 Task: Make in the project ArrowTech an epic 'Digital asset management (DAM) system implementation'. Create in the project ArrowTech an epic 'Business process automation (BPA)'. Add in the project ArrowTech an epic 'Enterprise content management (ECM) system development'
Action: Mouse moved to (209, 68)
Screenshot: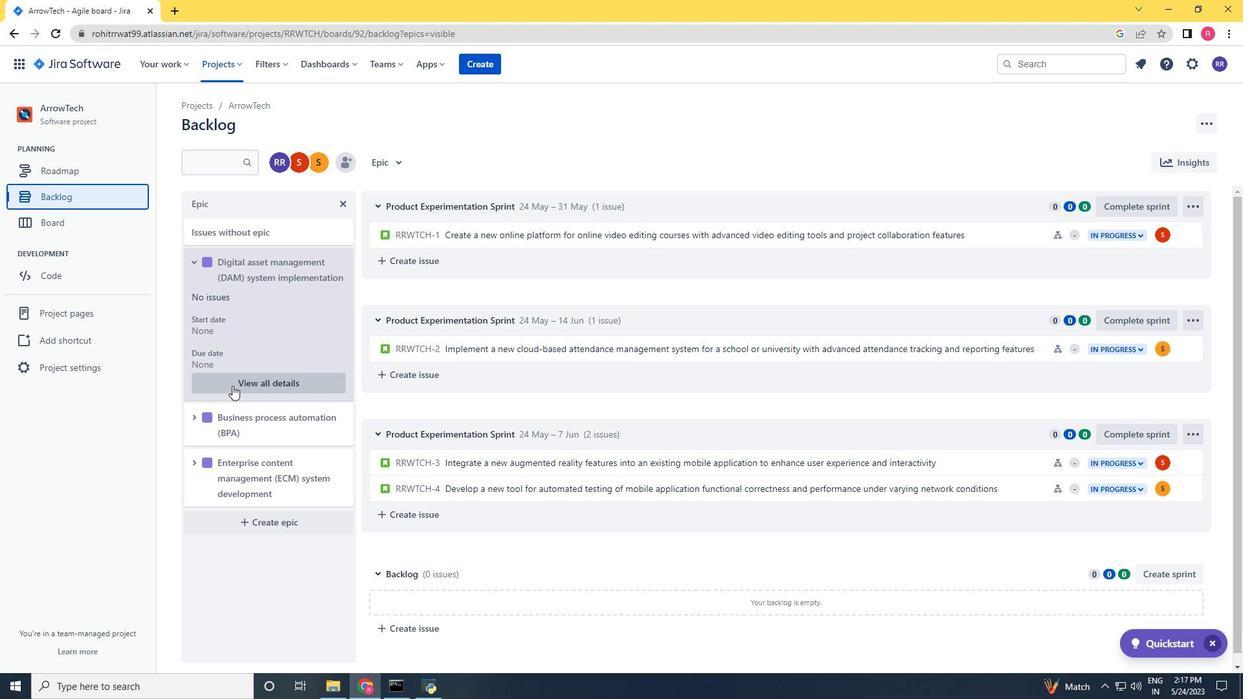 
Action: Mouse pressed left at (209, 68)
Screenshot: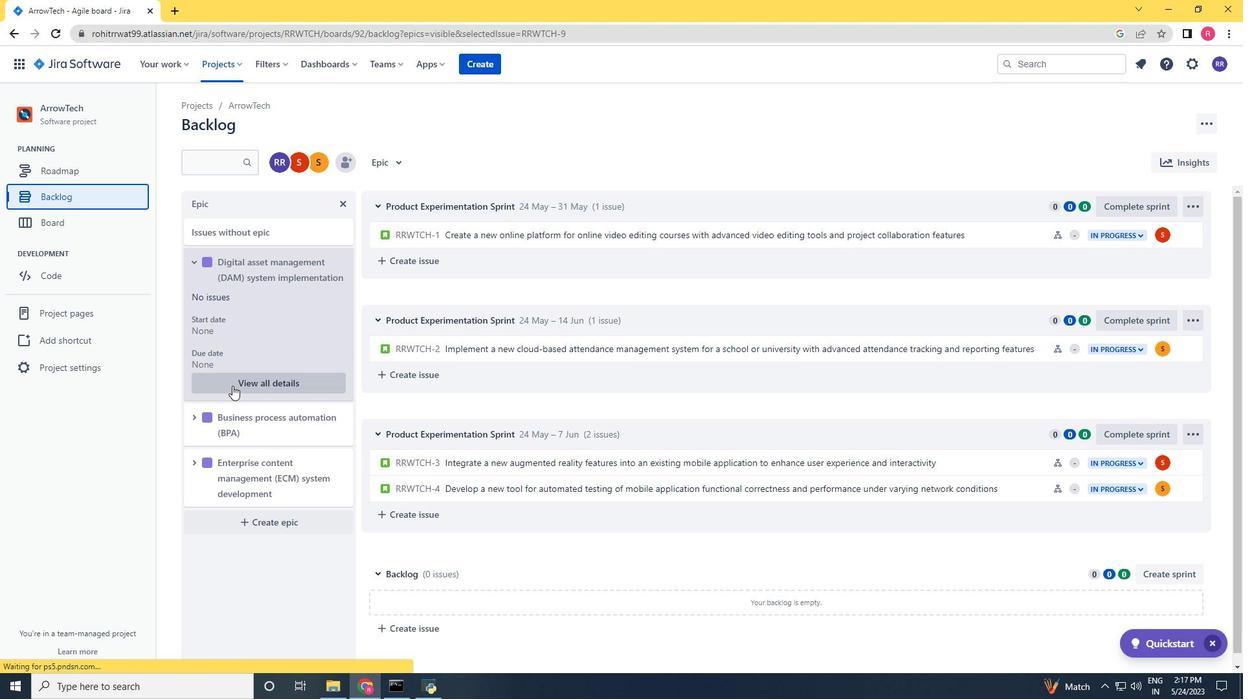 
Action: Mouse moved to (247, 135)
Screenshot: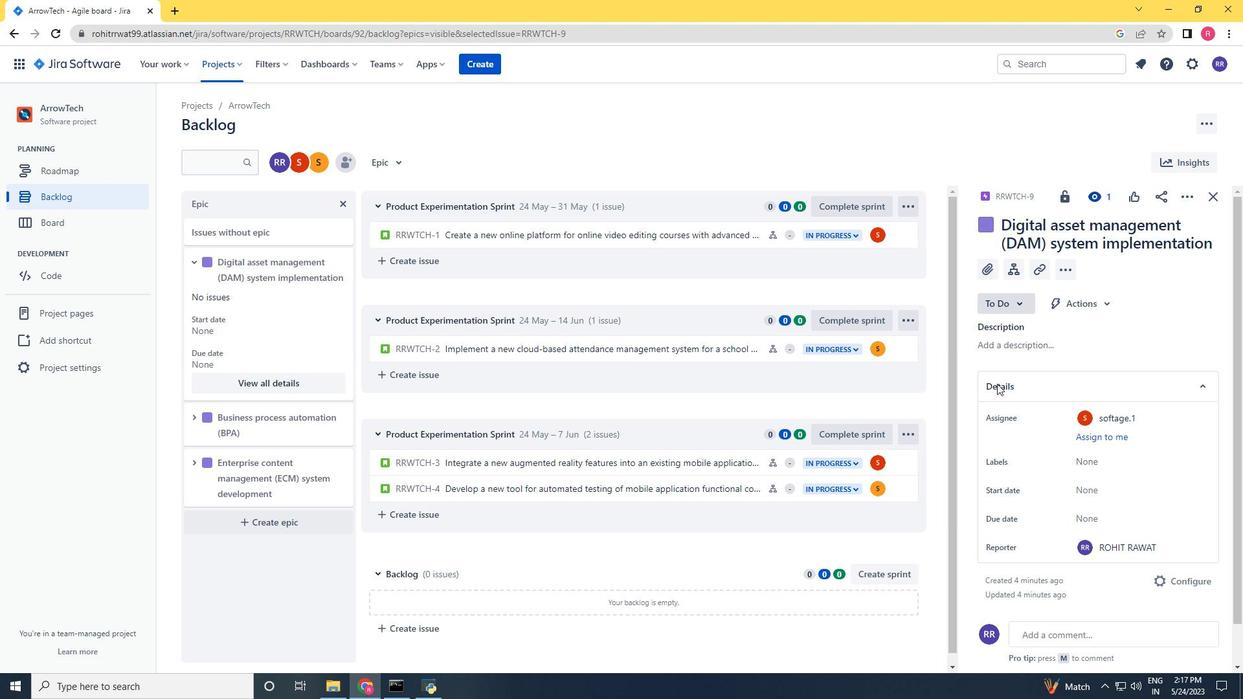 
Action: Mouse pressed left at (247, 135)
Screenshot: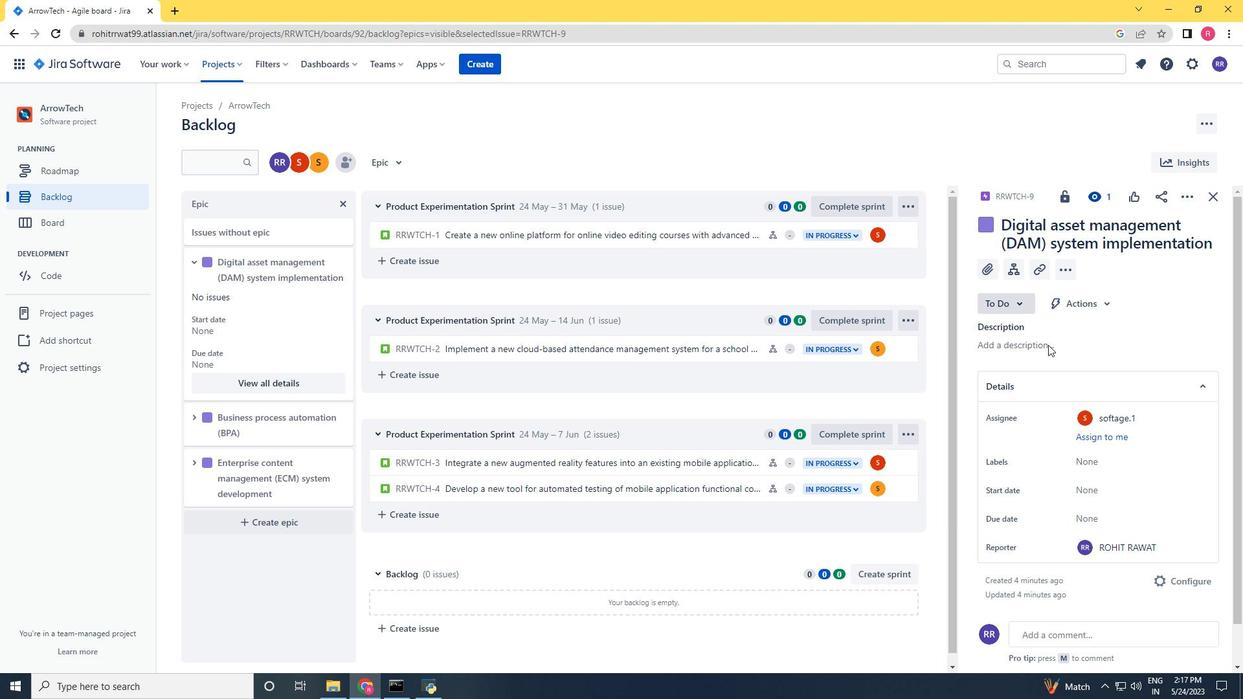 
Action: Mouse moved to (66, 192)
Screenshot: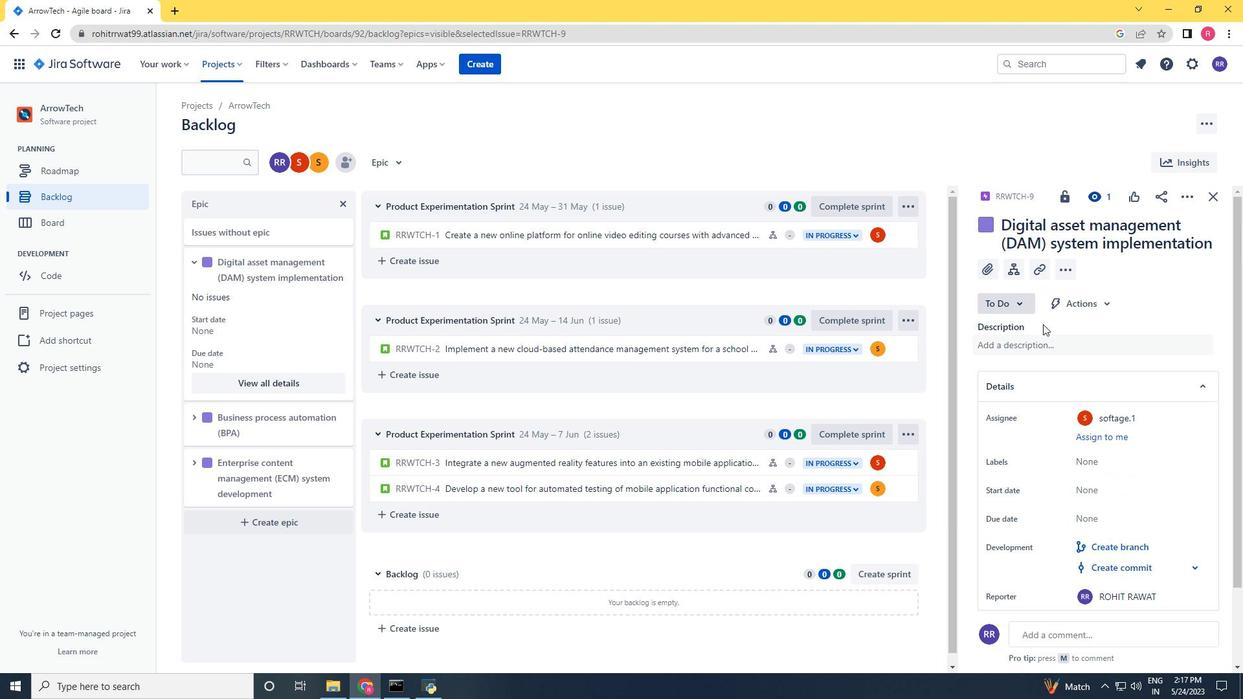 
Action: Mouse pressed left at (66, 192)
Screenshot: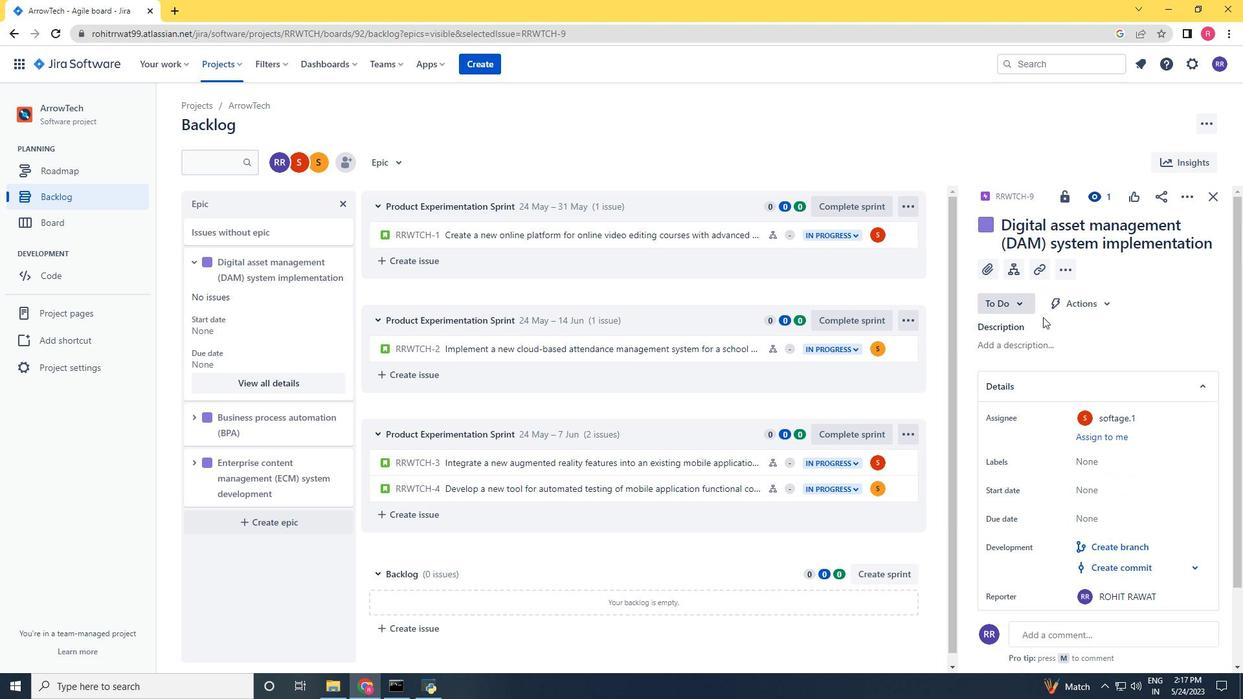 
Action: Mouse moved to (484, 420)
Screenshot: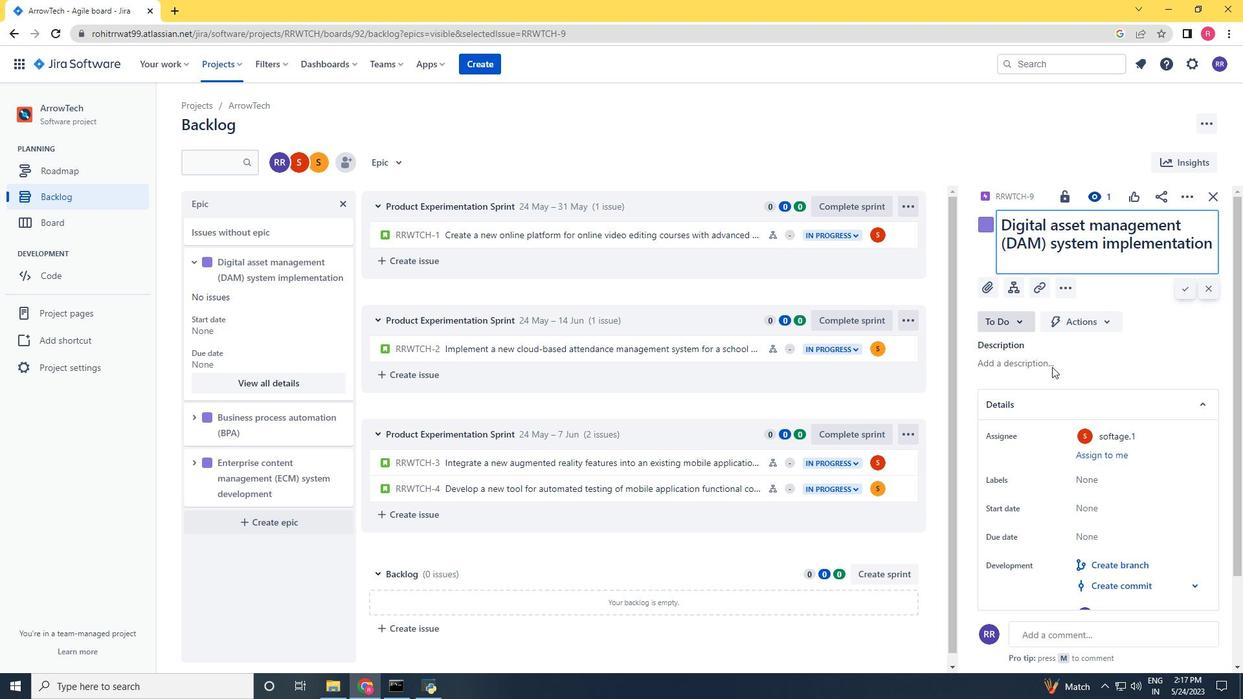 
Action: Mouse scrolled (484, 419) with delta (0, 0)
Screenshot: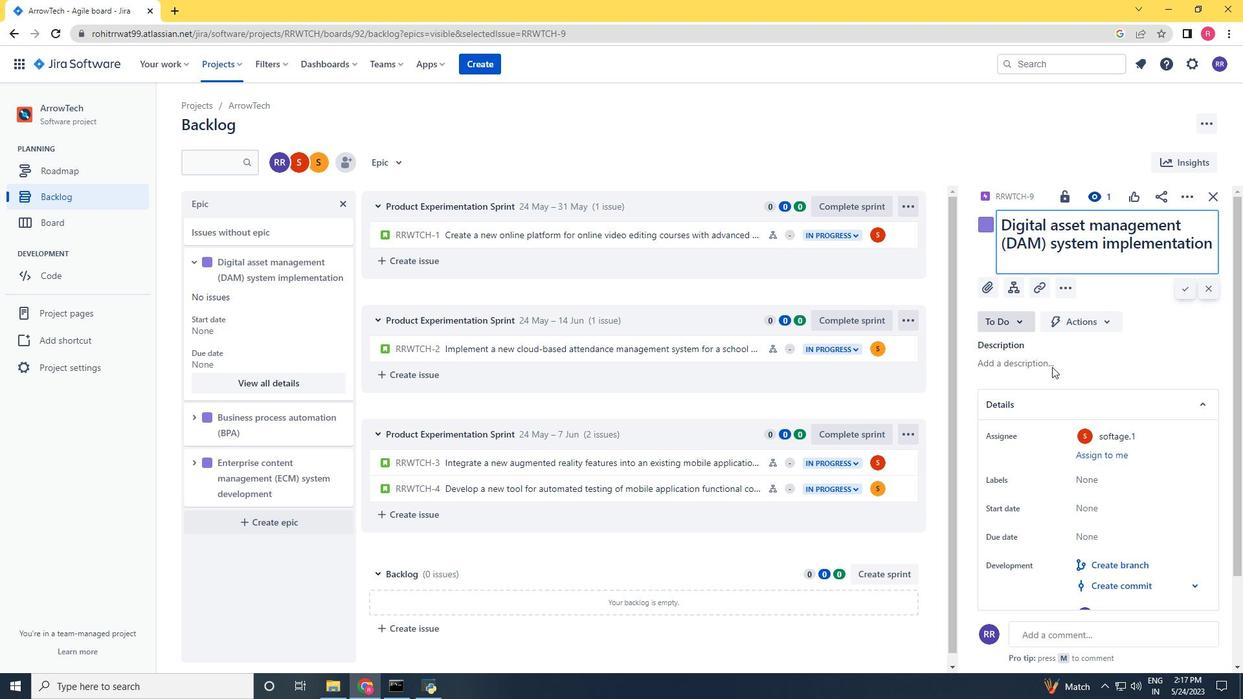 
Action: Mouse moved to (484, 421)
Screenshot: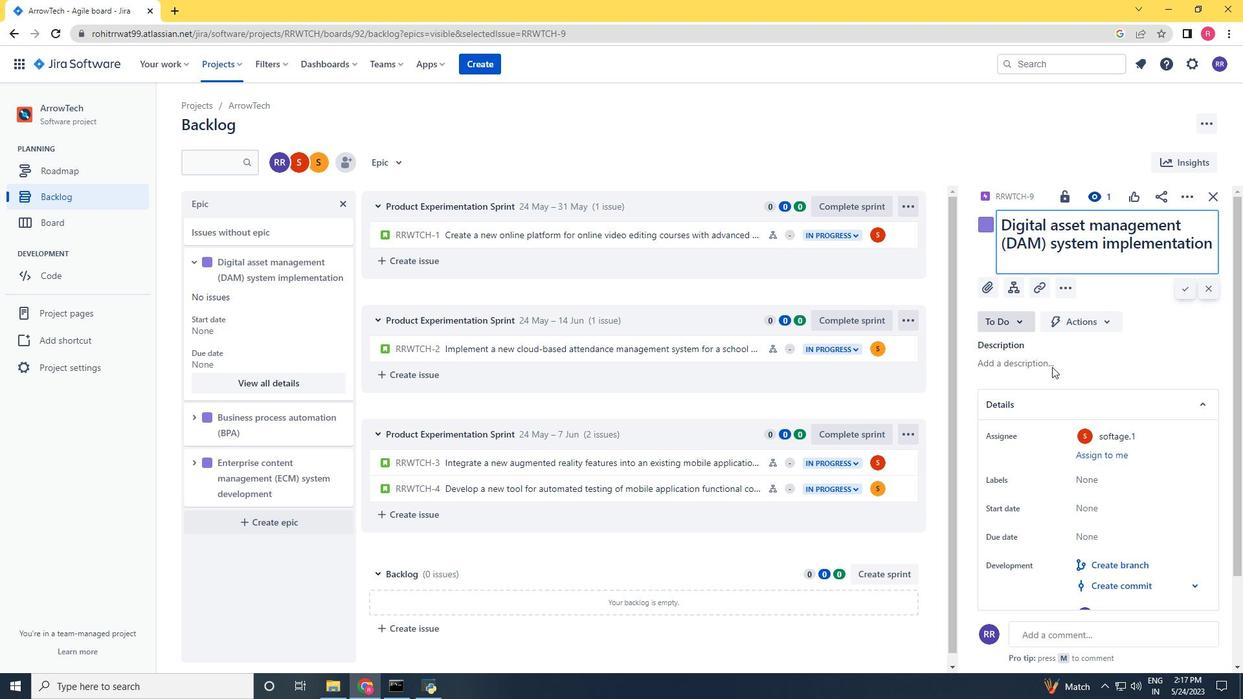 
Action: Mouse scrolled (484, 420) with delta (0, 0)
Screenshot: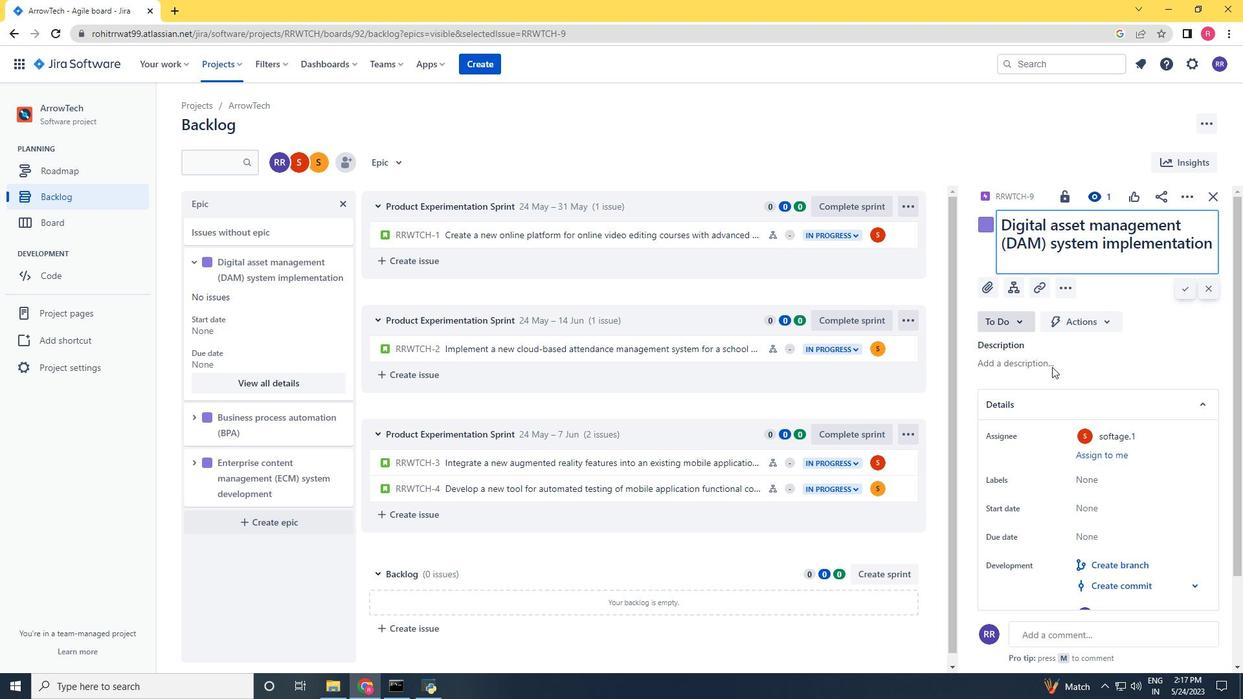 
Action: Mouse scrolled (484, 420) with delta (0, 0)
Screenshot: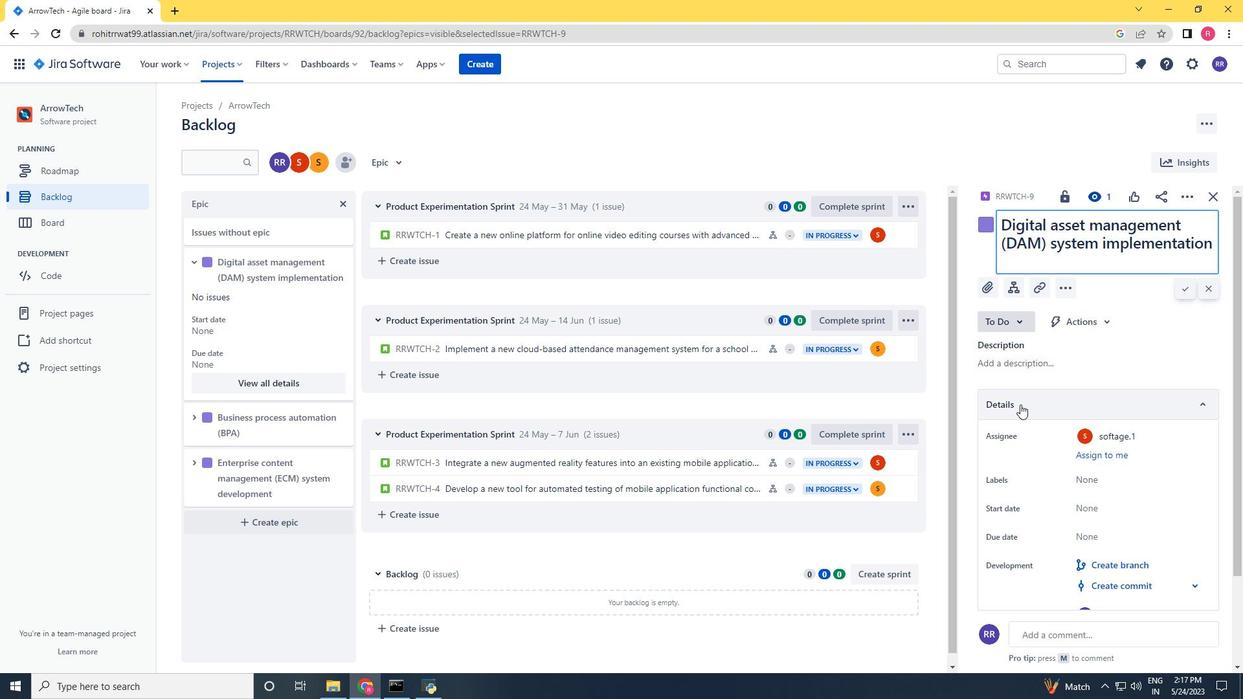 
Action: Mouse moved to (389, 159)
Screenshot: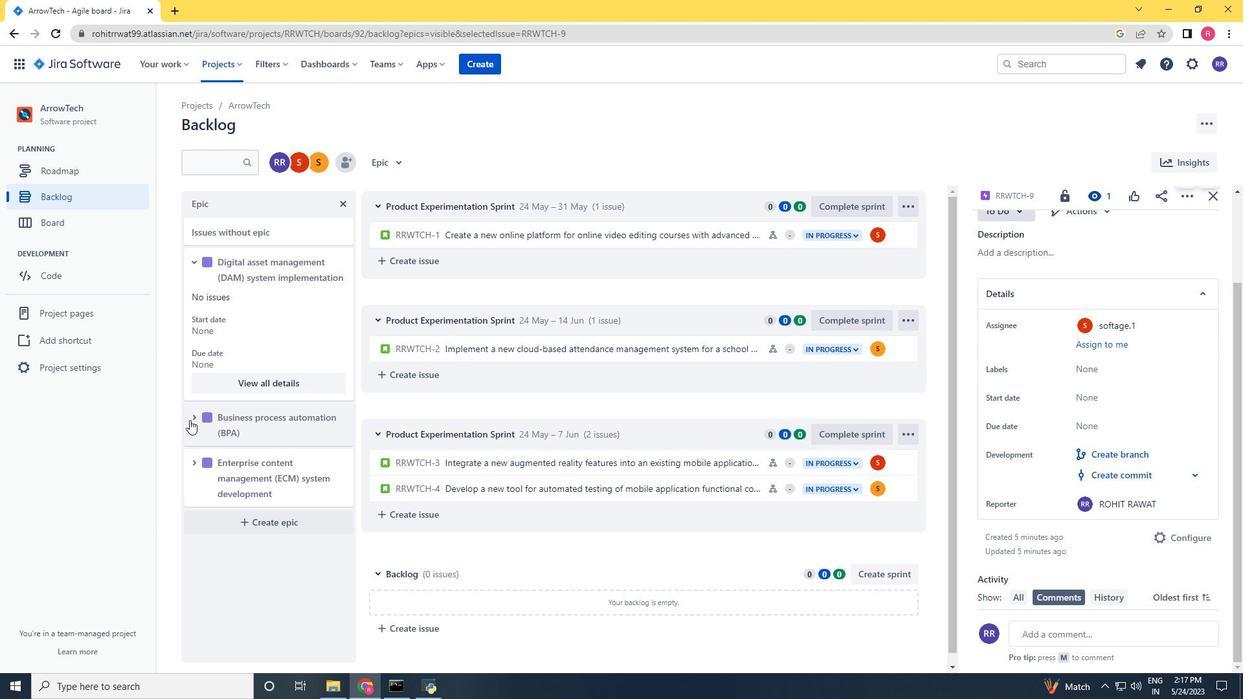 
Action: Mouse pressed left at (389, 159)
Screenshot: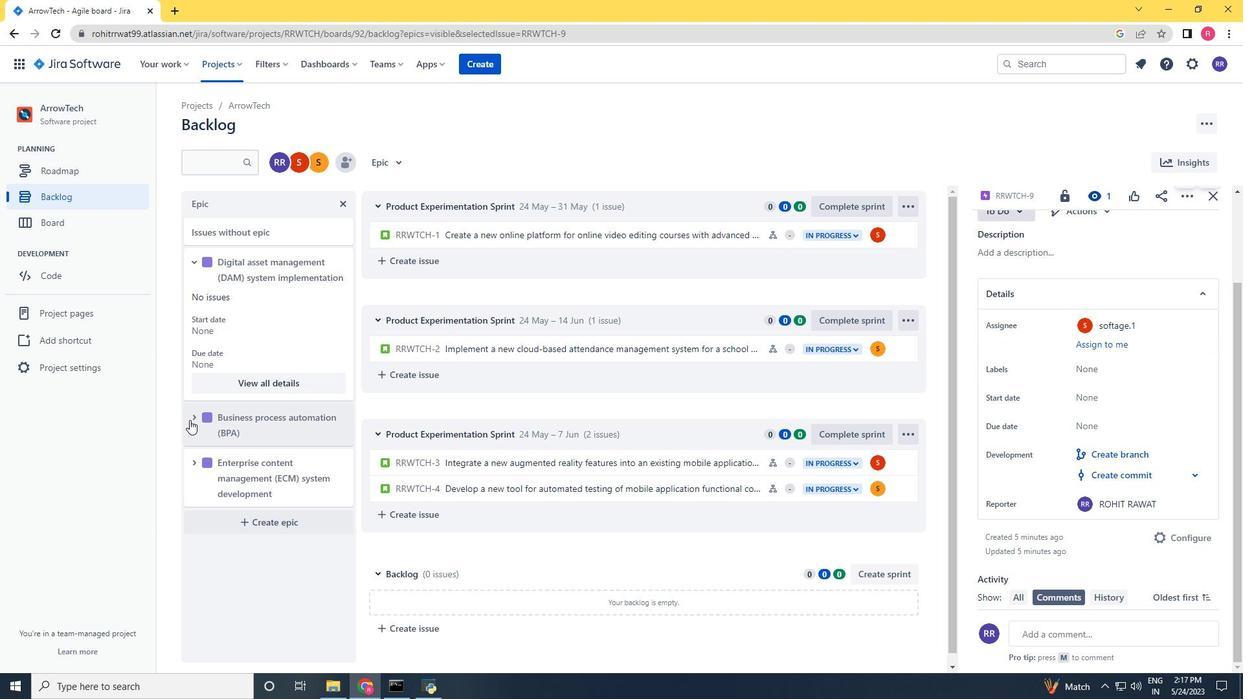 
Action: Mouse moved to (391, 236)
Screenshot: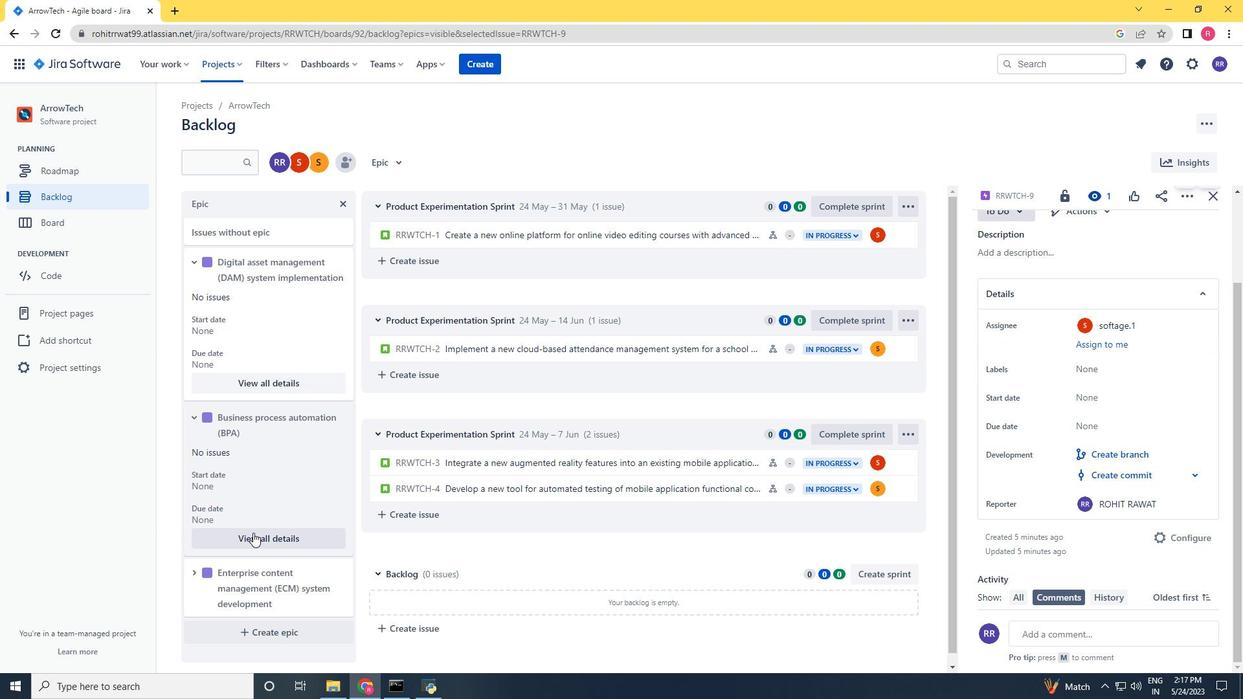 
Action: Mouse pressed left at (391, 236)
Screenshot: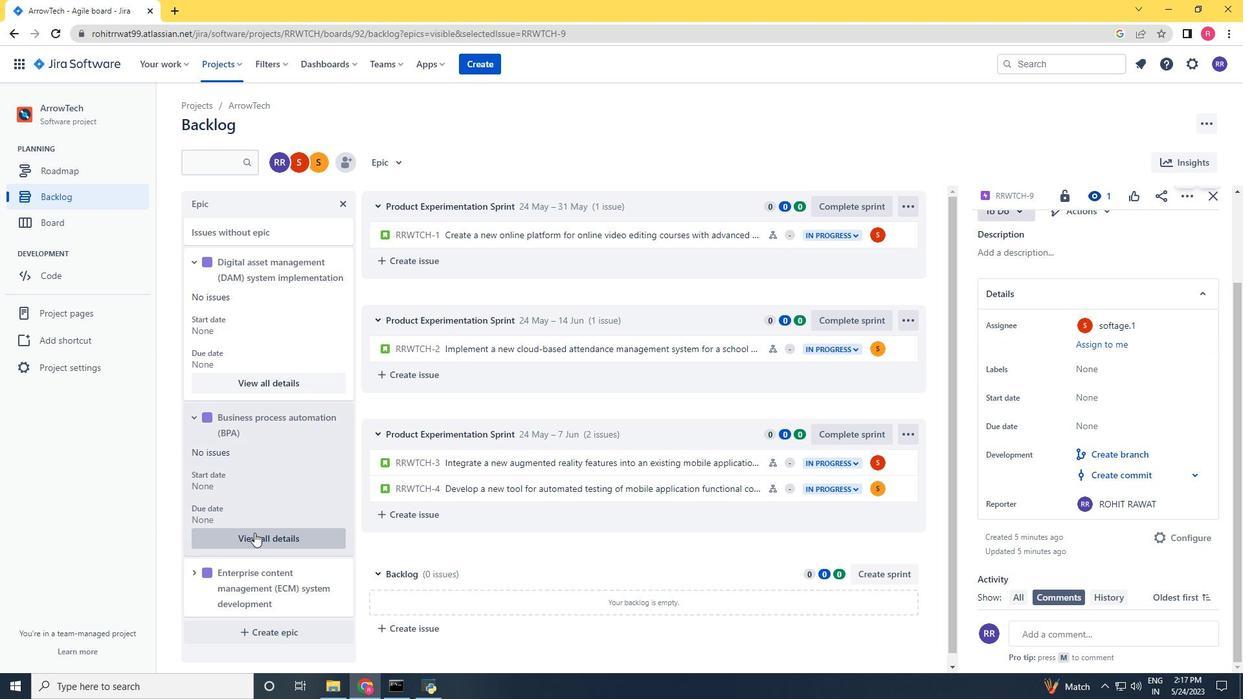
Action: Mouse moved to (274, 453)
Screenshot: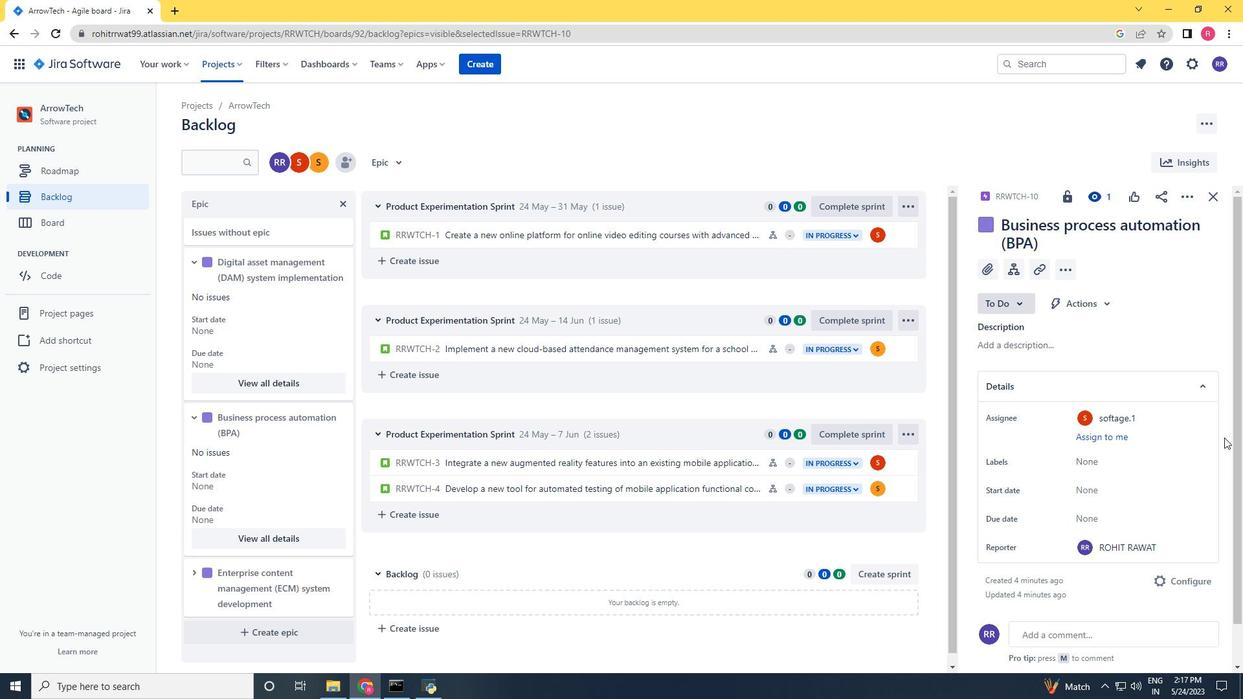
Action: Mouse pressed left at (274, 453)
Screenshot: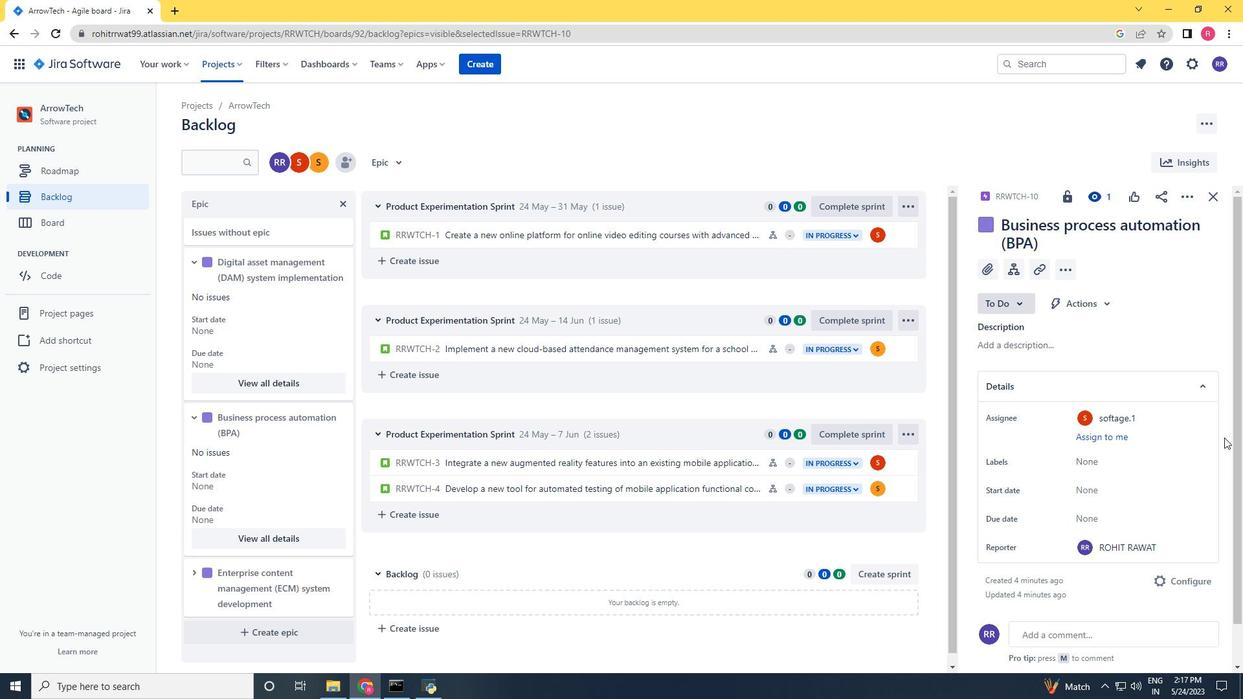 
Action: Key pressed <Key.shift>Digital<Key.space>asset<Key.space>n<Key.backspace>management<Key.space><Key.shift_r>(<Key.shift_r>DAM<Key.shift_r>)<Key.space><Key.space>system<Key.space>implementation<Key.space><Key.enter><Key.shift>Business<Key.space>procee<Key.backspace>ss<Key.space>automation<Key.space><Key.shift_r>(<Key.shift_r>BPA<Key.shift_r>)<Key.space><Key.enter><Key.shift><Key.shift><Key.shift><Key.shift><Key.shift><Key.shift><Key.shift>Enterprise<Key.space>content<Key.space>management<Key.space><Key.shift_r>(<Key.shift_r>ECM)<Key.space>system<Key.space>development<Key.enter>
Screenshot: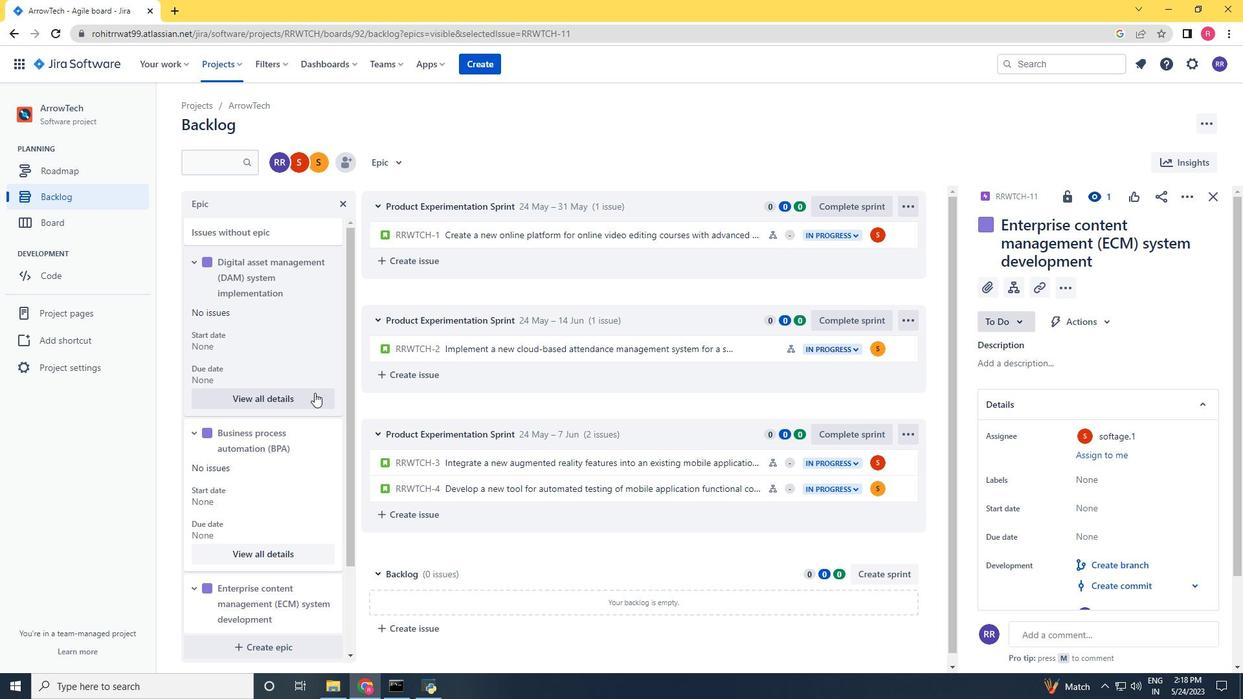 
Action: Mouse moved to (192, 262)
Screenshot: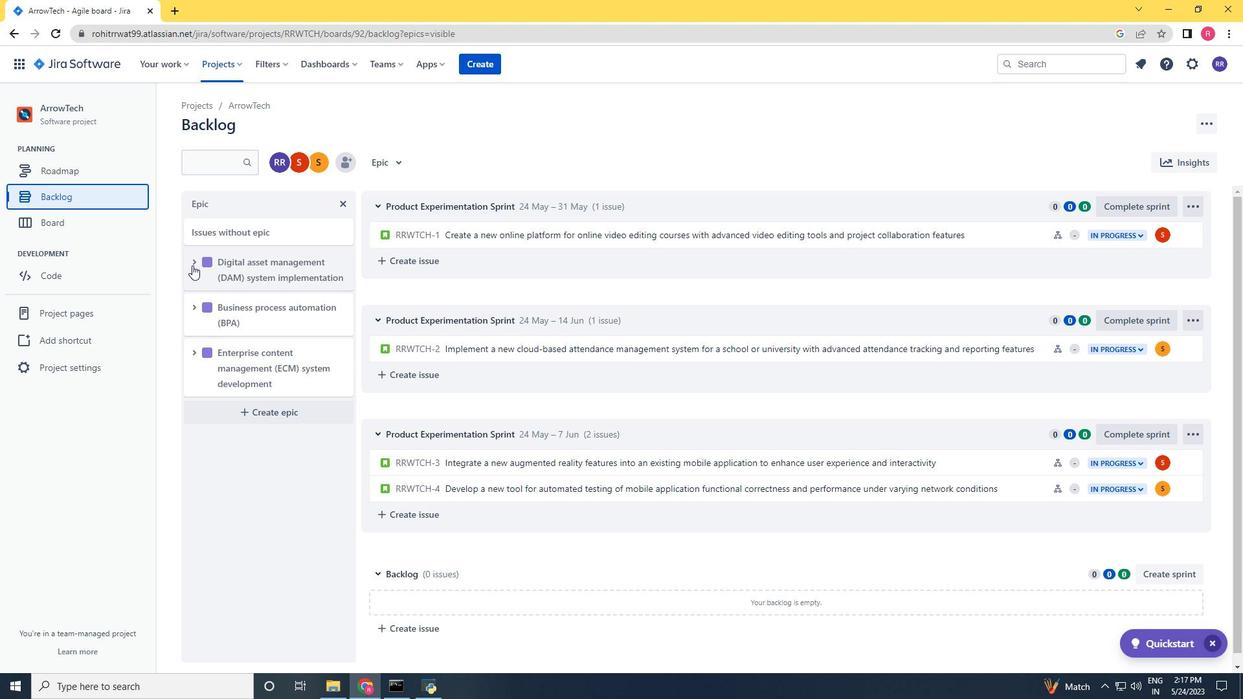 
Action: Mouse pressed left at (192, 262)
Screenshot: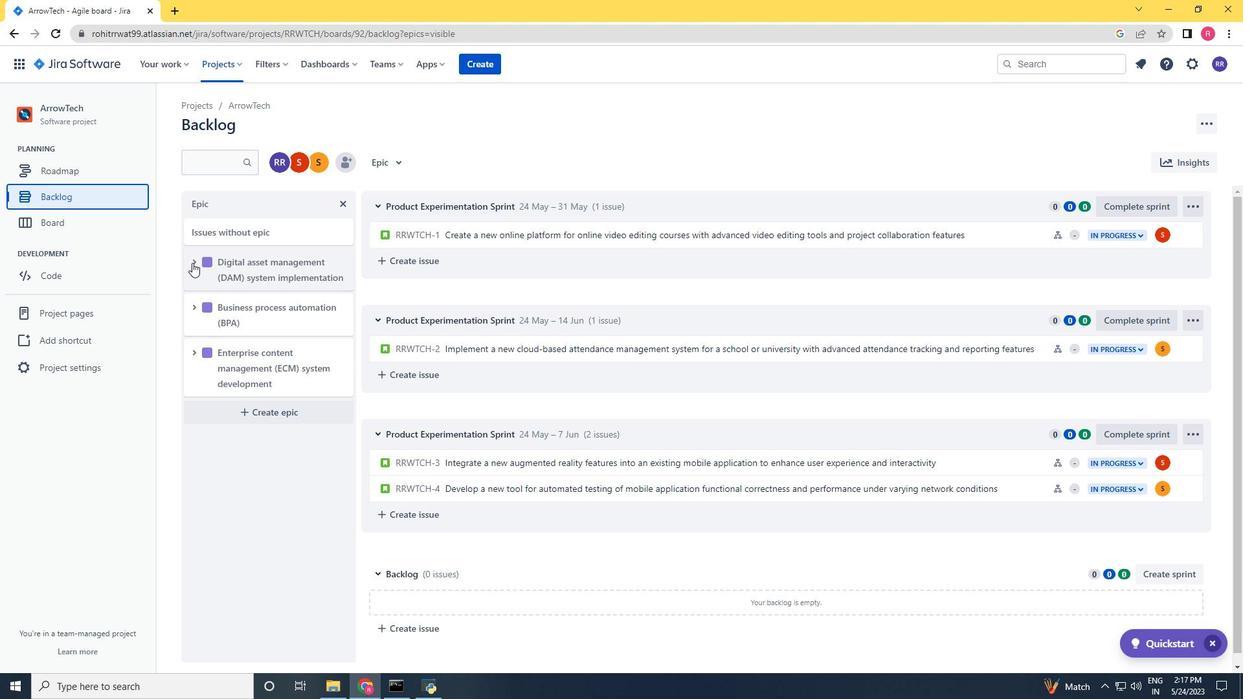 
Action: Mouse moved to (231, 386)
Screenshot: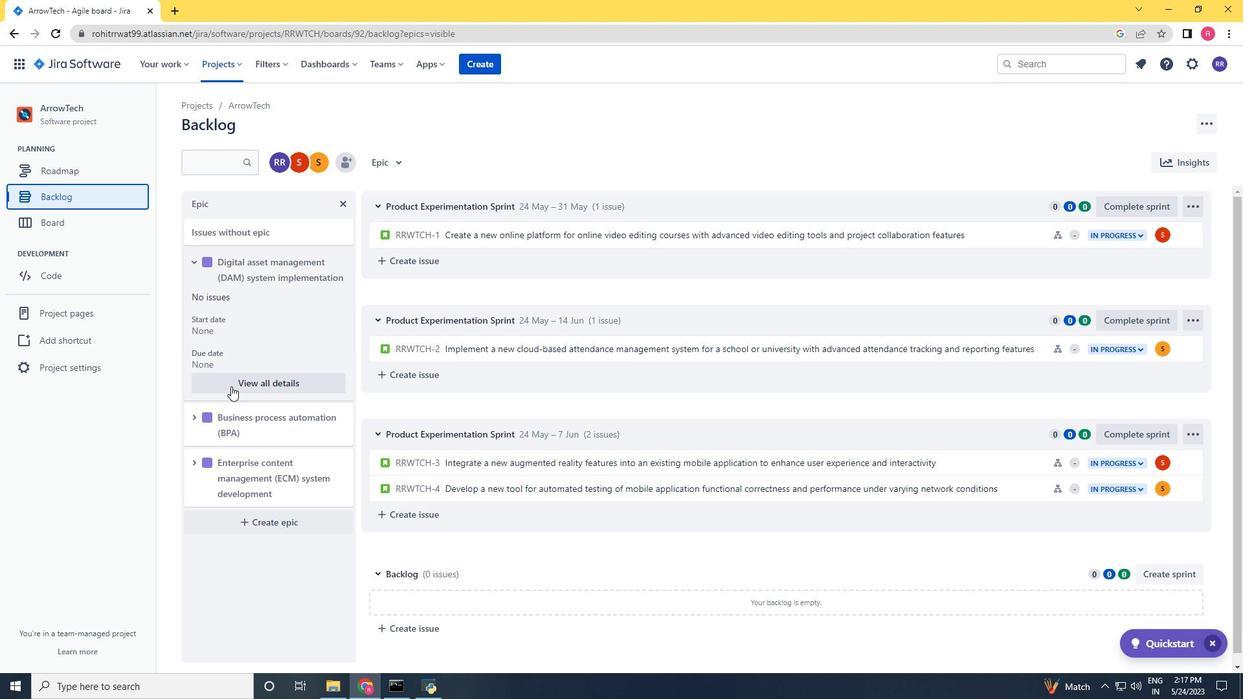 
Action: Mouse pressed left at (231, 386)
Screenshot: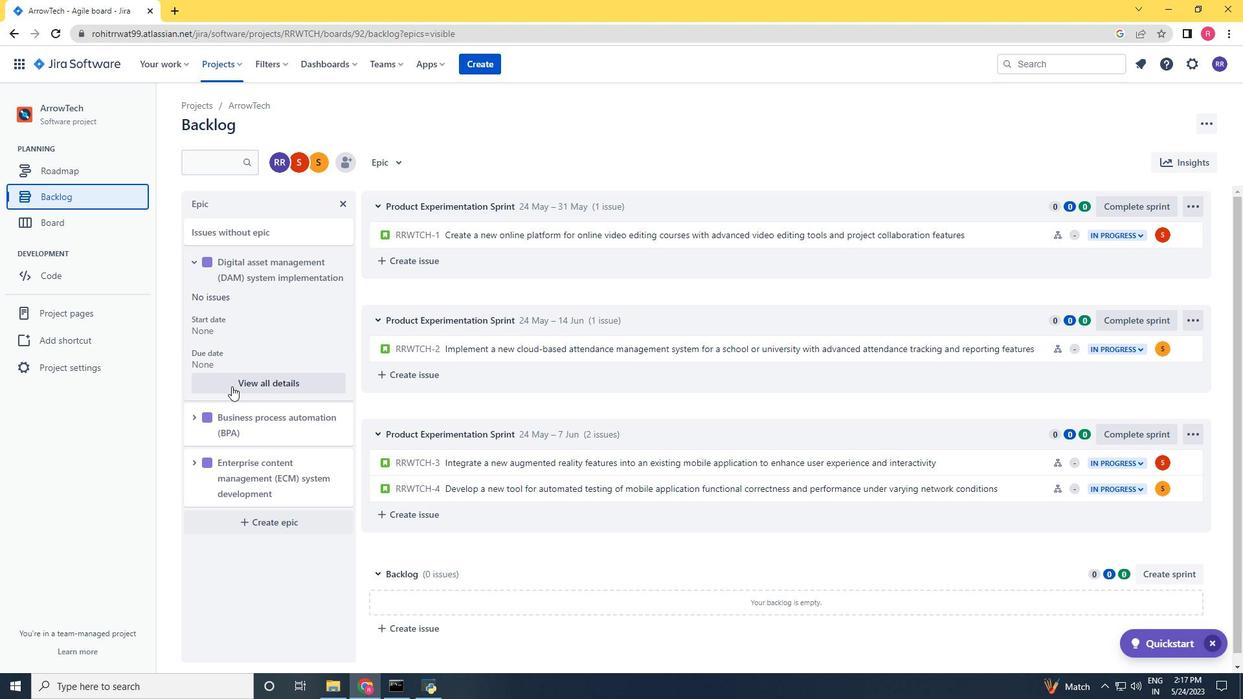 
Action: Mouse moved to (1047, 341)
Screenshot: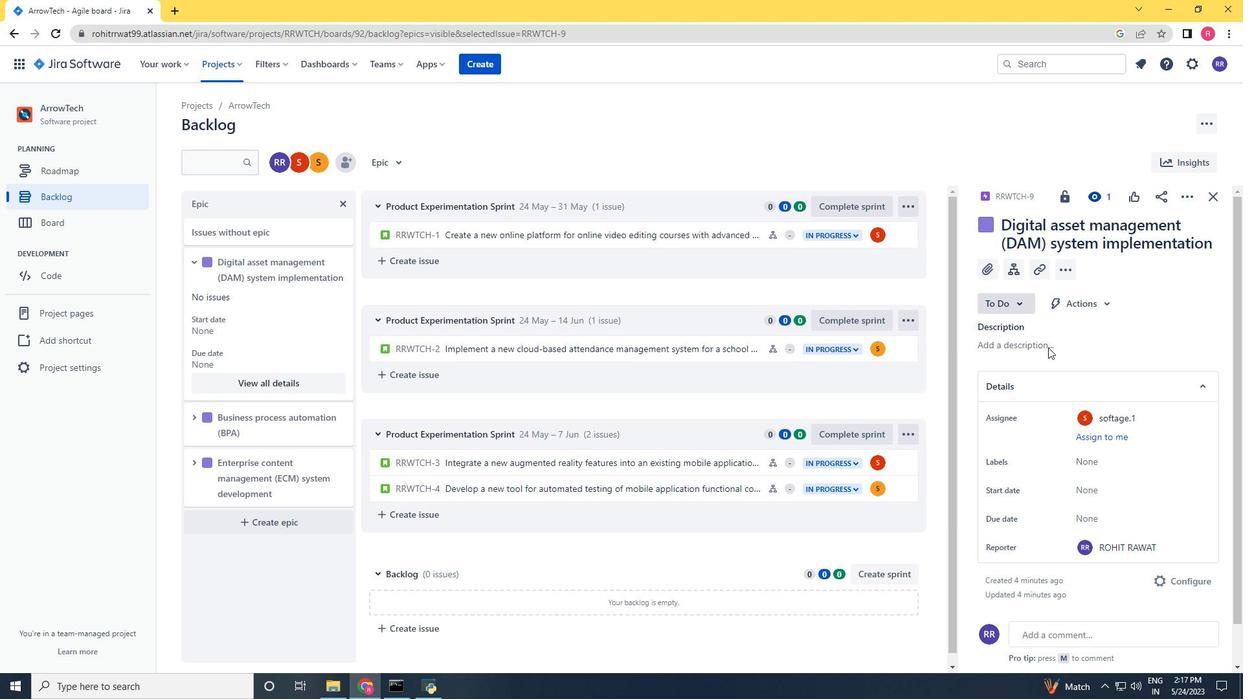 
Action: Mouse scrolled (1047, 341) with delta (0, 0)
Screenshot: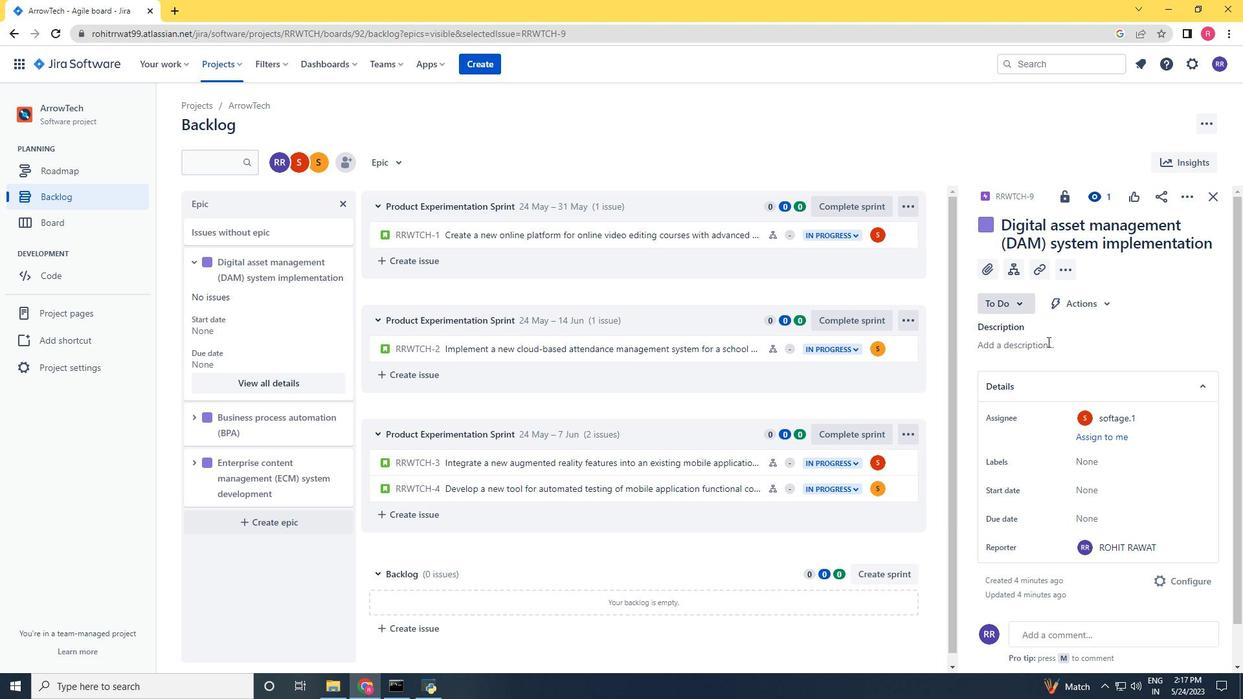 
Action: Mouse scrolled (1047, 341) with delta (0, 0)
Screenshot: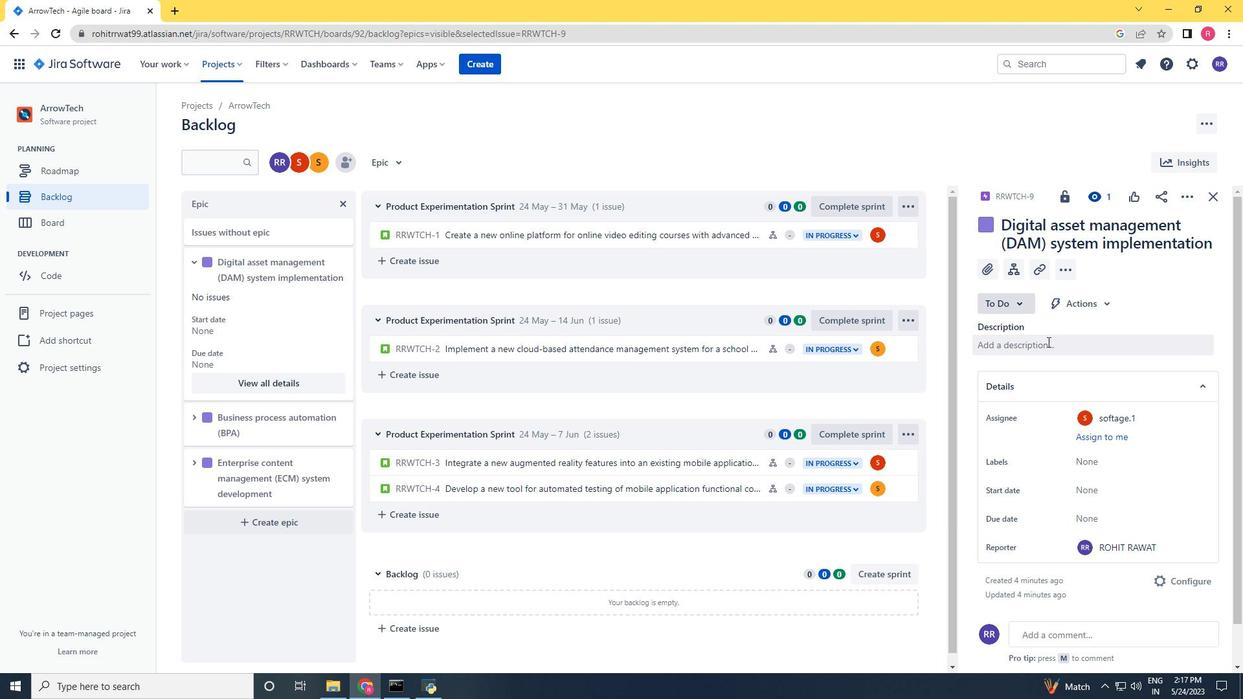 
Action: Mouse scrolled (1047, 341) with delta (0, 0)
Screenshot: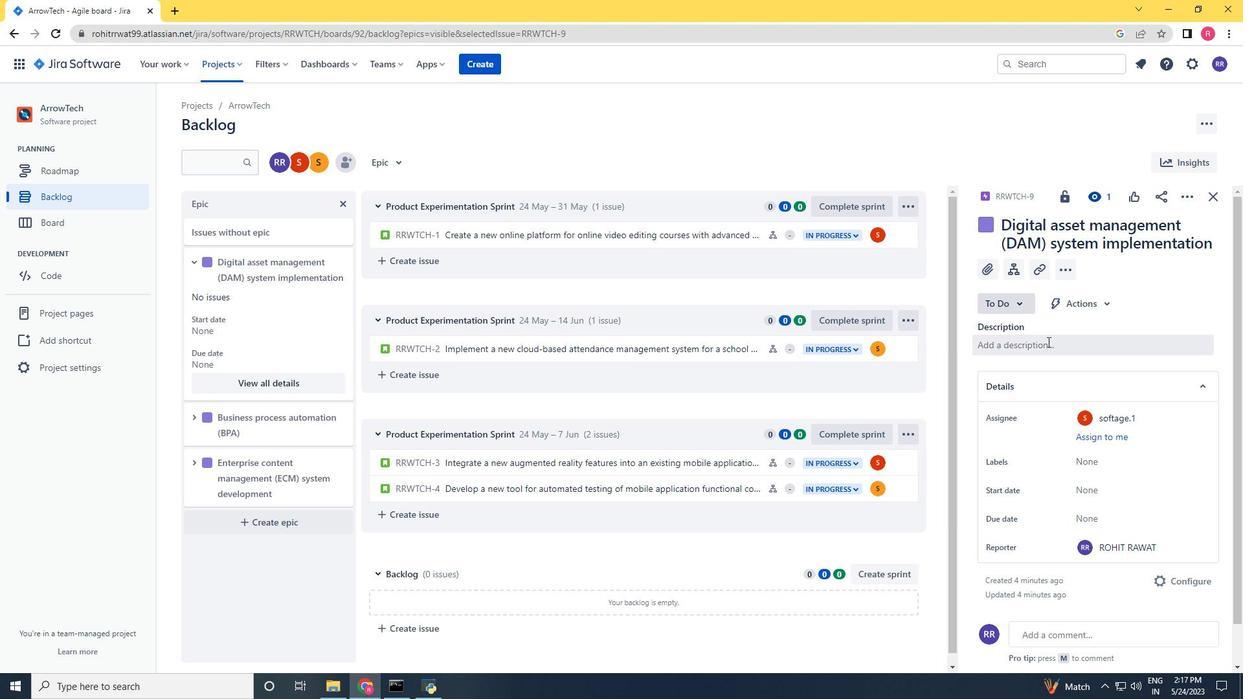 
Action: Mouse scrolled (1047, 341) with delta (0, 0)
Screenshot: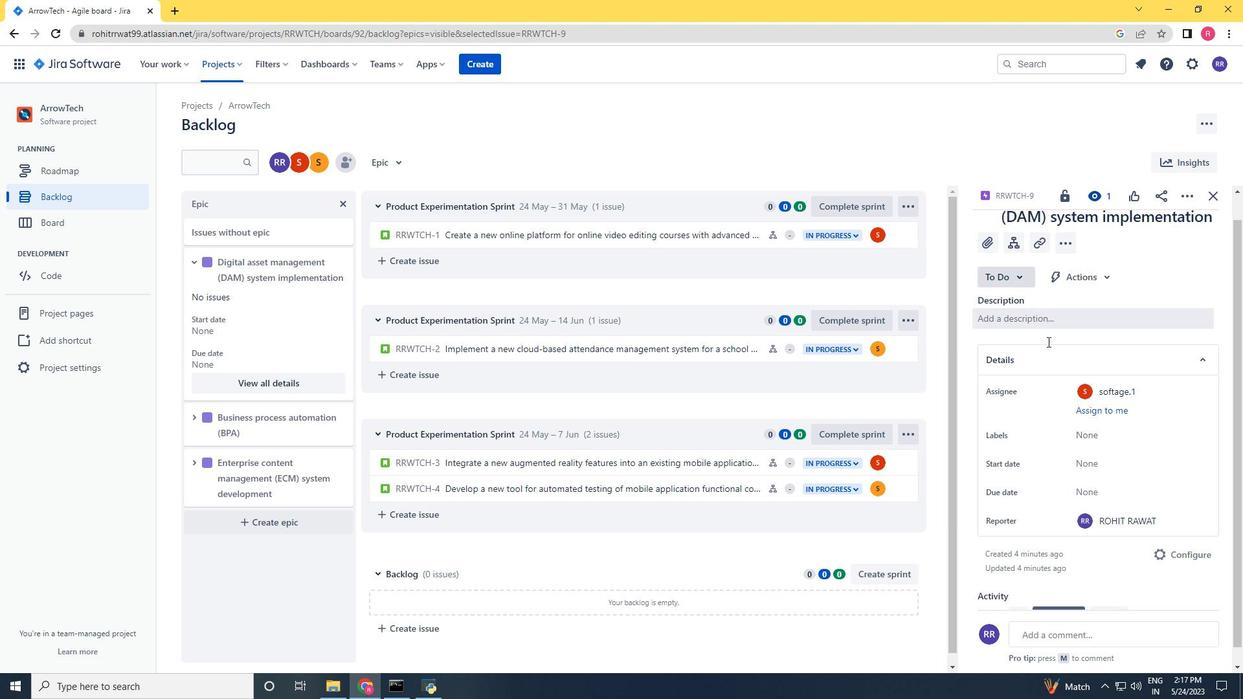 
Action: Mouse scrolled (1047, 341) with delta (0, 0)
Screenshot: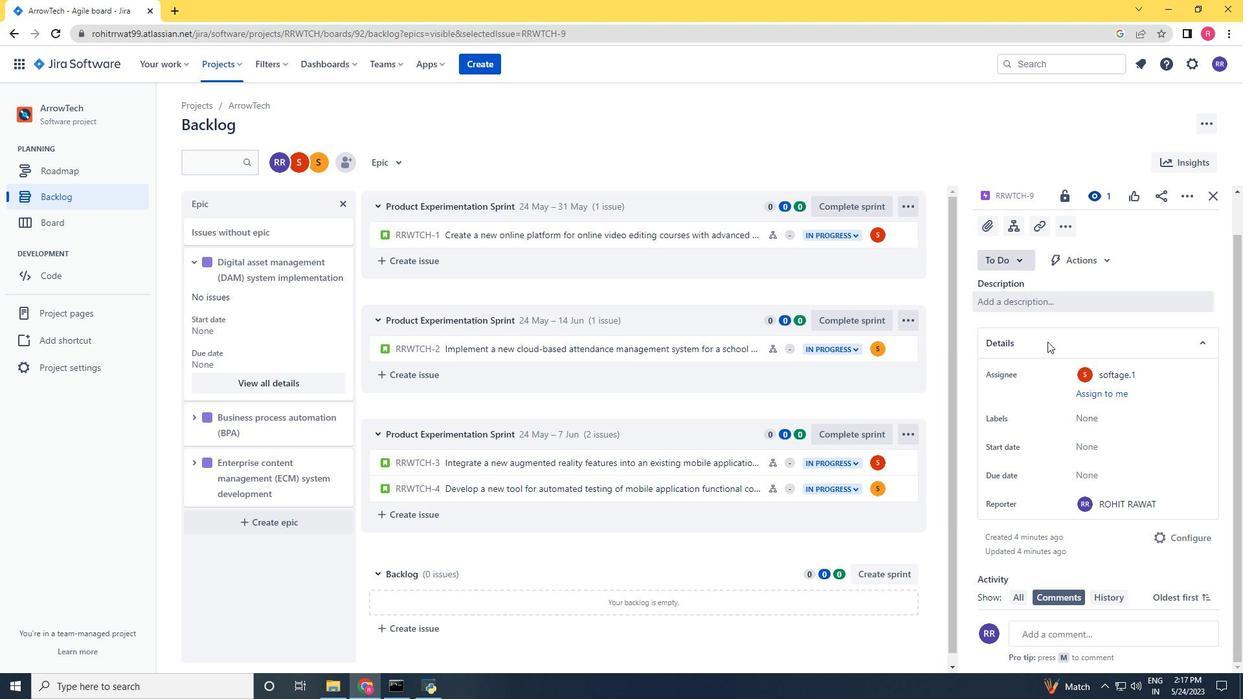
Action: Mouse scrolled (1047, 342) with delta (0, 0)
Screenshot: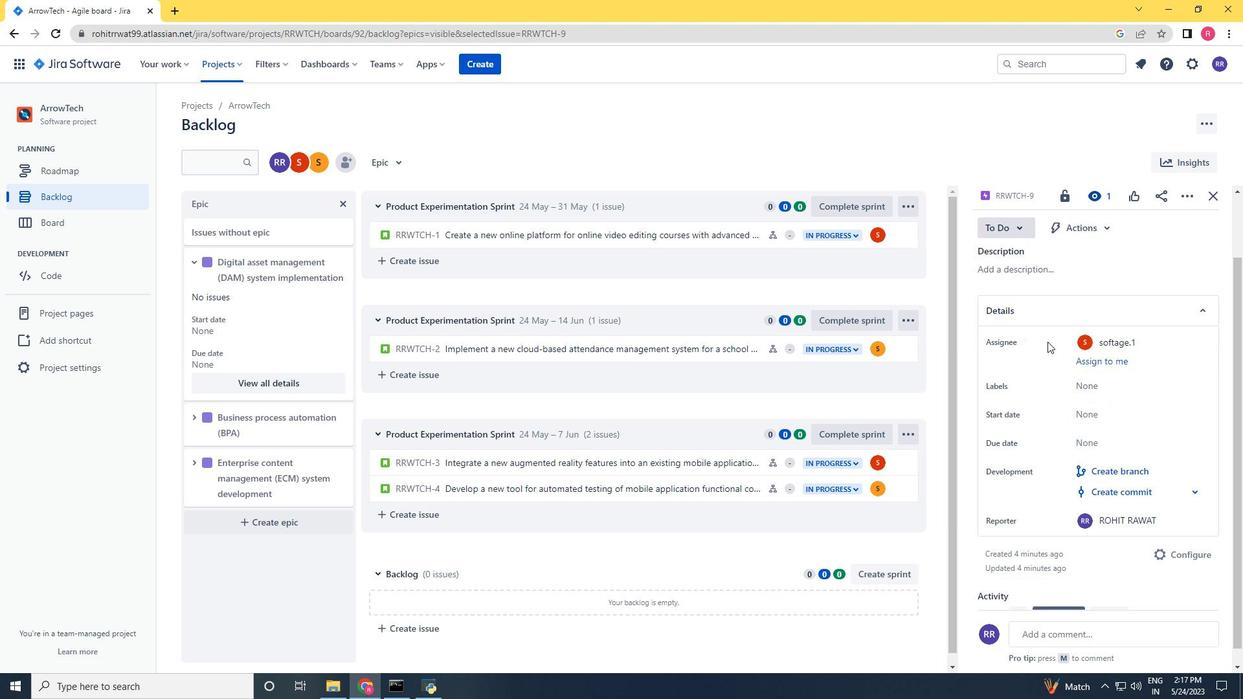 
Action: Mouse scrolled (1047, 342) with delta (0, 0)
Screenshot: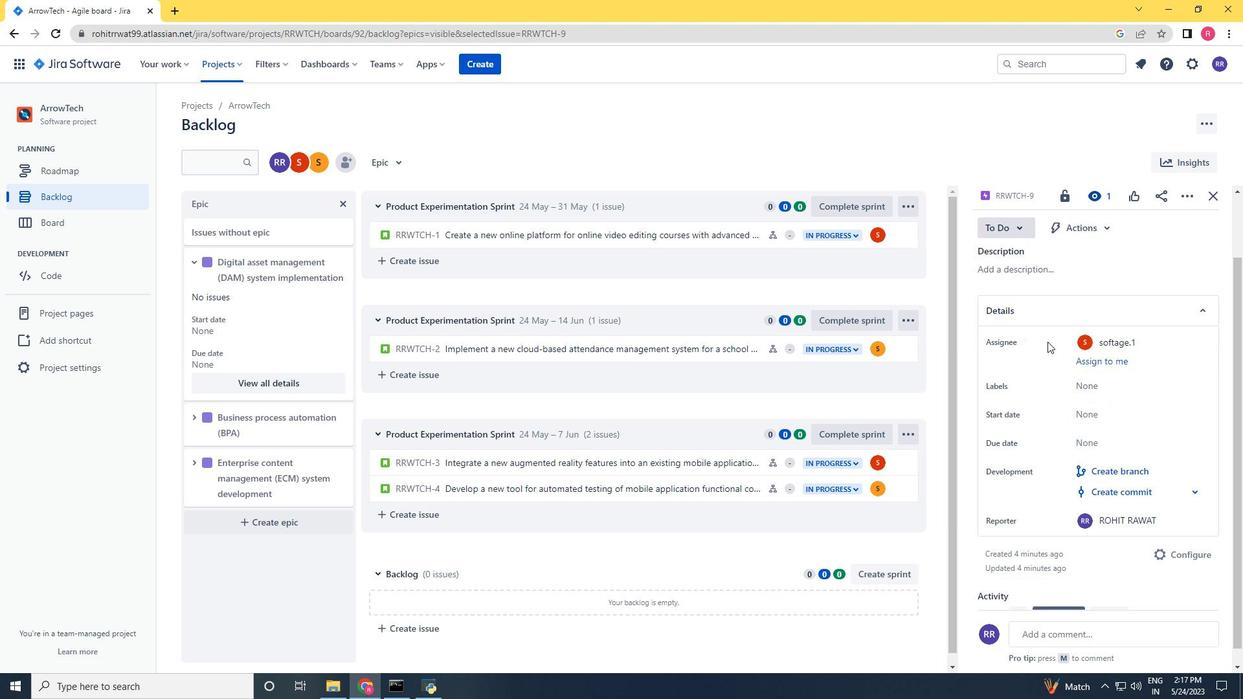 
Action: Mouse scrolled (1047, 342) with delta (0, 0)
Screenshot: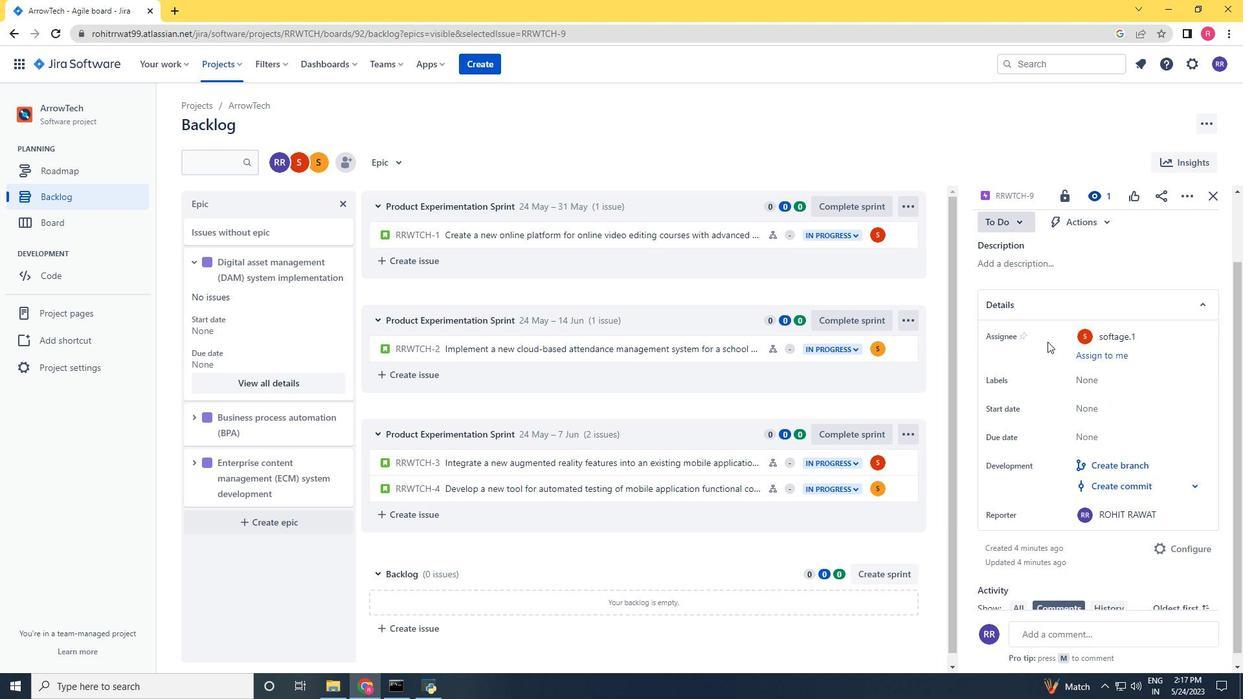 
Action: Mouse scrolled (1047, 342) with delta (0, 0)
Screenshot: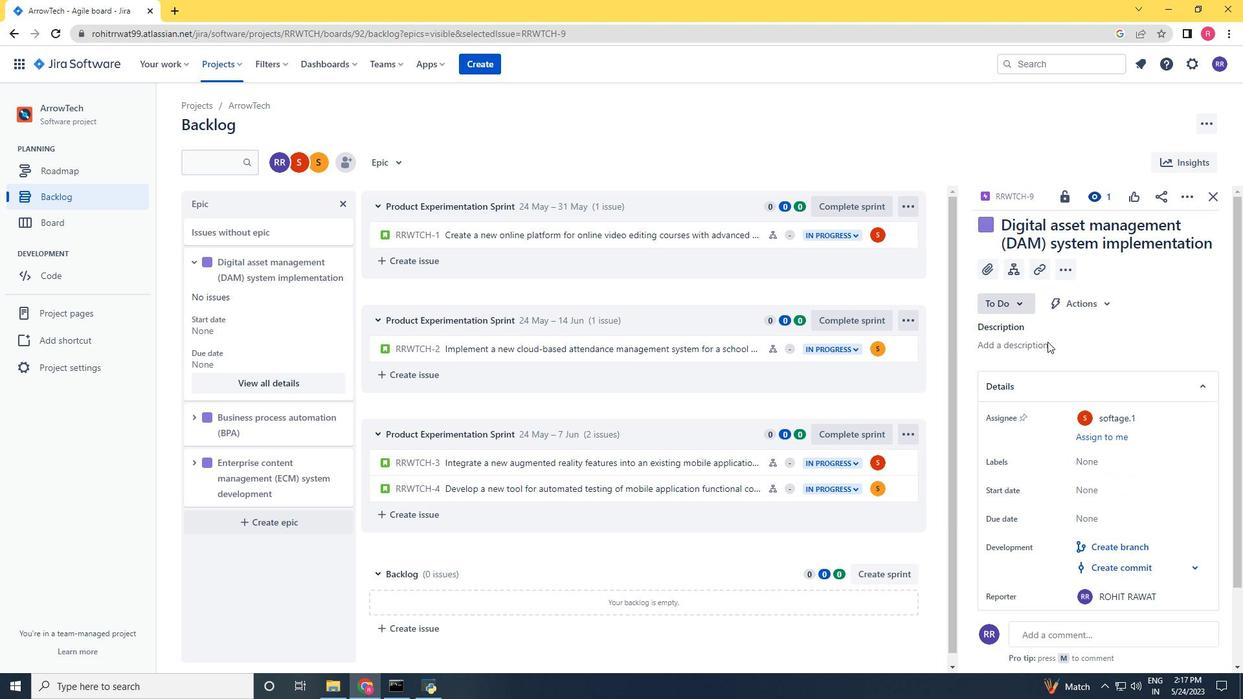 
Action: Mouse scrolled (1047, 342) with delta (0, 0)
Screenshot: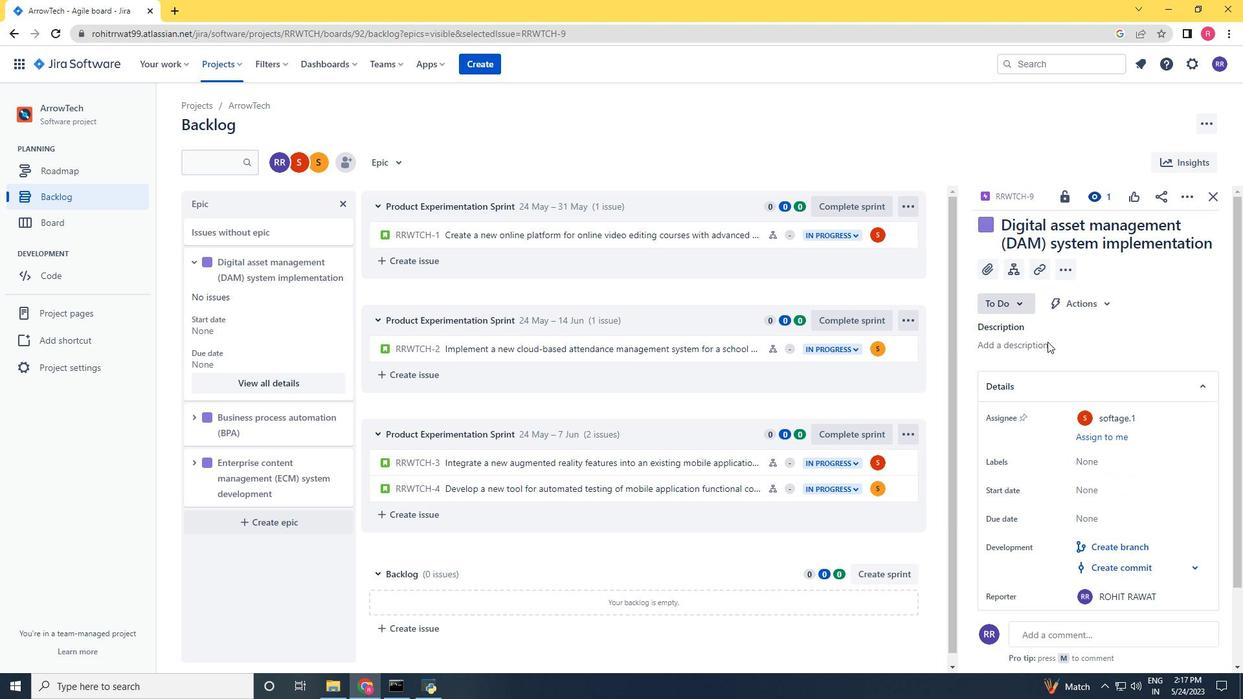 
Action: Mouse moved to (1111, 222)
Screenshot: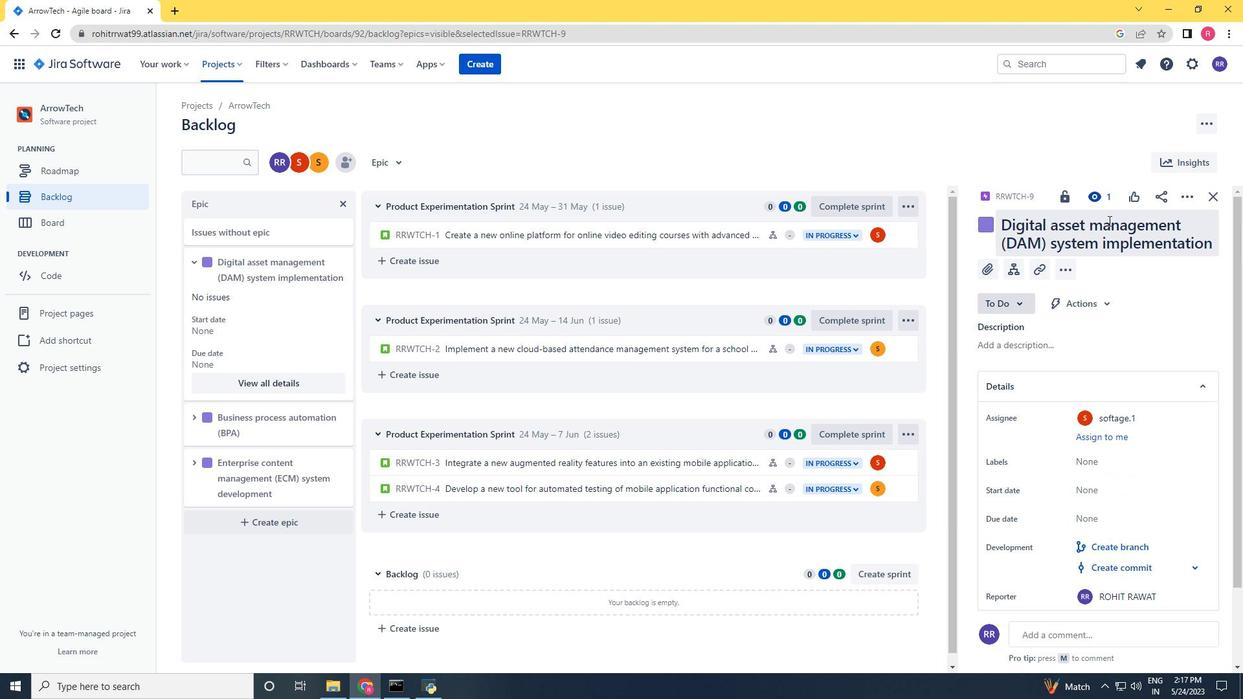 
Action: Mouse pressed left at (1111, 222)
Screenshot: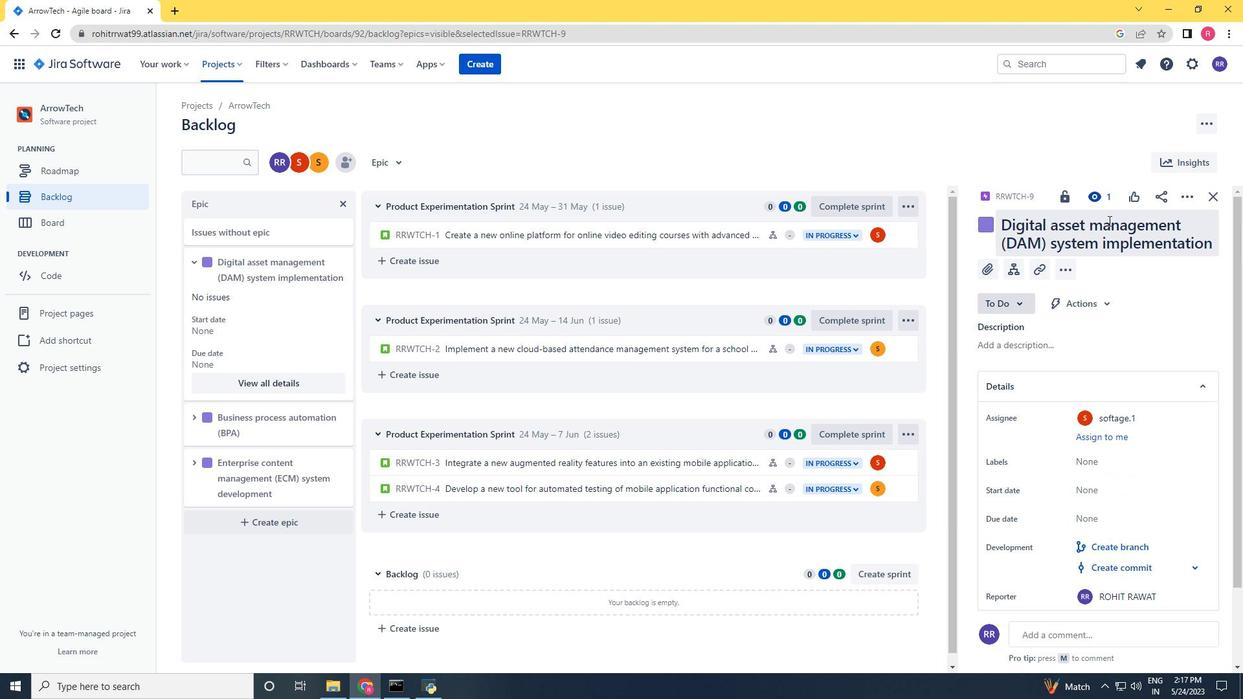 
Action: Mouse moved to (1214, 240)
Screenshot: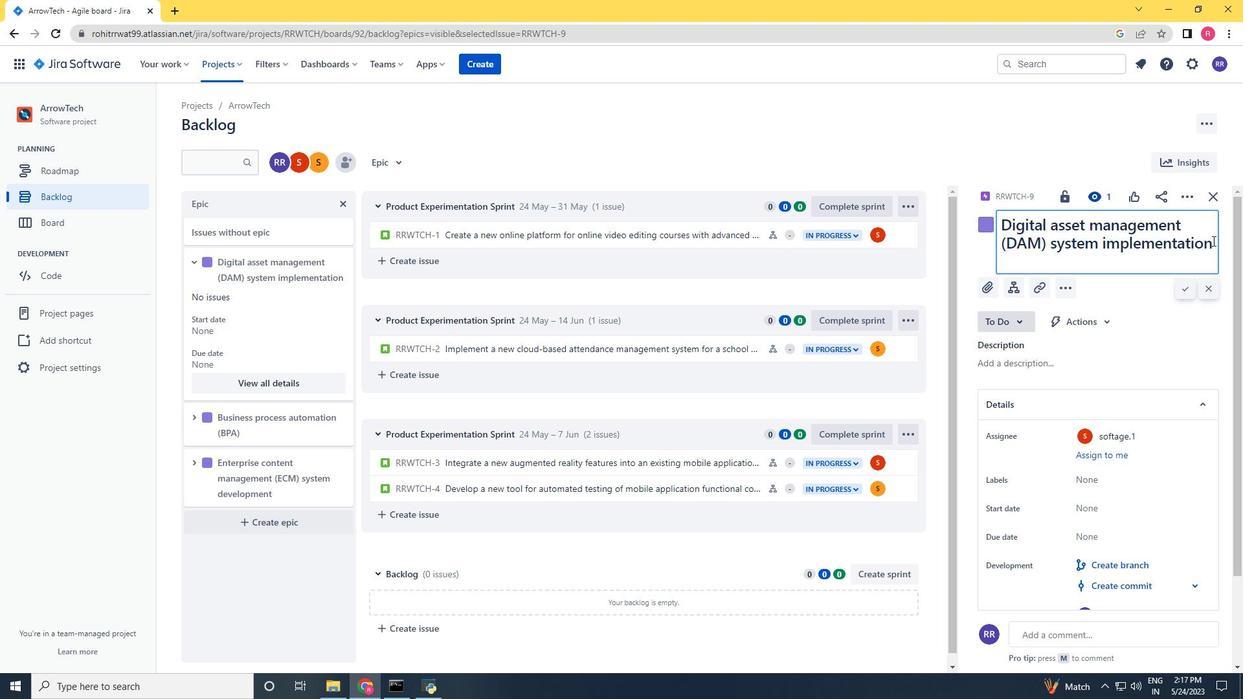 
Action: Mouse pressed left at (1214, 240)
Screenshot: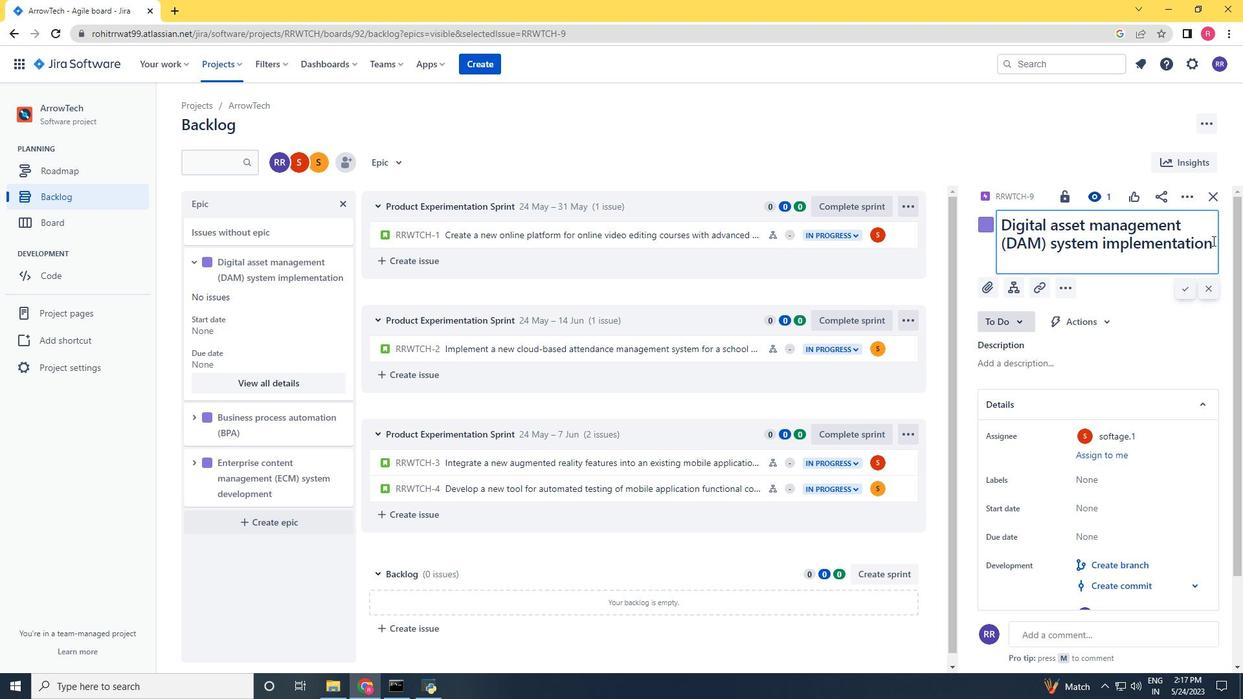 
Action: Mouse moved to (1008, 419)
Screenshot: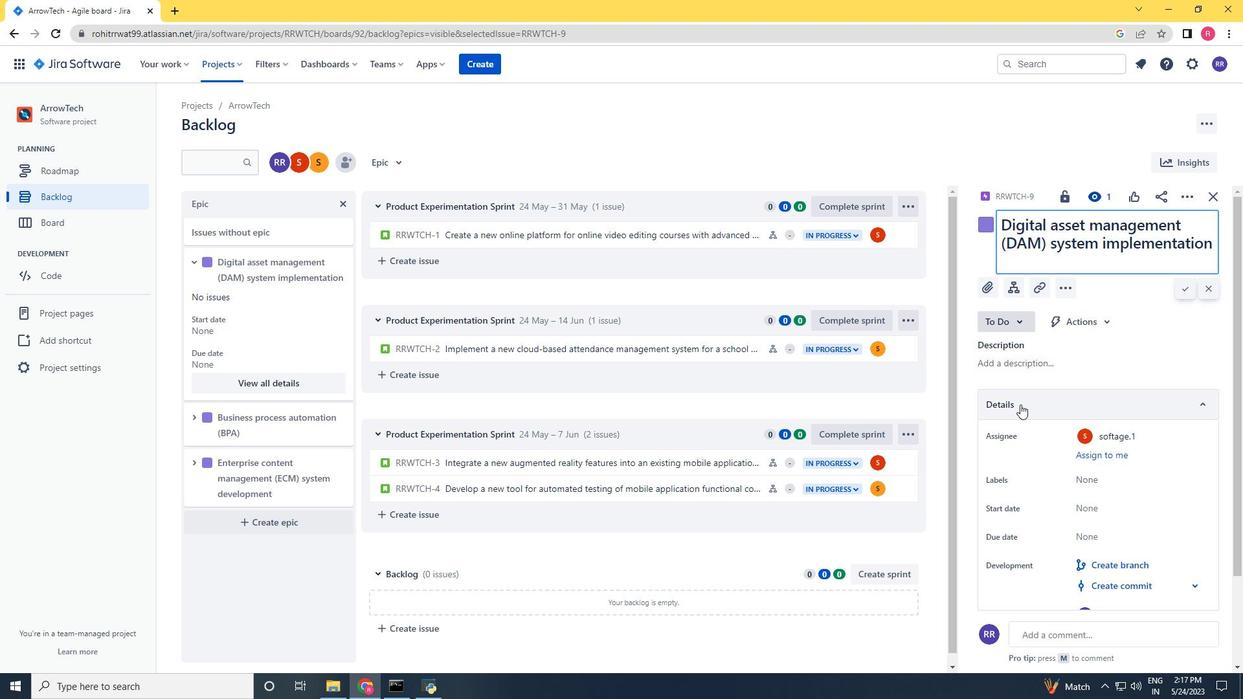 
Action: Mouse scrolled (1008, 418) with delta (0, 0)
Screenshot: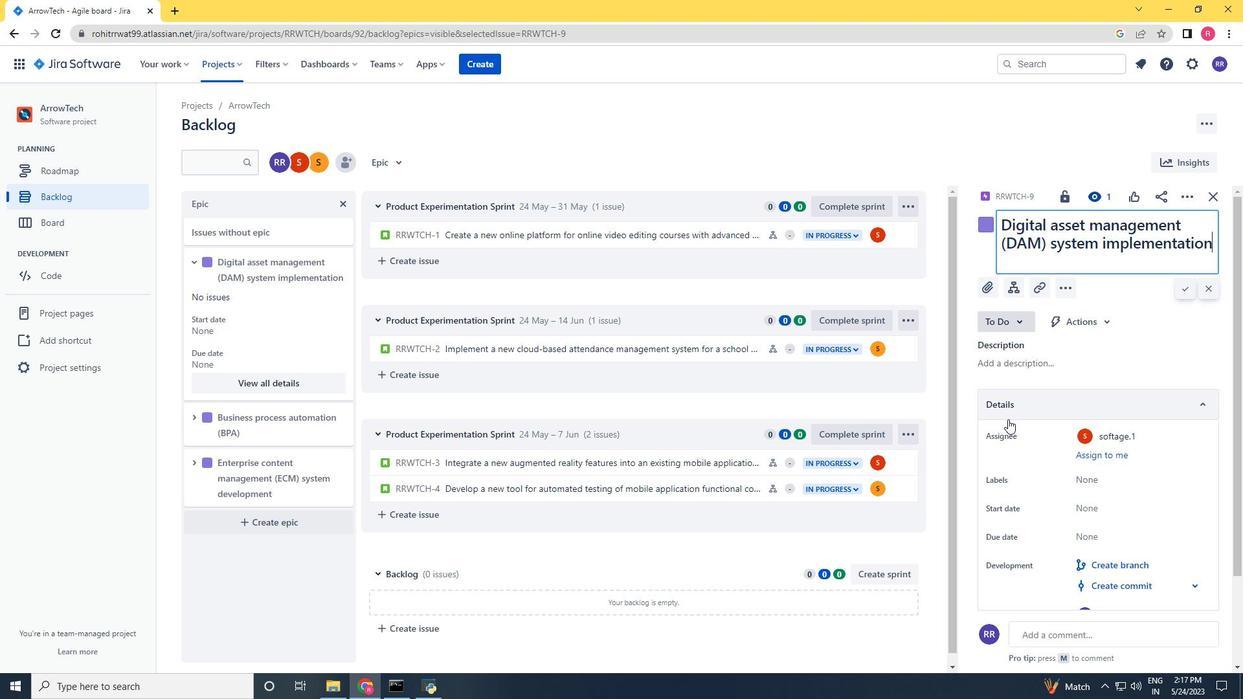 
Action: Mouse scrolled (1008, 418) with delta (0, 0)
Screenshot: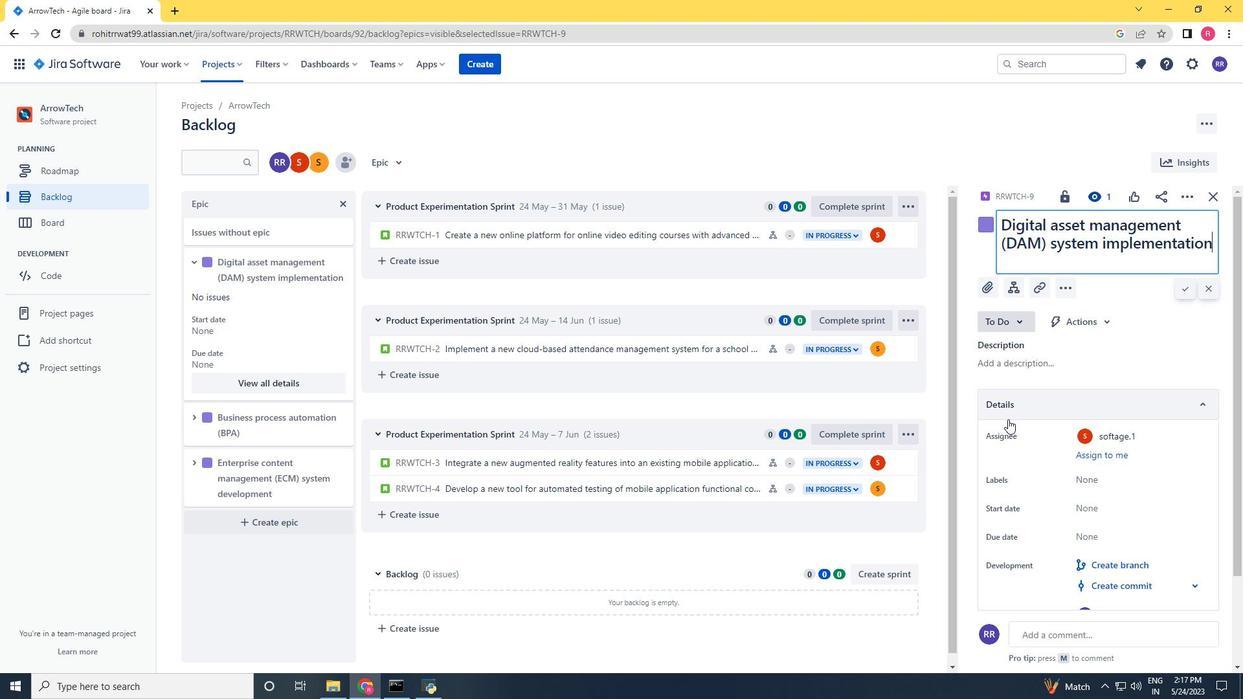 
Action: Mouse scrolled (1008, 418) with delta (0, 0)
Screenshot: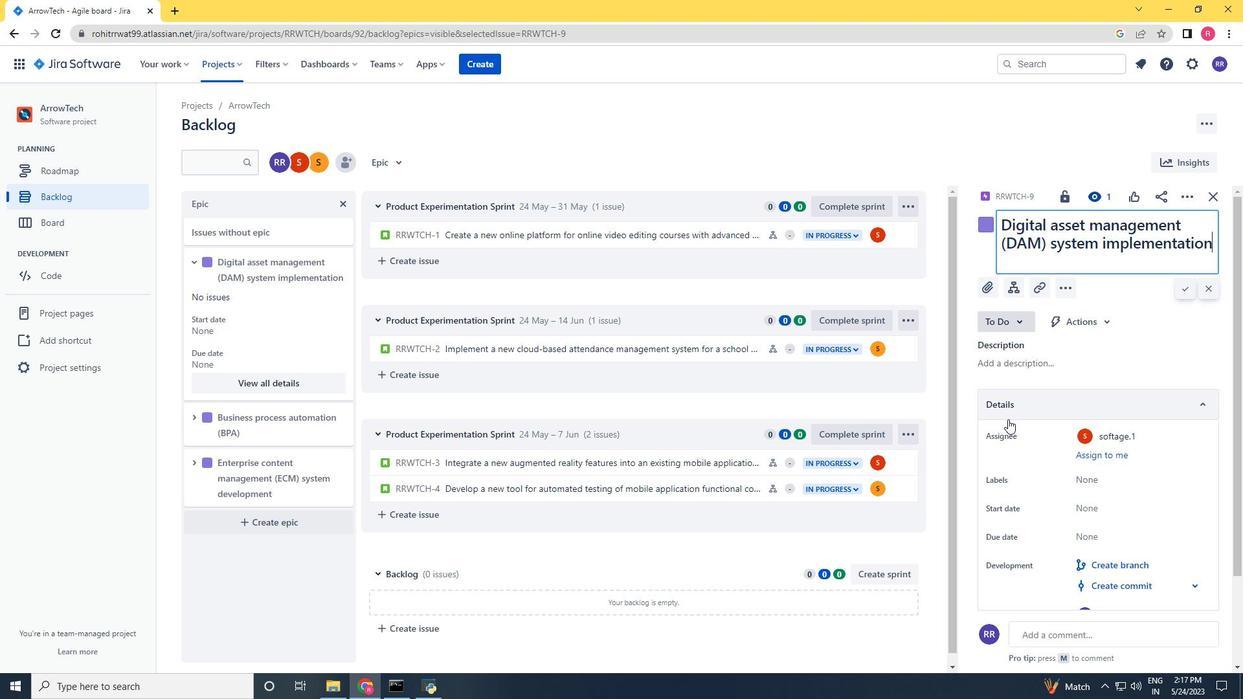 
Action: Mouse moved to (189, 420)
Screenshot: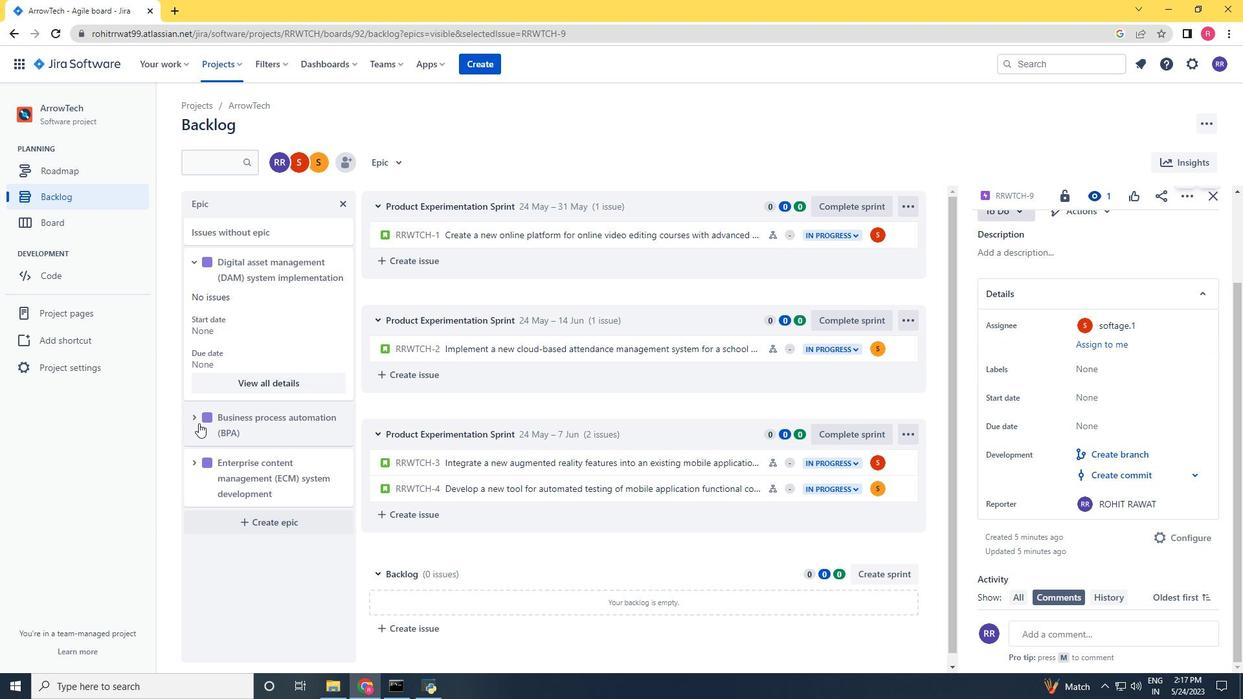 
Action: Mouse pressed left at (189, 420)
Screenshot: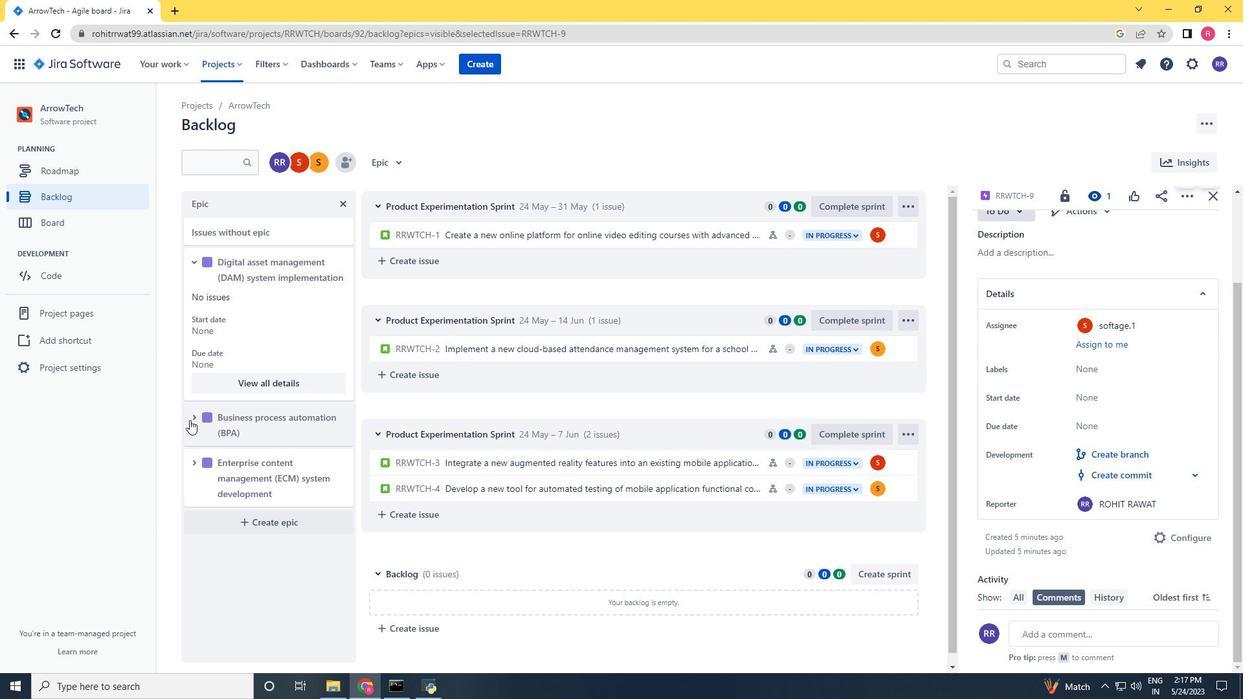 
Action: Mouse moved to (200, 426)
Screenshot: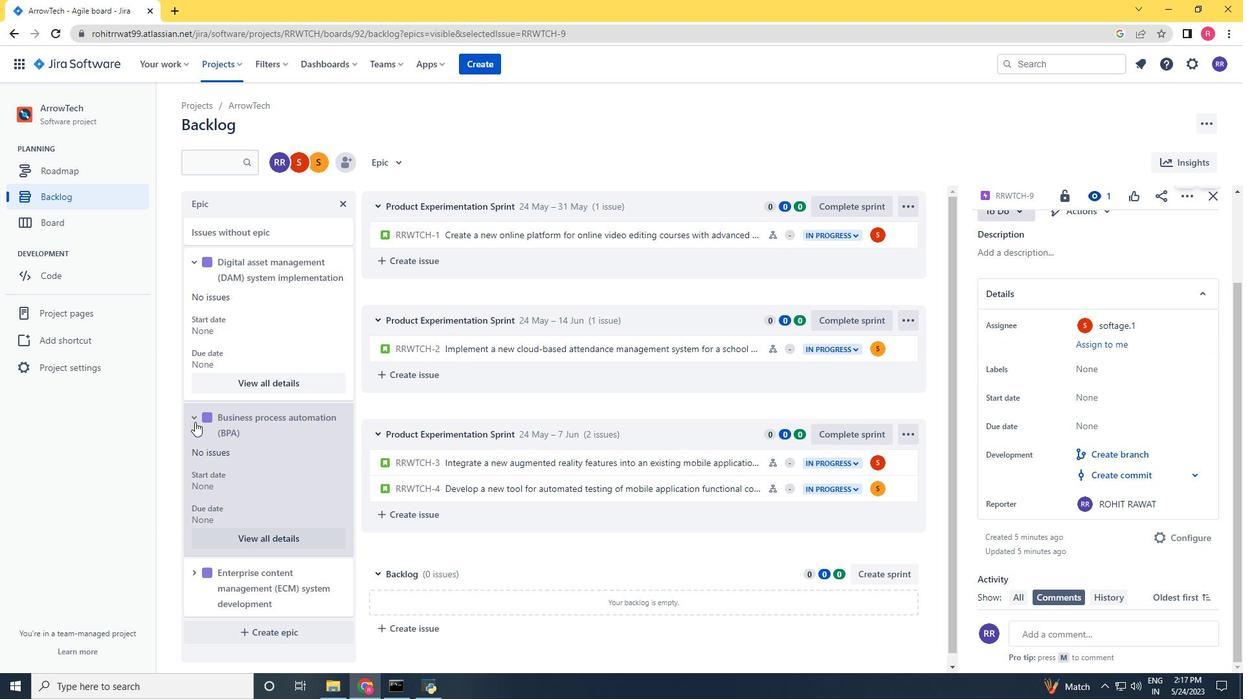 
Action: Mouse scrolled (200, 425) with delta (0, 0)
Screenshot: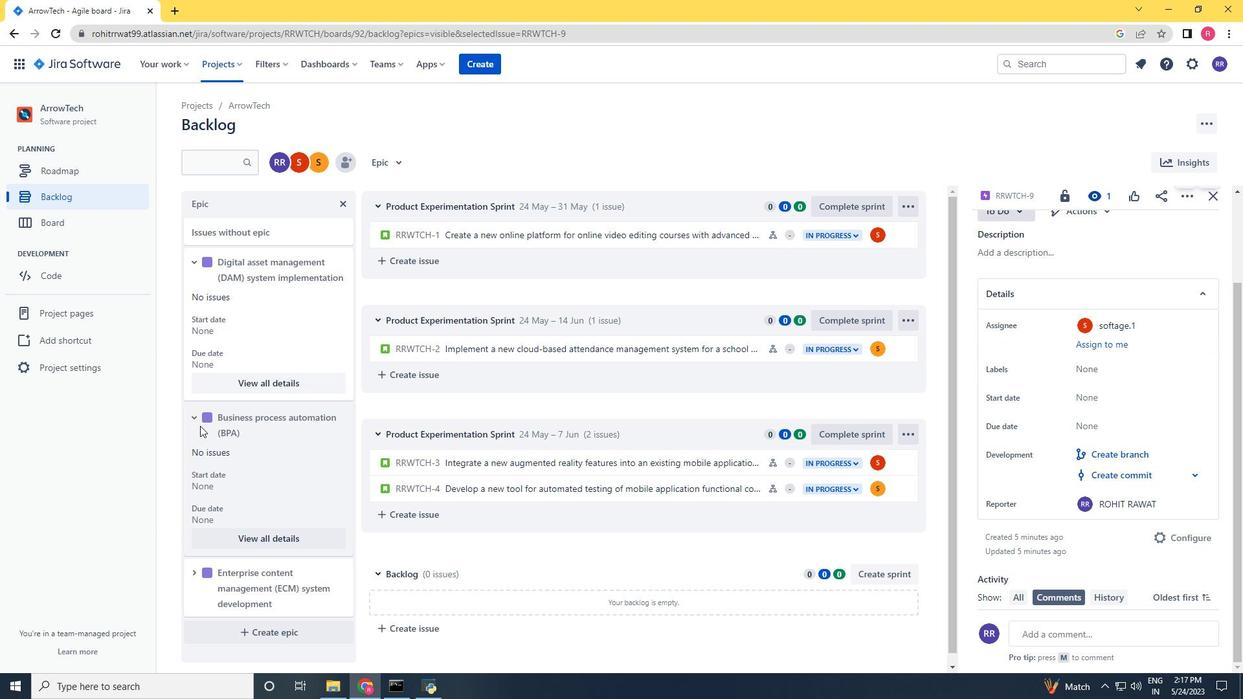 
Action: Mouse scrolled (200, 425) with delta (0, 0)
Screenshot: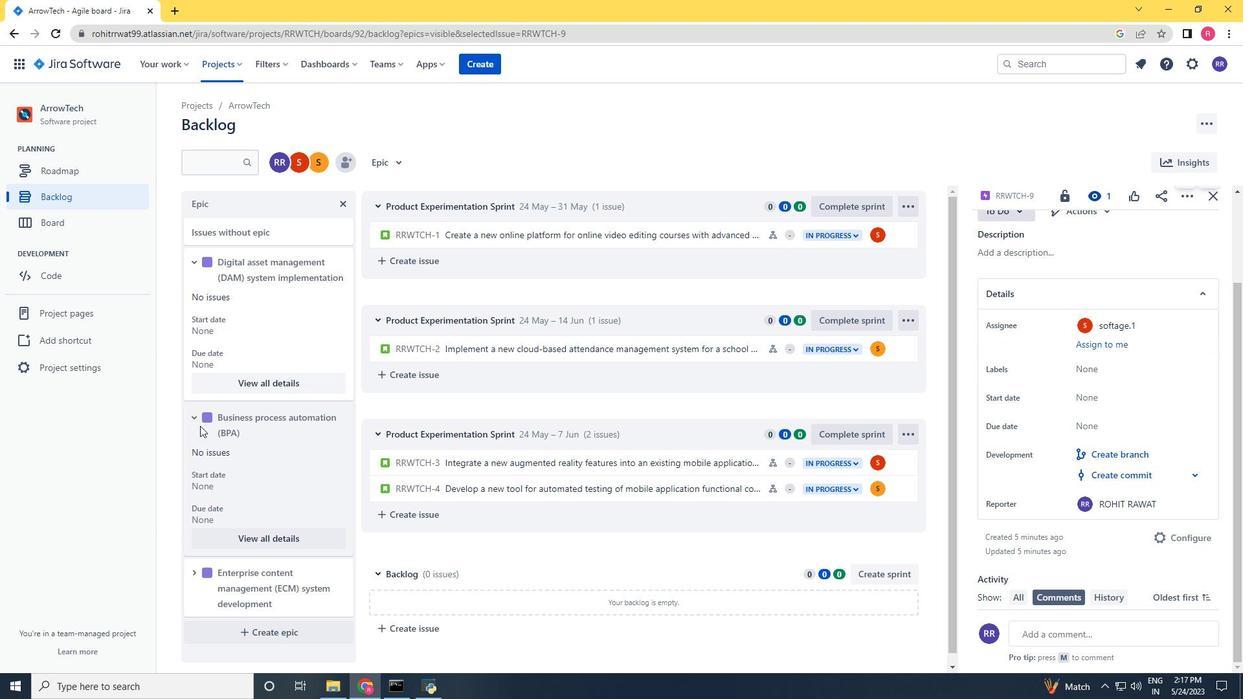 
Action: Mouse scrolled (200, 425) with delta (0, 0)
Screenshot: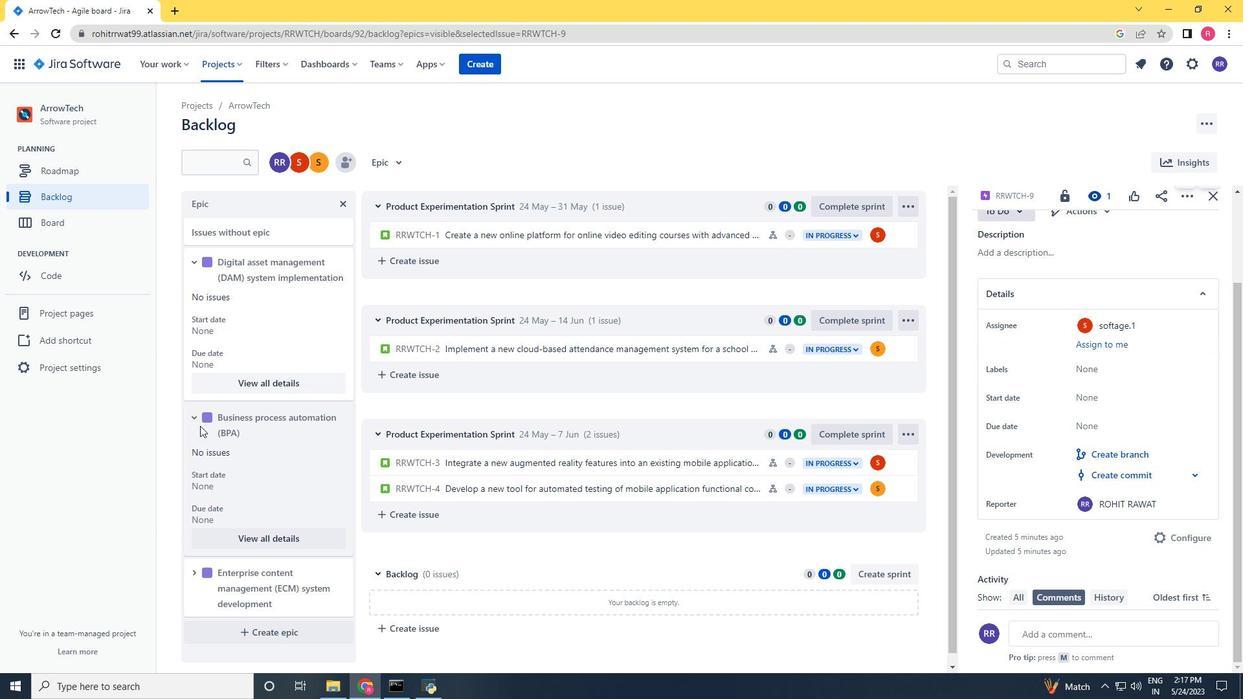 
Action: Mouse scrolled (200, 425) with delta (0, 0)
Screenshot: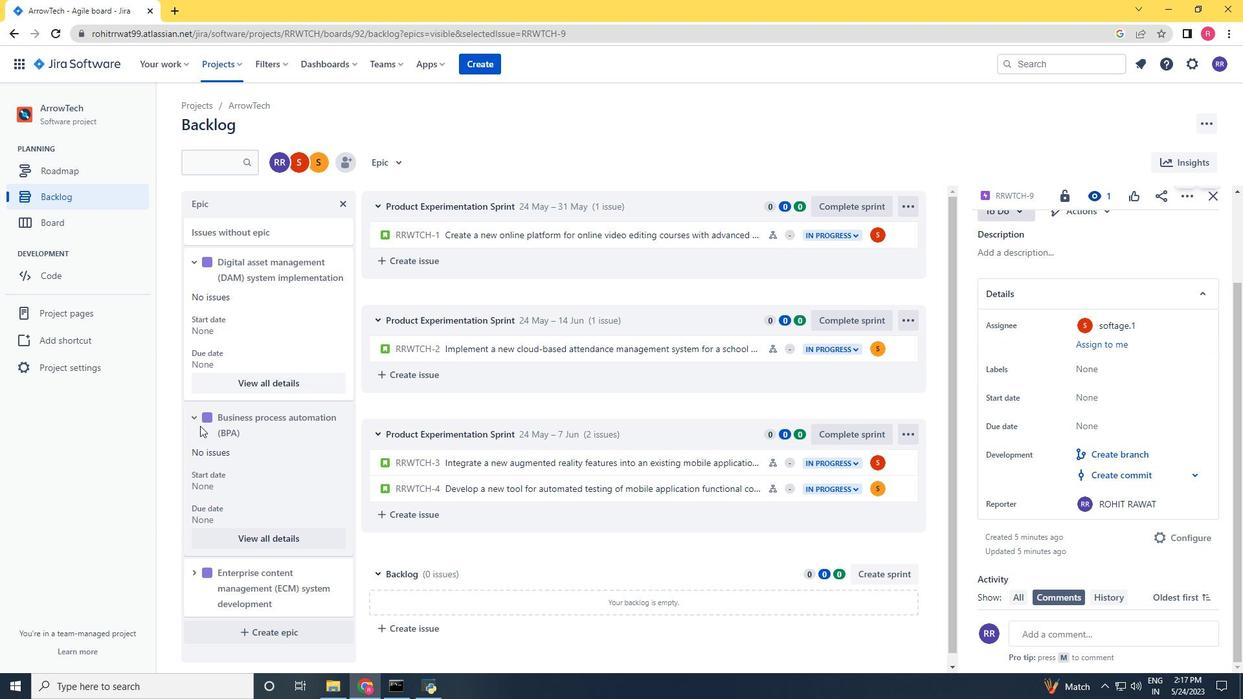 
Action: Mouse scrolled (200, 425) with delta (0, 0)
Screenshot: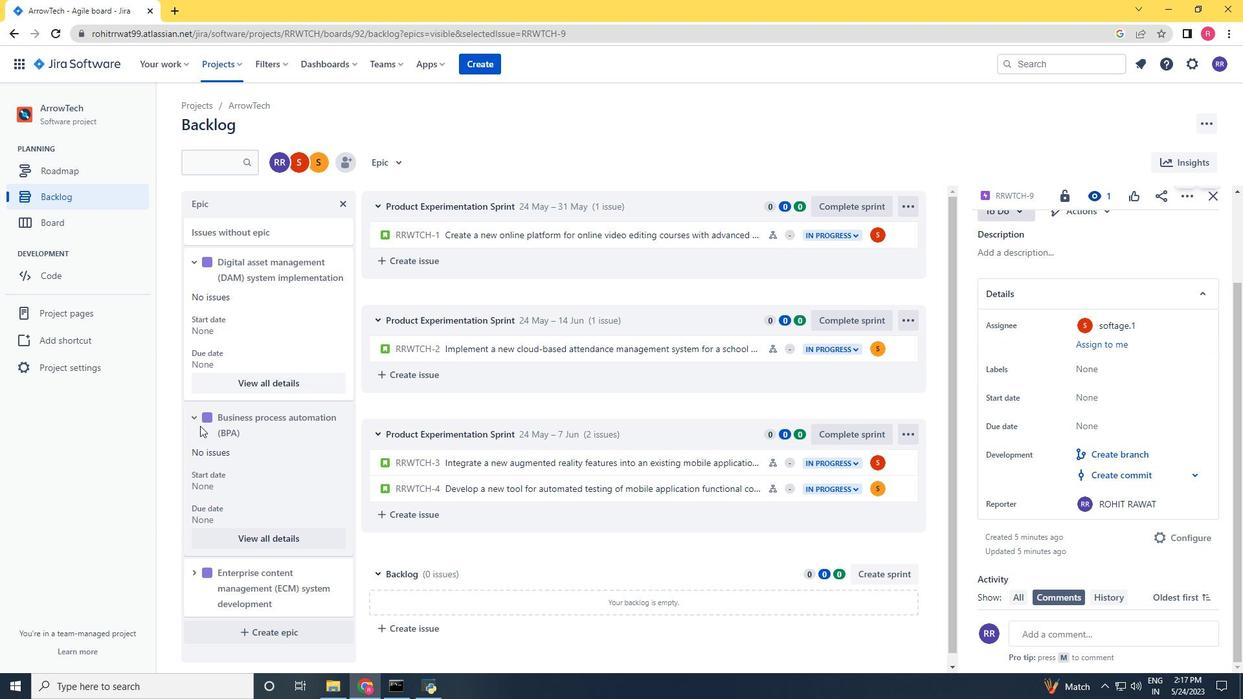 
Action: Mouse moved to (254, 532)
Screenshot: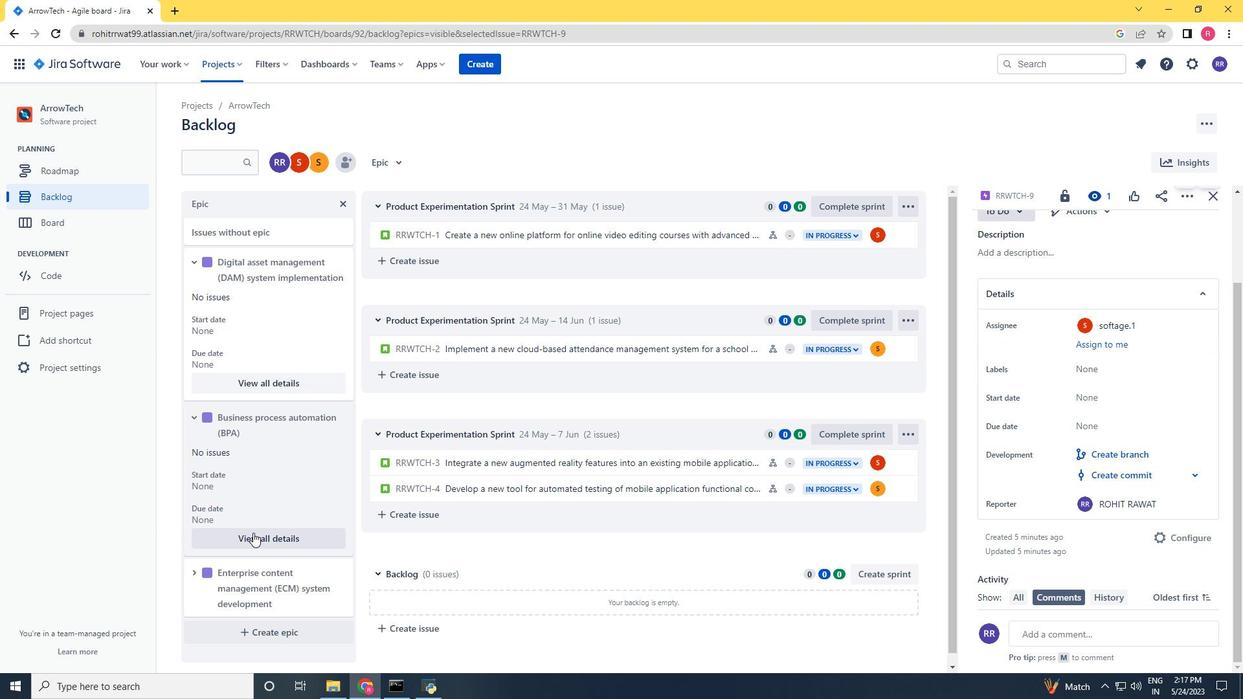 
Action: Mouse pressed left at (254, 532)
Screenshot: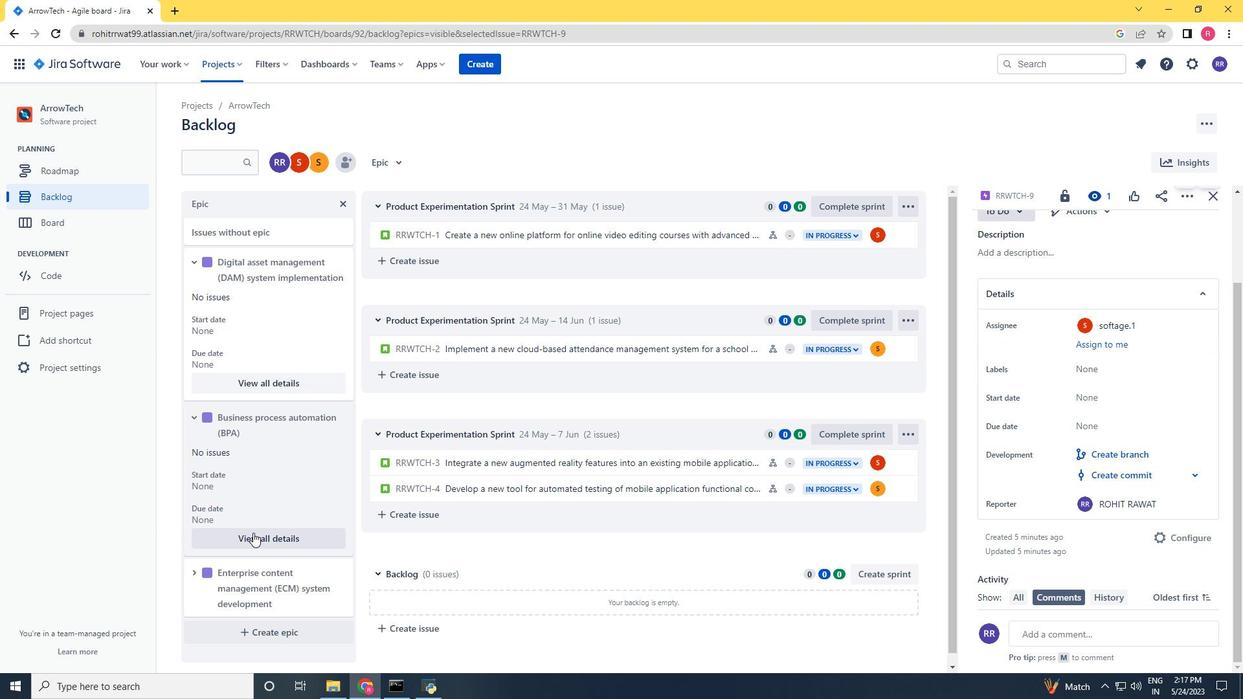 
Action: Mouse moved to (1063, 246)
Screenshot: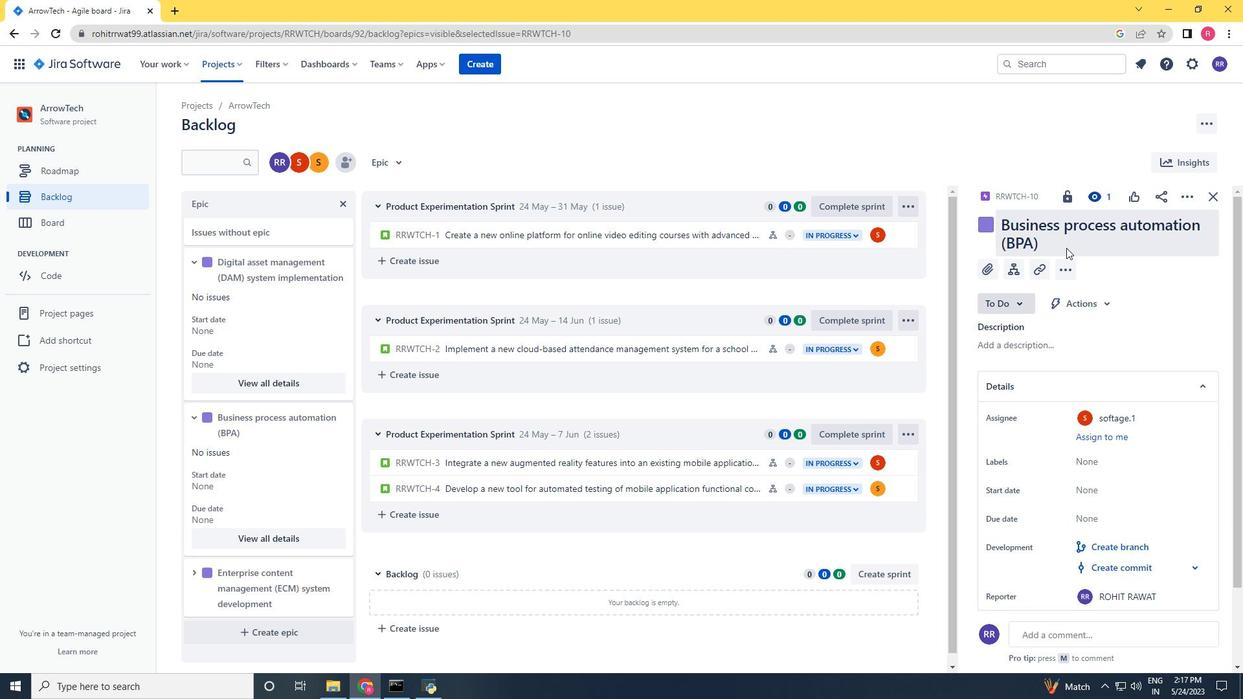 
Action: Mouse pressed left at (1063, 246)
Screenshot: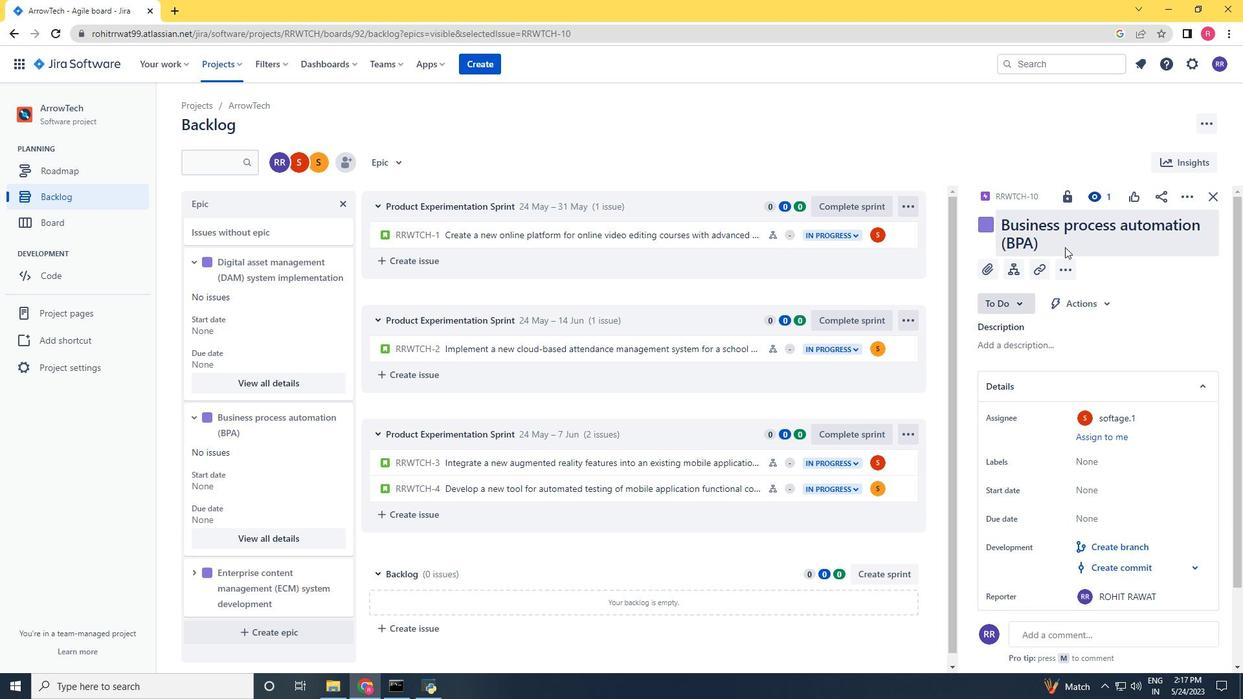 
Action: Mouse moved to (1063, 246)
Screenshot: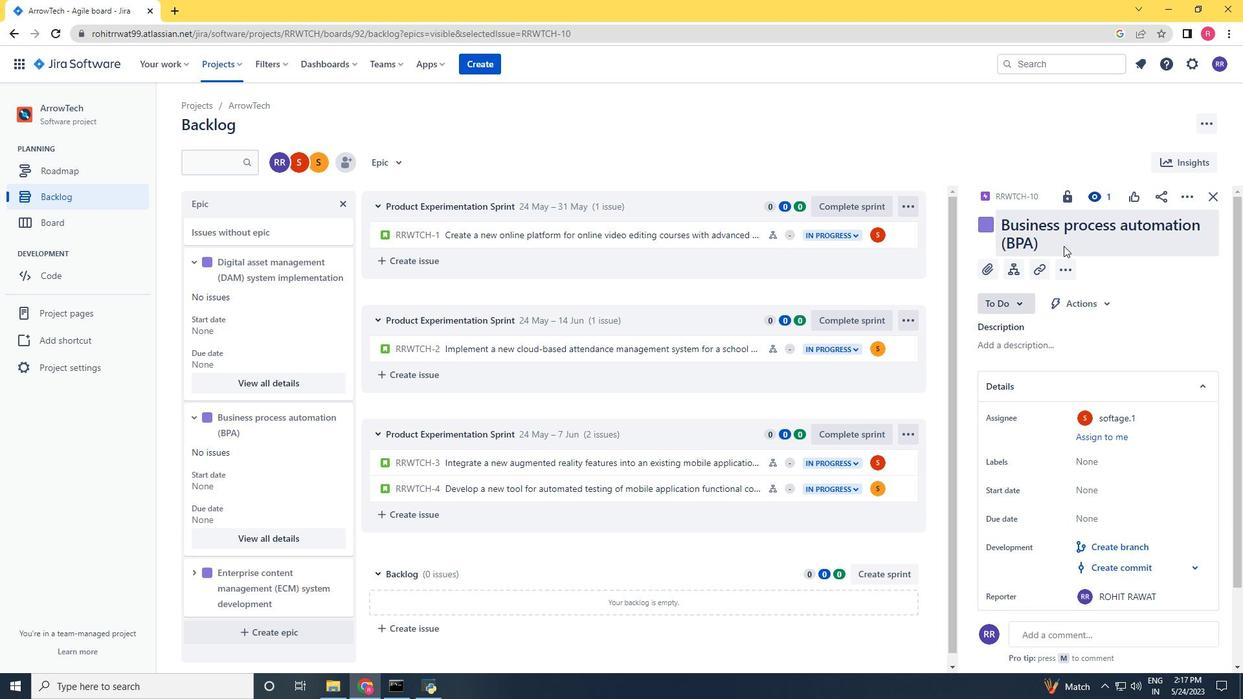 
Action: Mouse pressed left at (1063, 246)
Screenshot: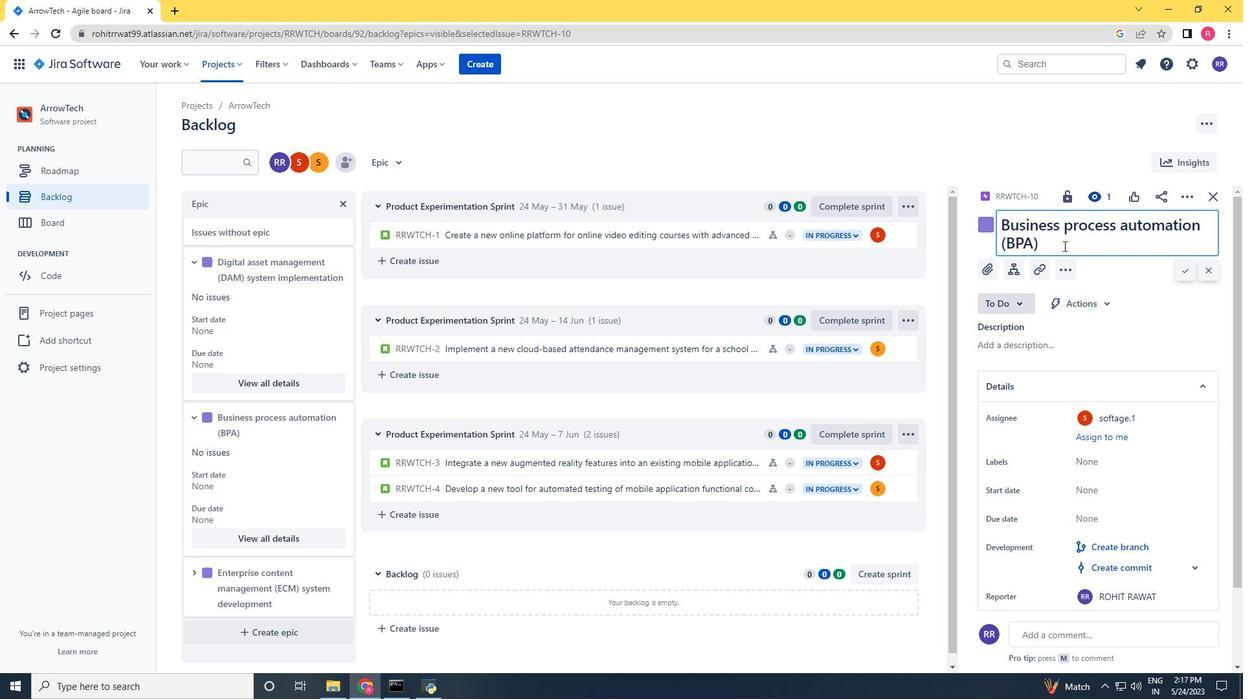 
Action: Mouse moved to (276, 576)
Screenshot: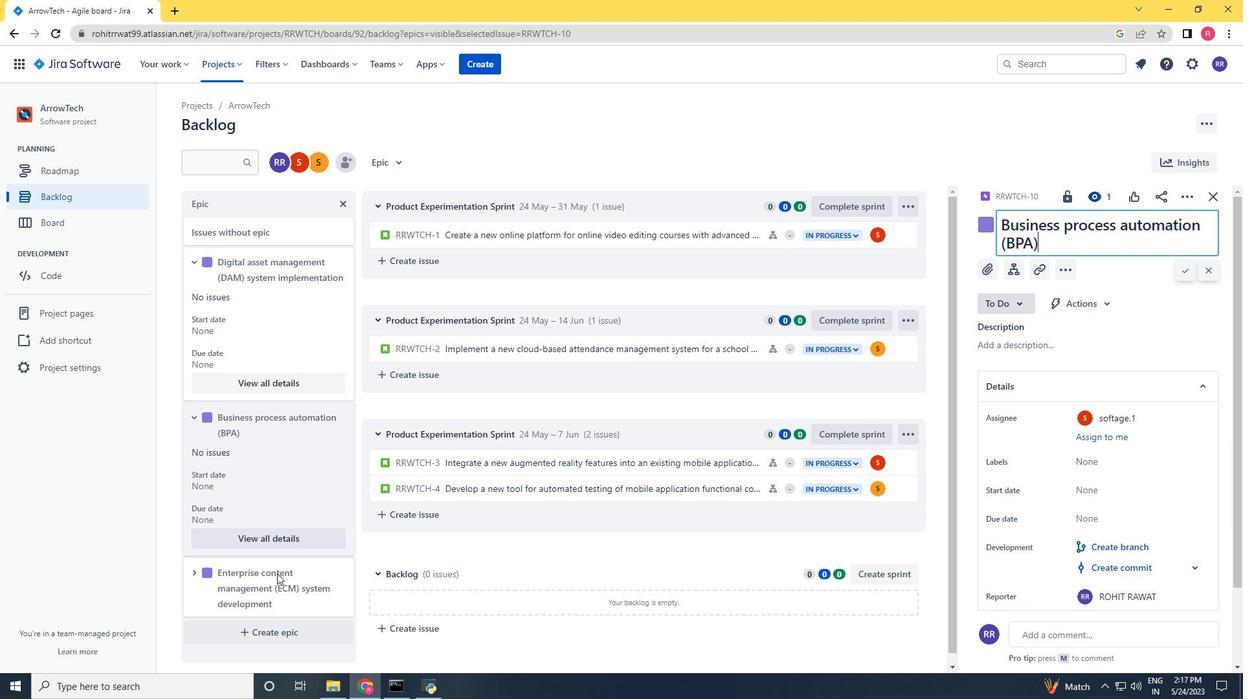 
Action: Mouse scrolled (276, 576) with delta (0, 0)
Screenshot: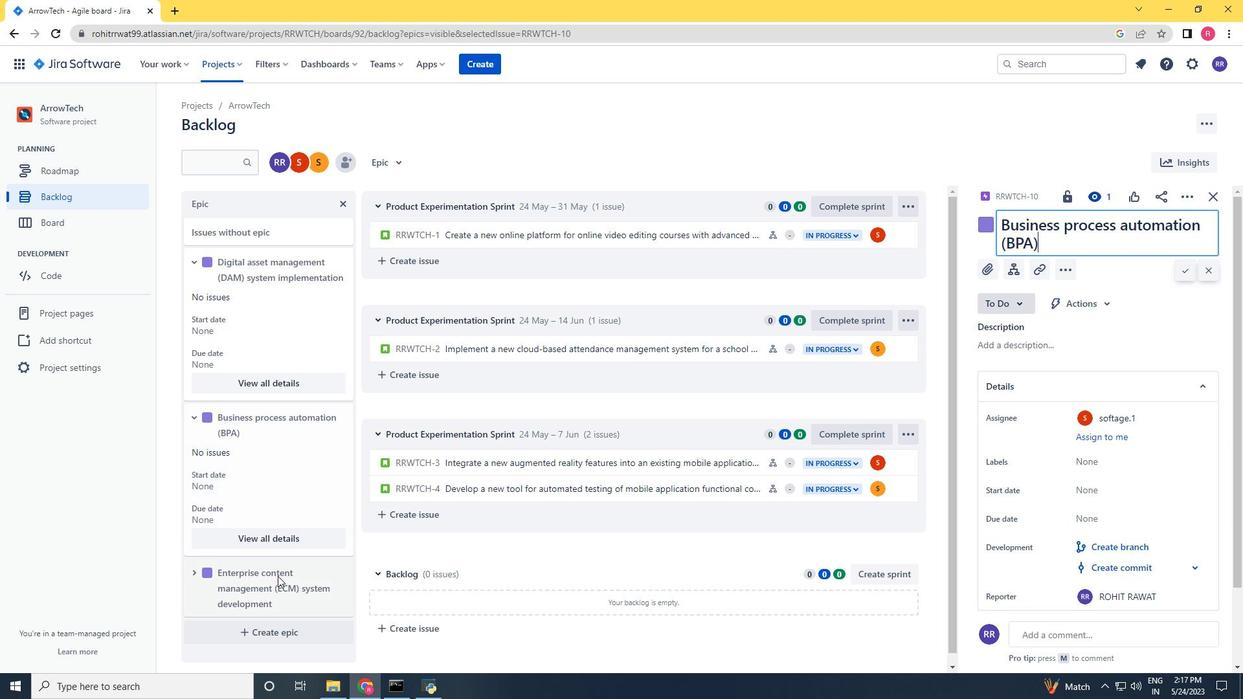 
Action: Mouse moved to (275, 576)
Screenshot: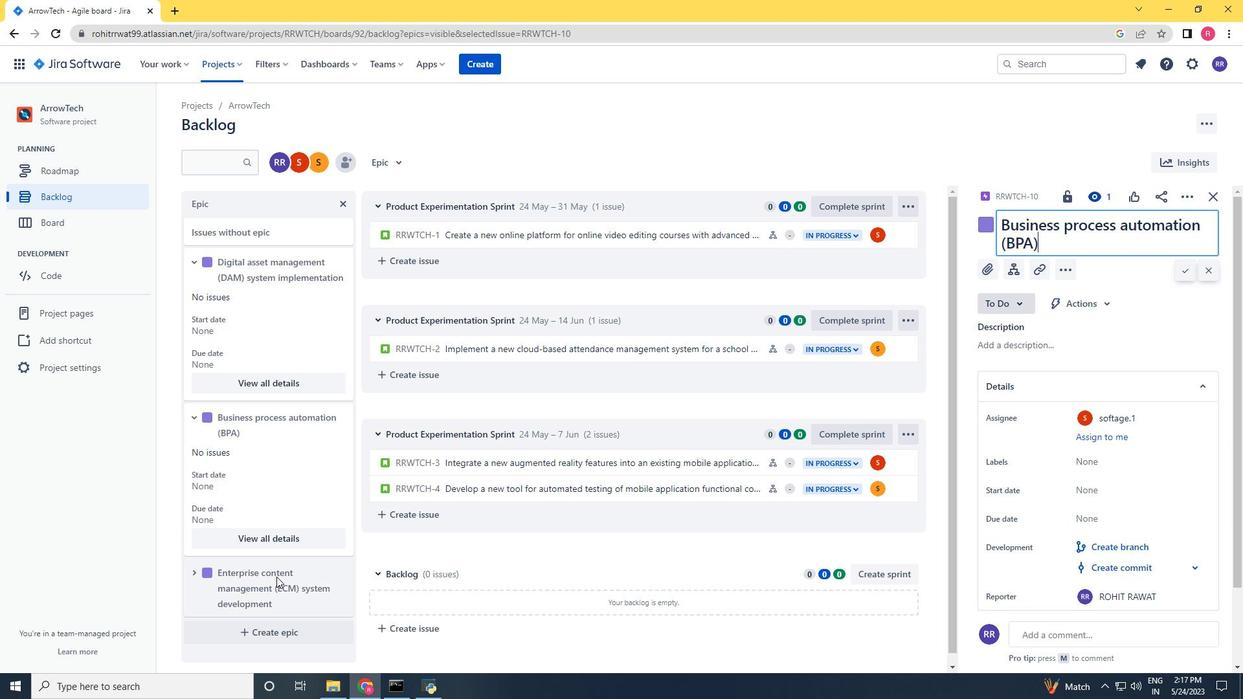 
Action: Mouse scrolled (275, 576) with delta (0, 0)
Screenshot: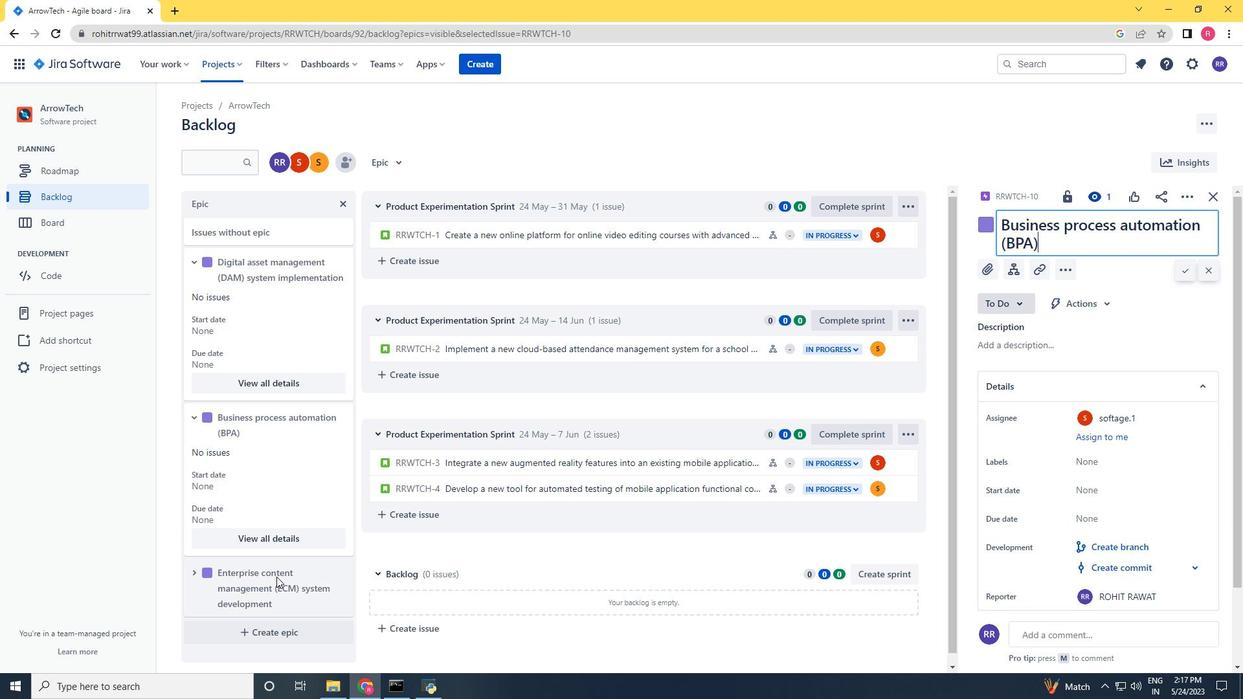 
Action: Mouse scrolled (275, 576) with delta (0, 0)
Screenshot: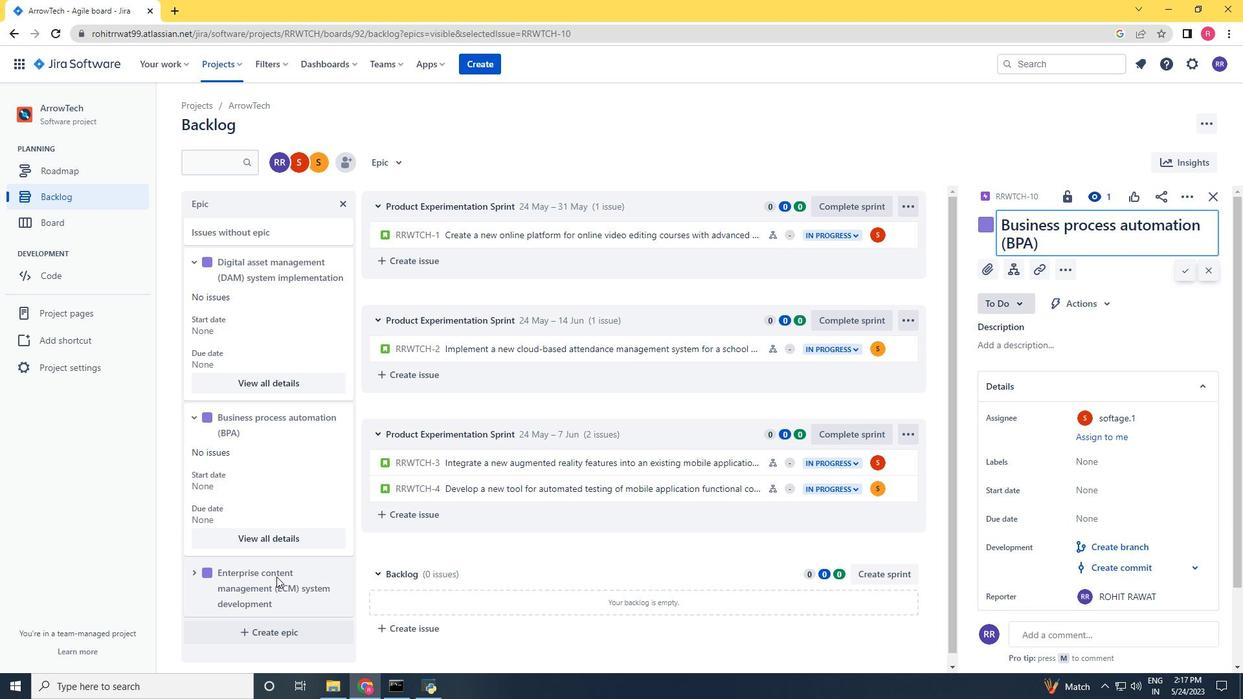 
Action: Mouse moved to (197, 568)
Screenshot: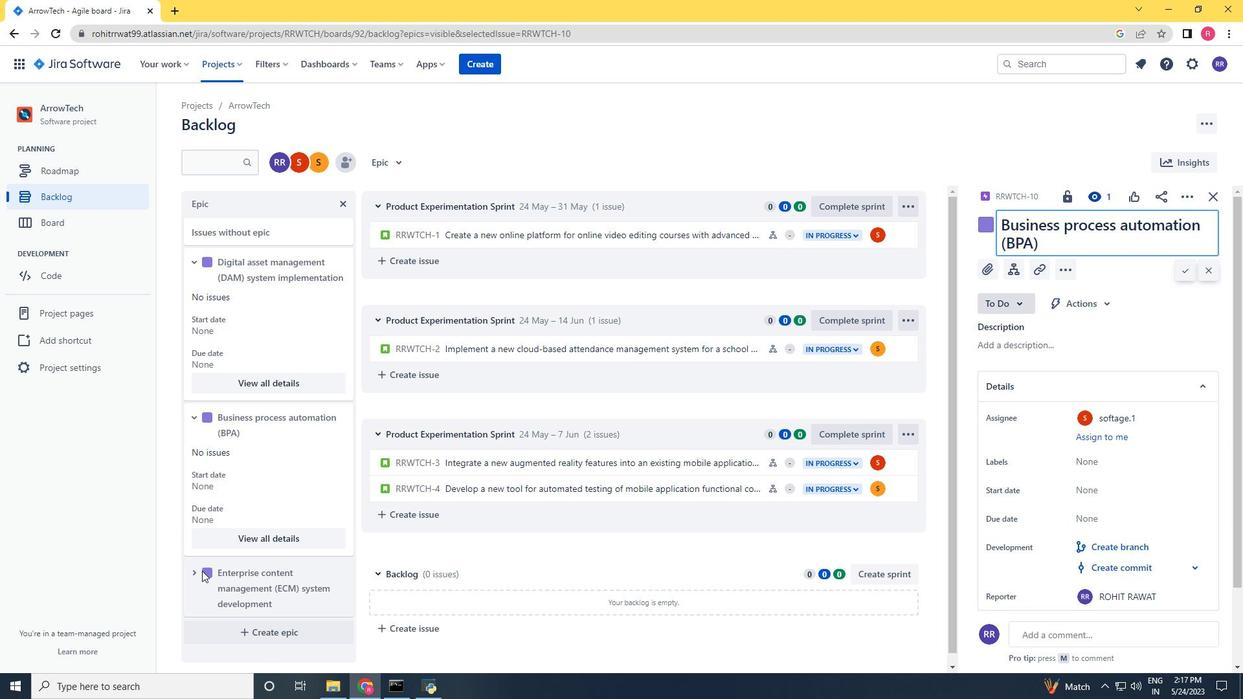 
Action: Mouse pressed left at (197, 568)
Screenshot: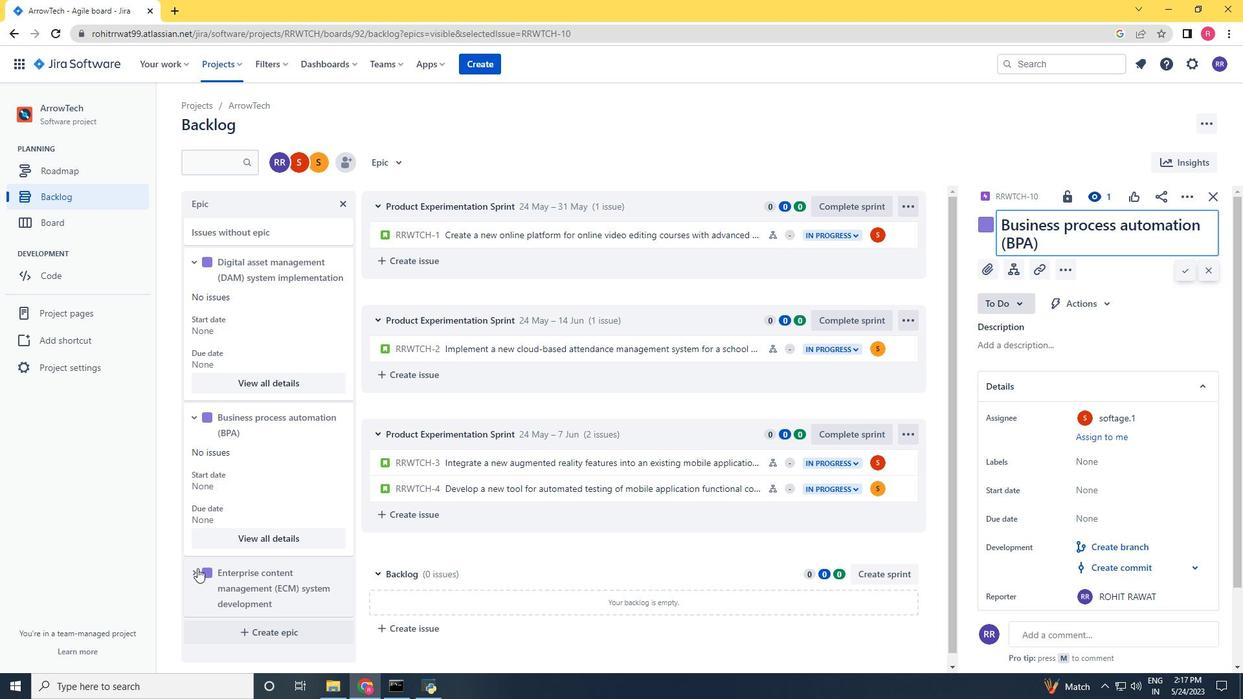 
Action: Mouse moved to (220, 536)
Screenshot: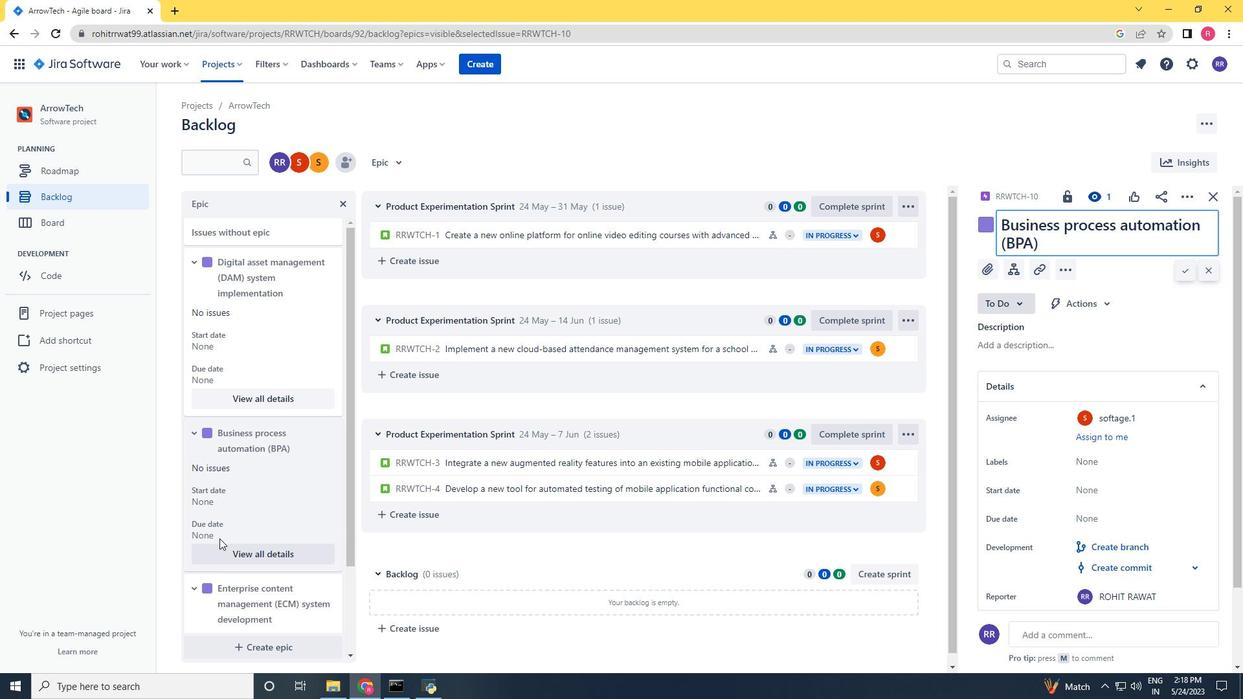 
Action: Mouse scrolled (220, 535) with delta (0, 0)
Screenshot: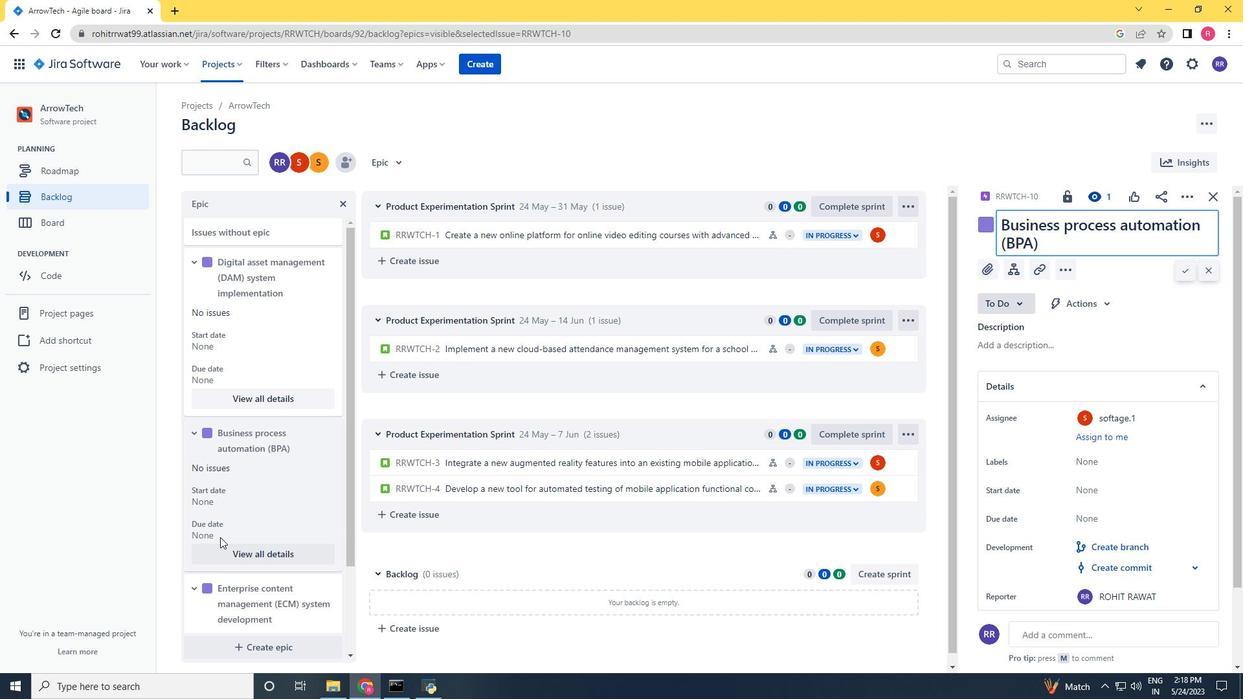 
Action: Mouse scrolled (220, 535) with delta (0, 0)
Screenshot: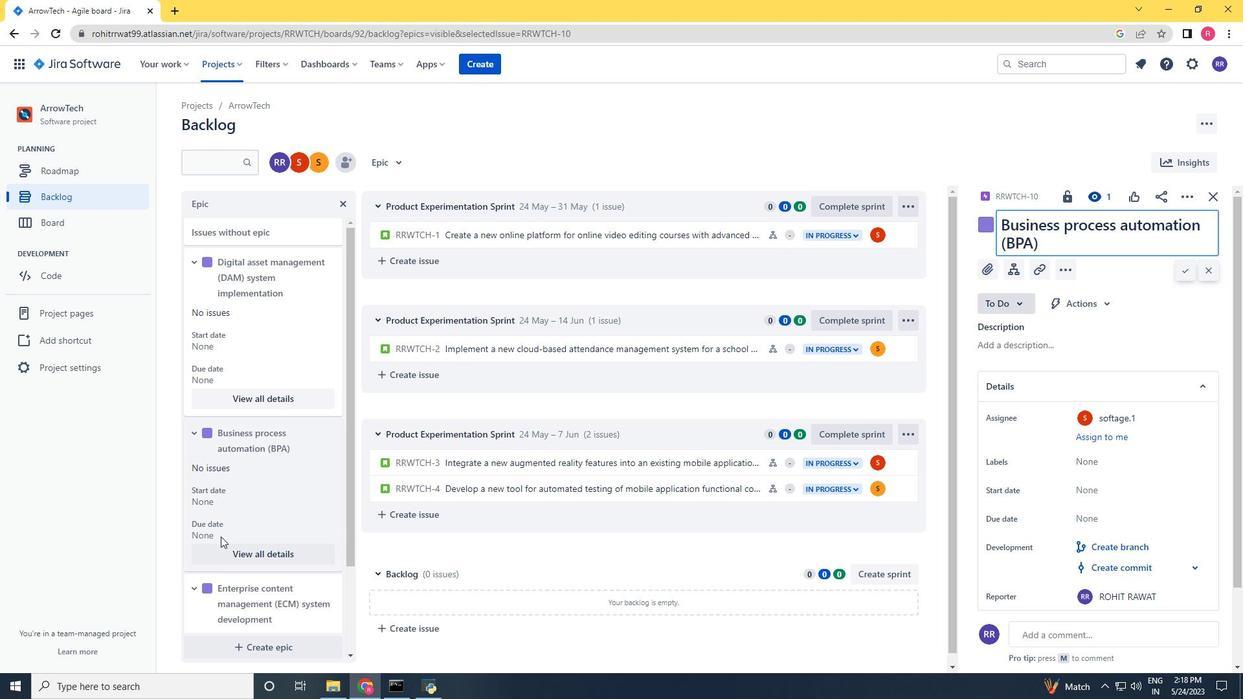 
Action: Mouse scrolled (220, 535) with delta (0, 0)
Screenshot: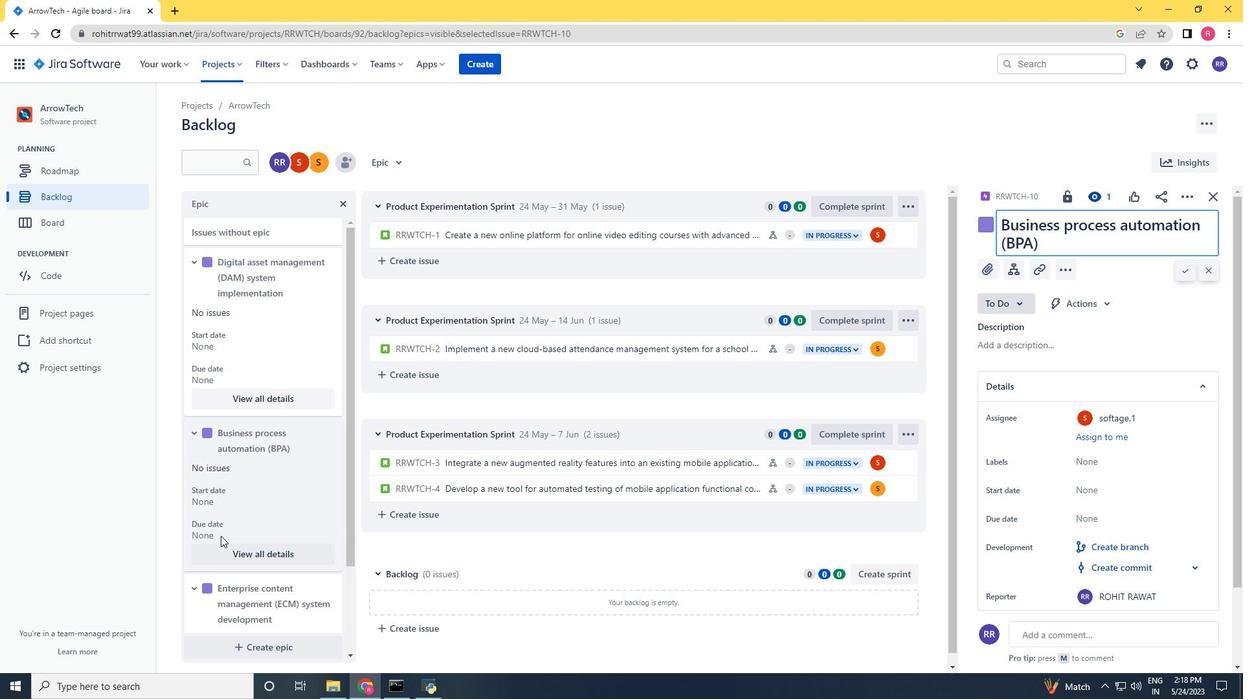 
Action: Mouse scrolled (220, 535) with delta (0, 0)
Screenshot: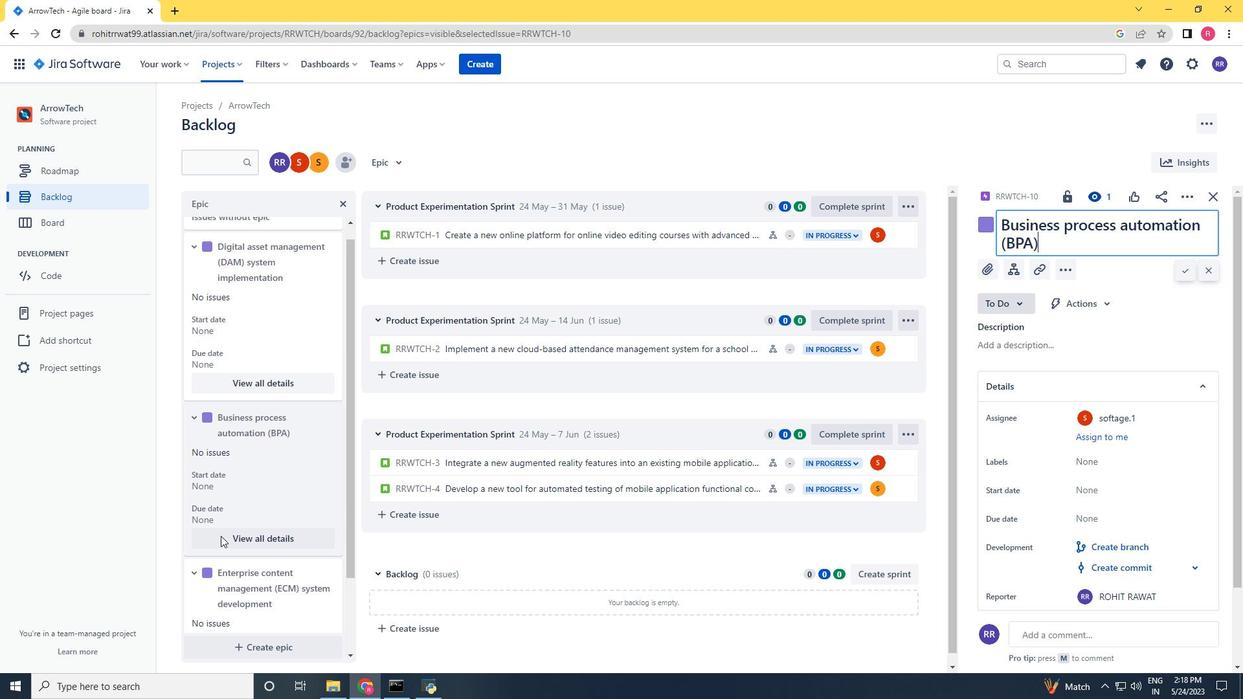 
Action: Mouse moved to (264, 615)
Screenshot: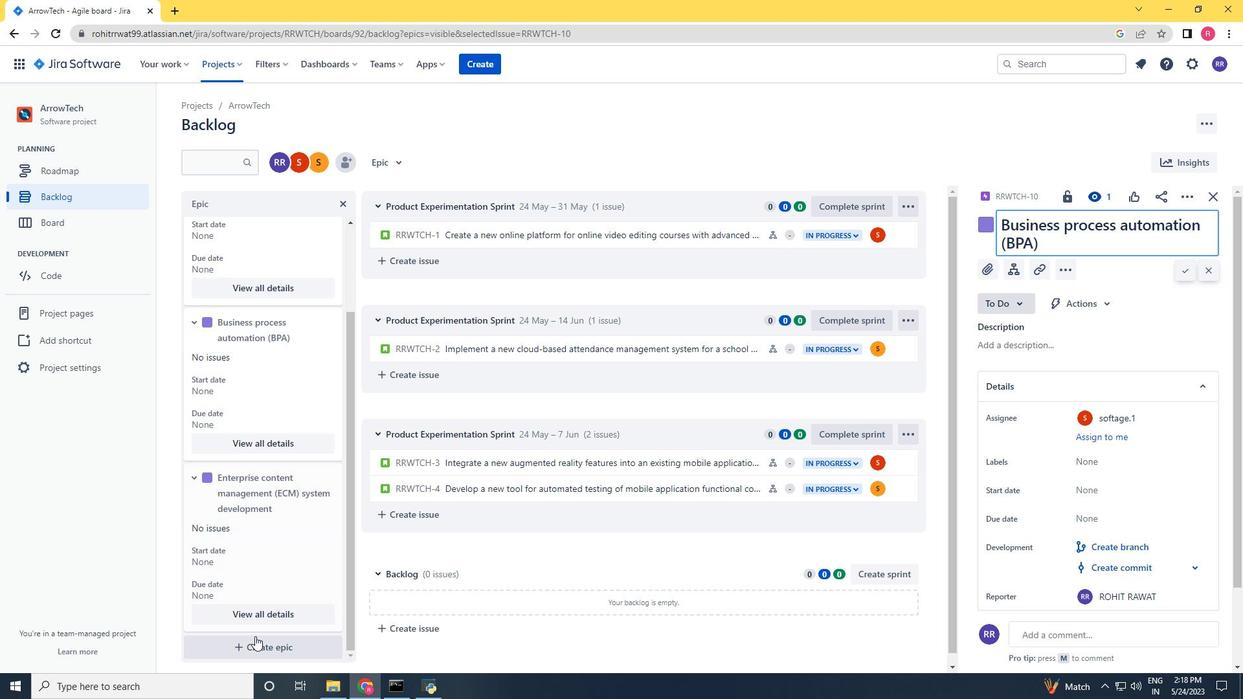 
Action: Mouse pressed left at (264, 615)
Screenshot: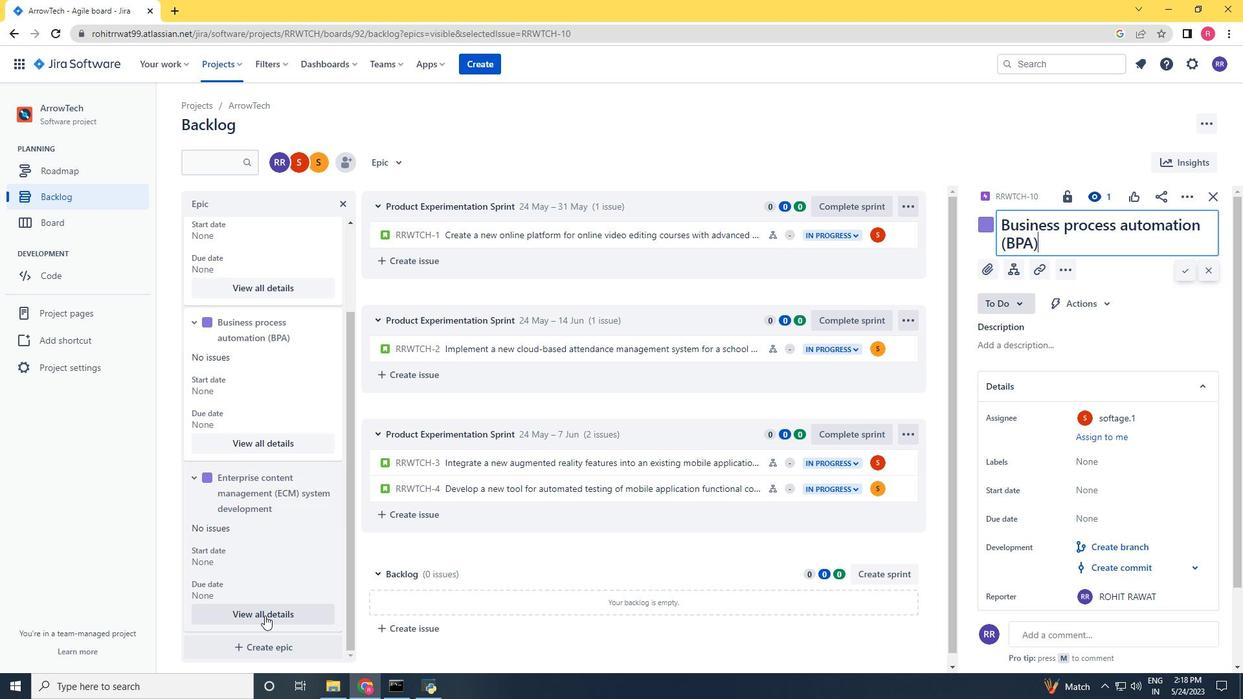 
Action: Mouse moved to (1126, 399)
Screenshot: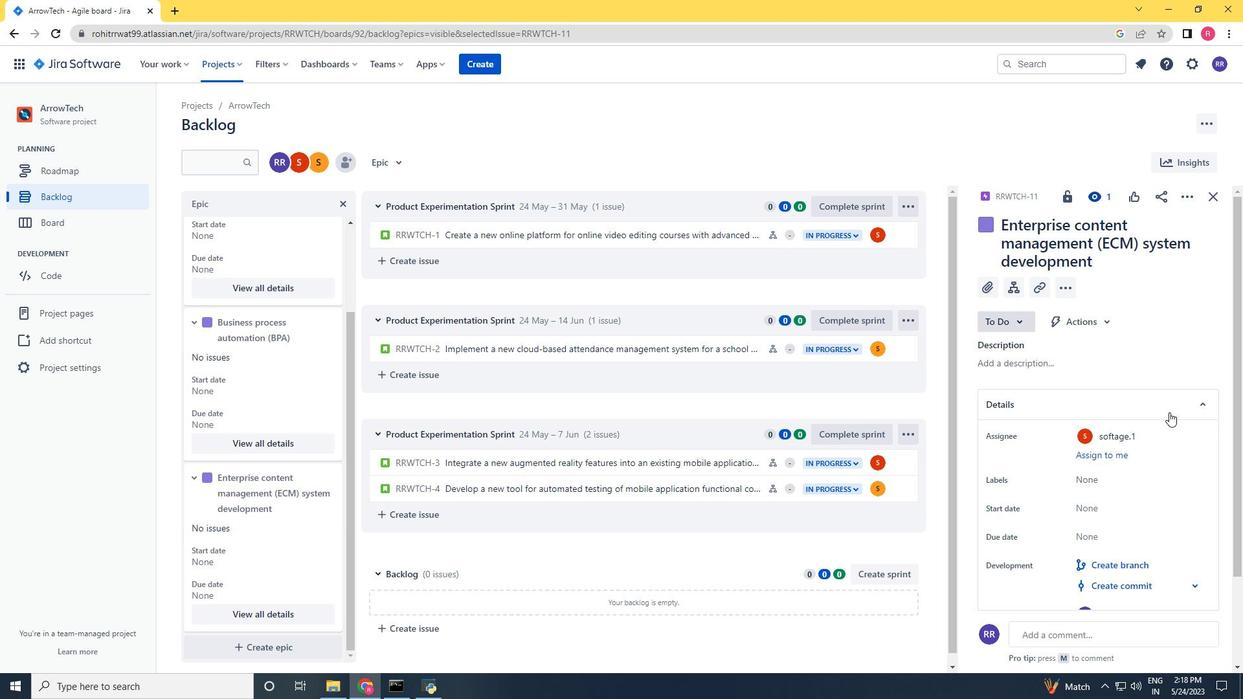 
Action: Mouse scrolled (1126, 398) with delta (0, 0)
Screenshot: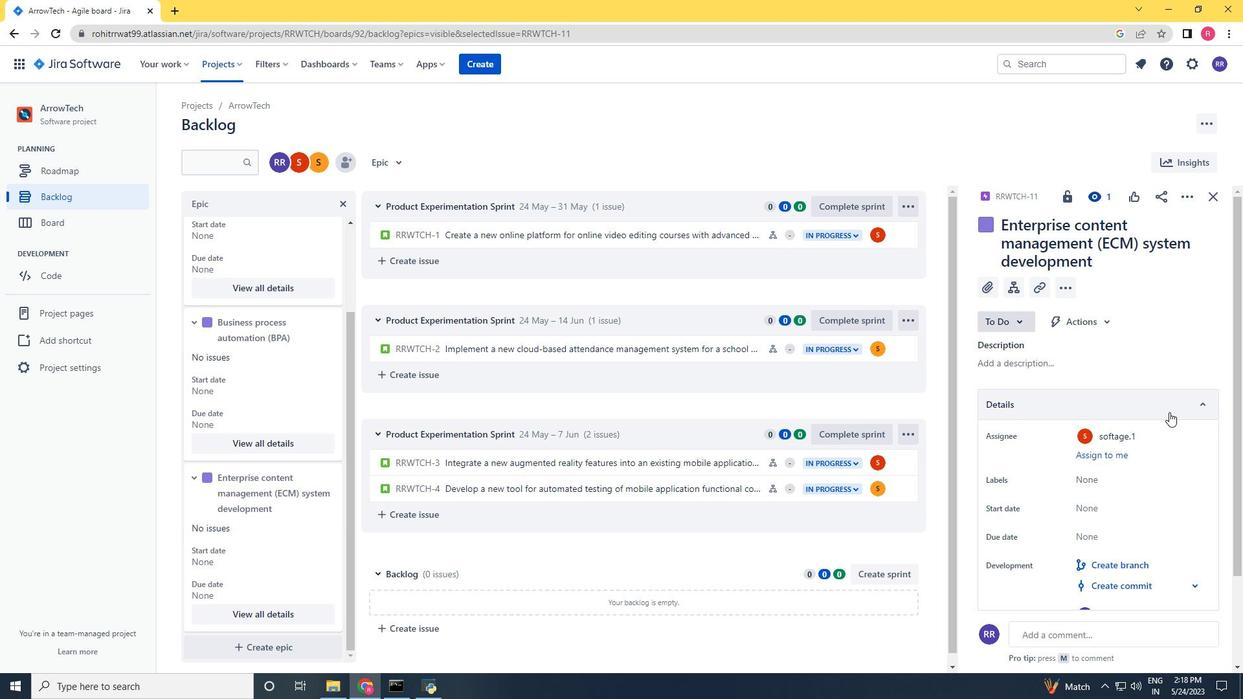 
Action: Mouse scrolled (1126, 398) with delta (0, 0)
Screenshot: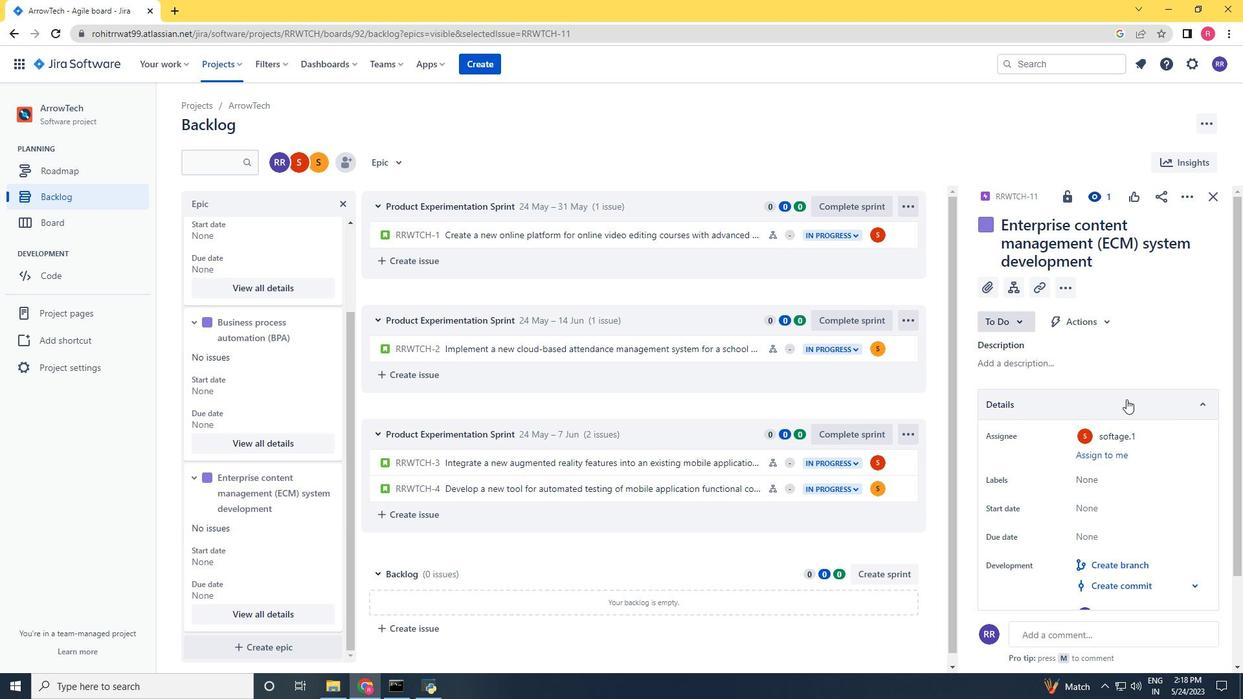 
Action: Mouse scrolled (1126, 398) with delta (0, 0)
Screenshot: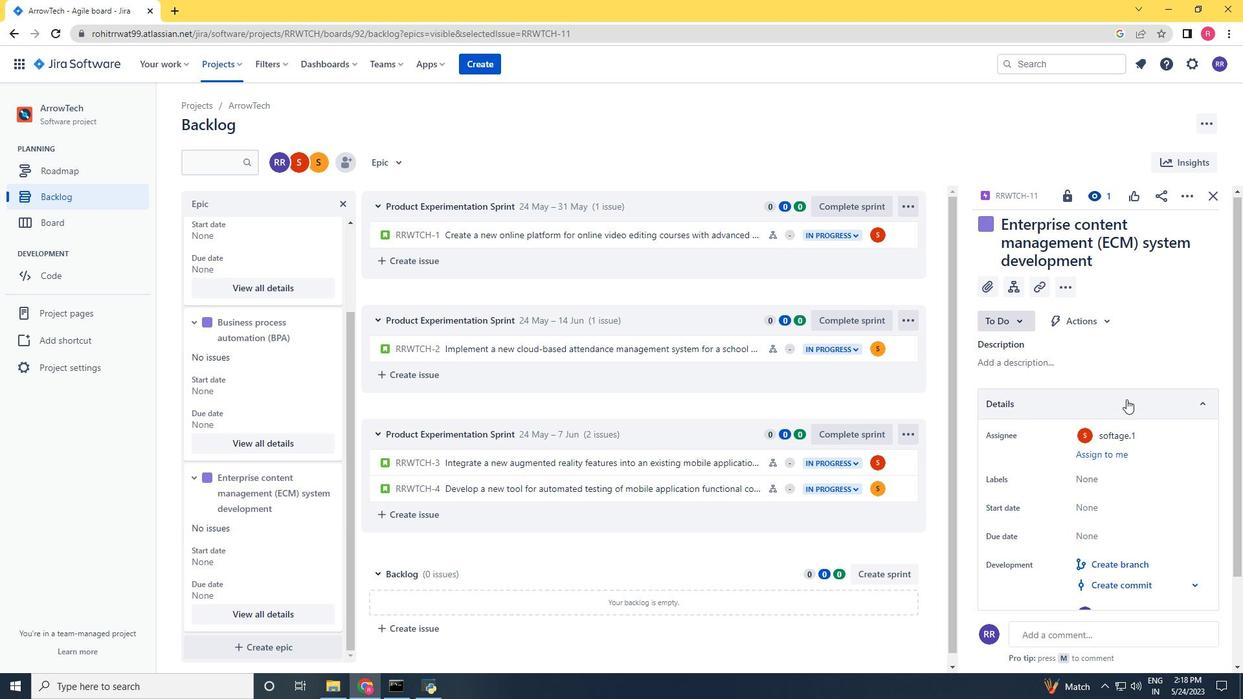
Action: Mouse scrolled (1126, 400) with delta (0, 0)
Screenshot: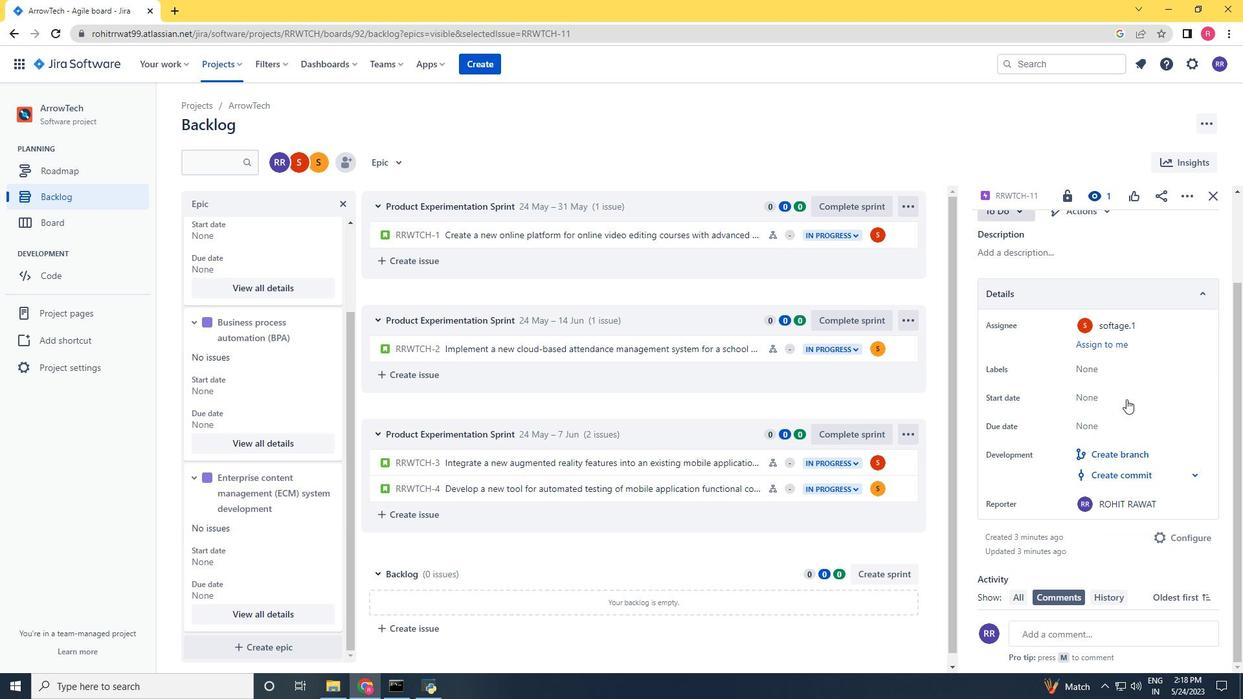 
Action: Mouse scrolled (1126, 400) with delta (0, 0)
Screenshot: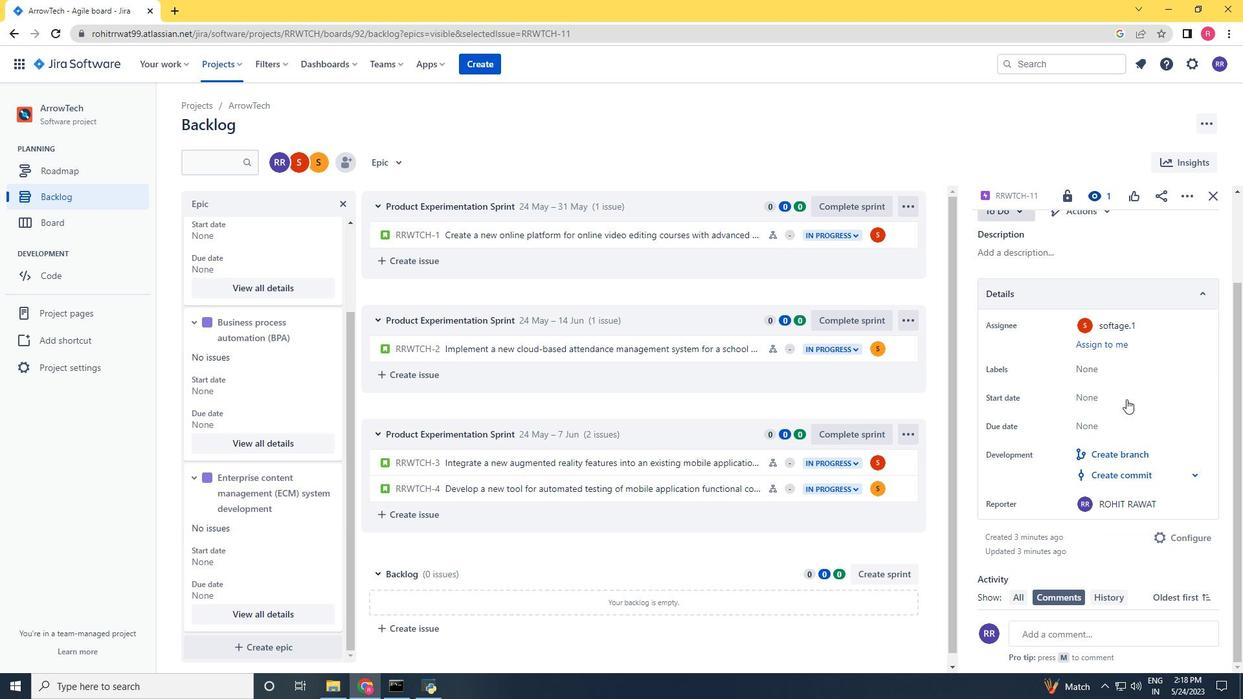 
Action: Mouse scrolled (1126, 400) with delta (0, 0)
Screenshot: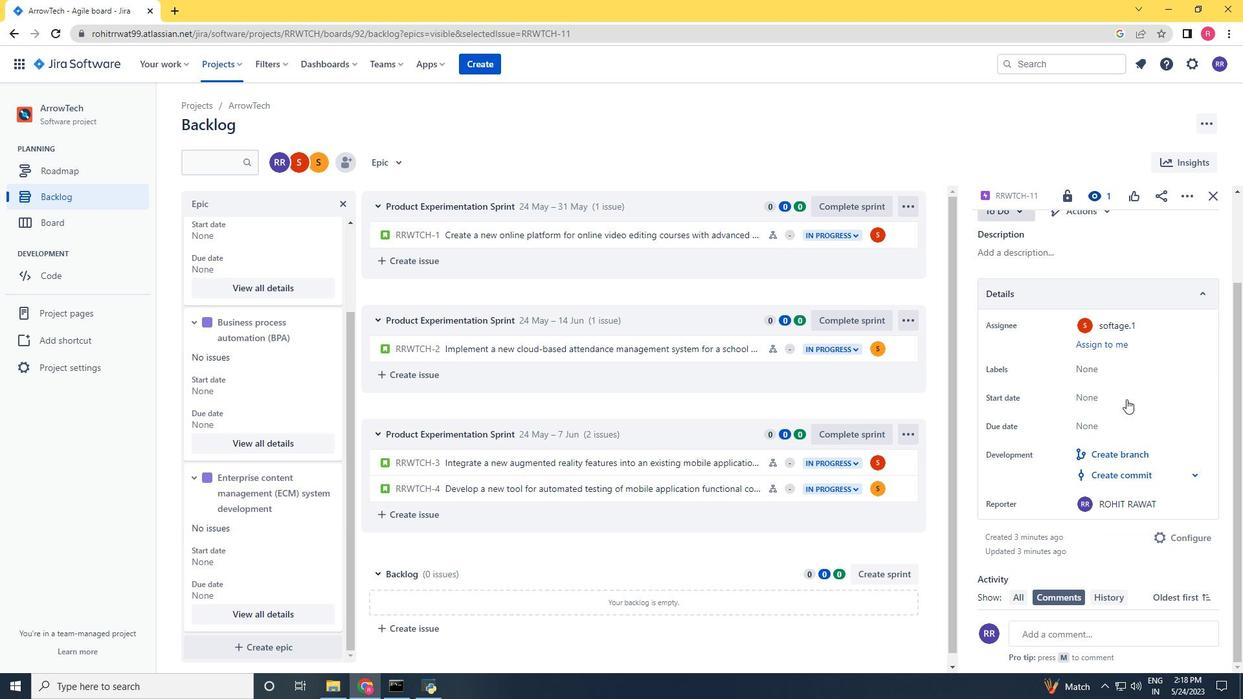 
Action: Mouse moved to (1104, 238)
Screenshot: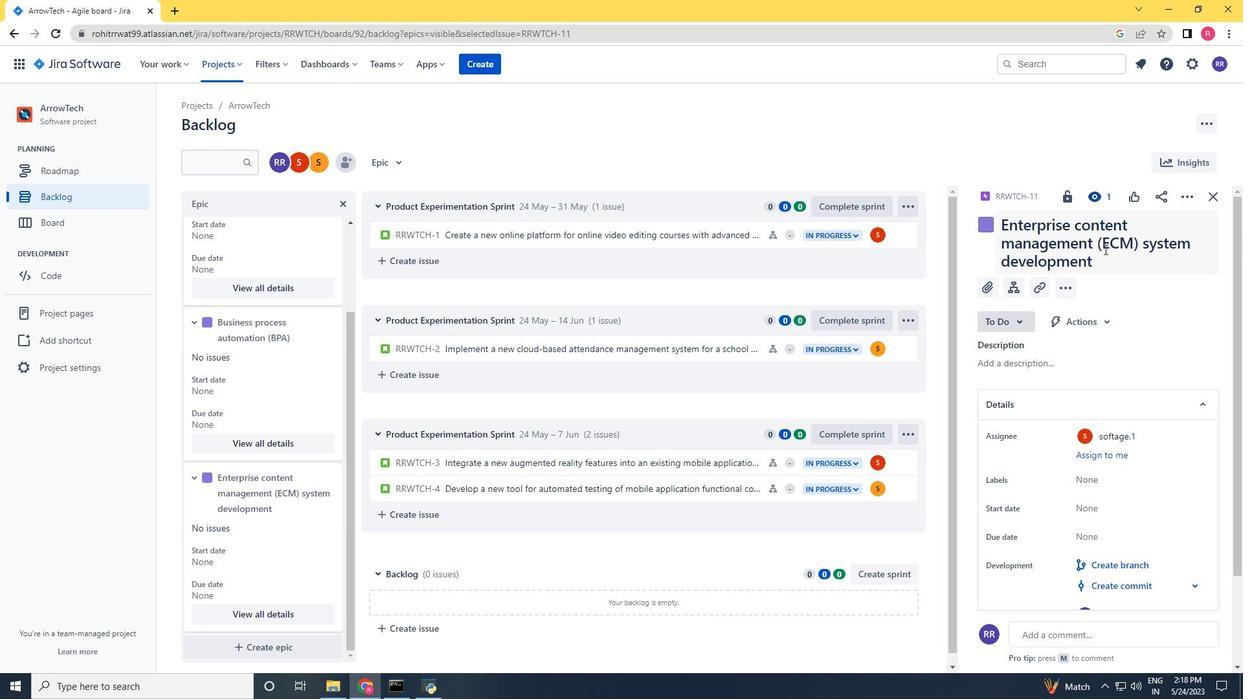 
Action: Mouse pressed left at (1104, 238)
Screenshot: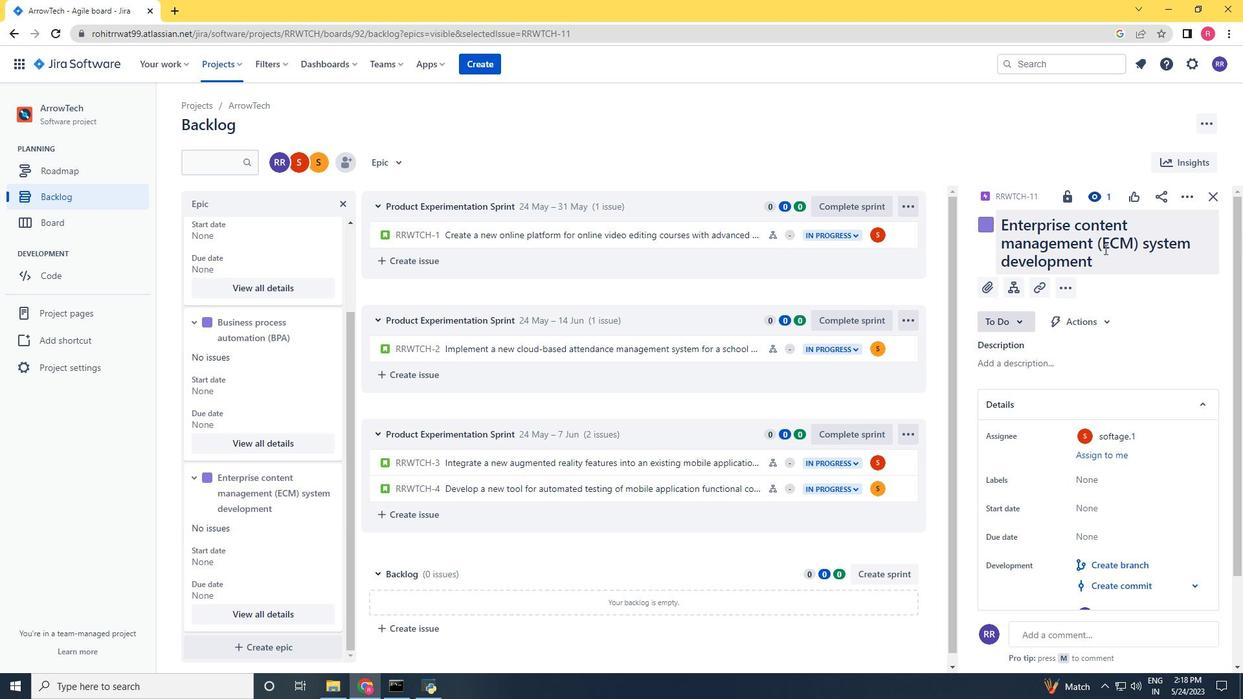 
Action: Mouse moved to (1101, 269)
Screenshot: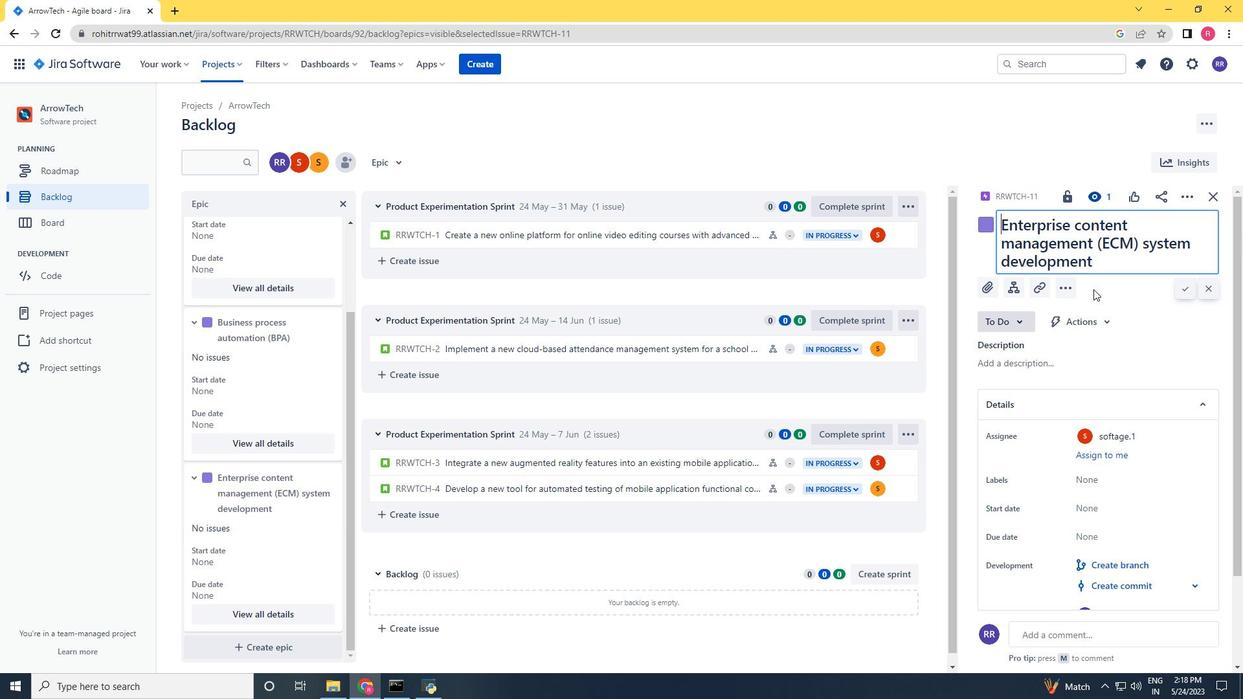 
Action: Mouse pressed left at (1101, 269)
Screenshot: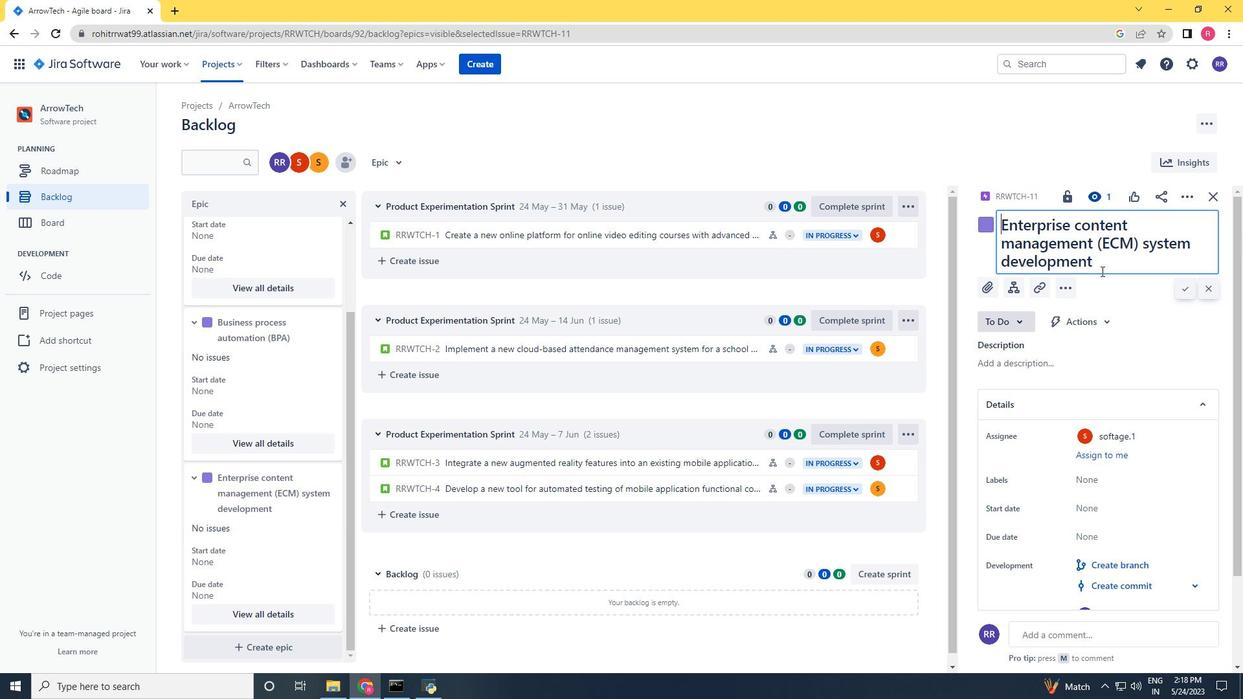 
Action: Mouse moved to (505, 332)
Screenshot: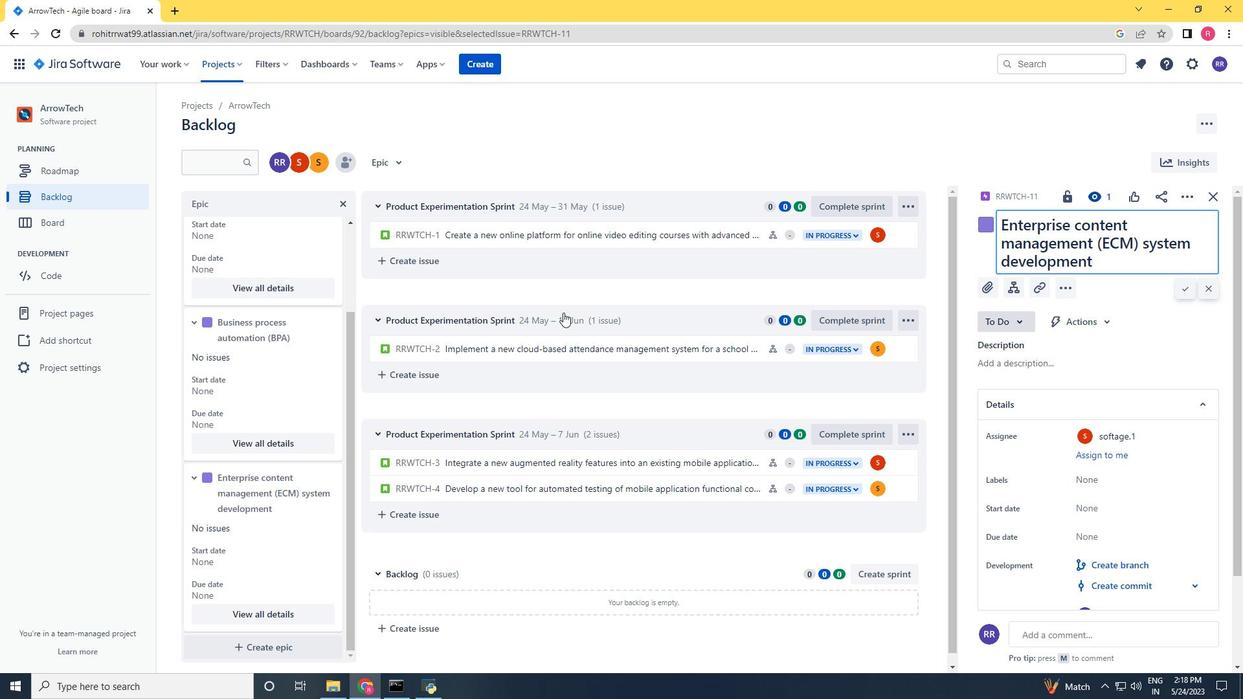 
Action: Mouse scrolled (505, 332) with delta (0, 0)
Screenshot: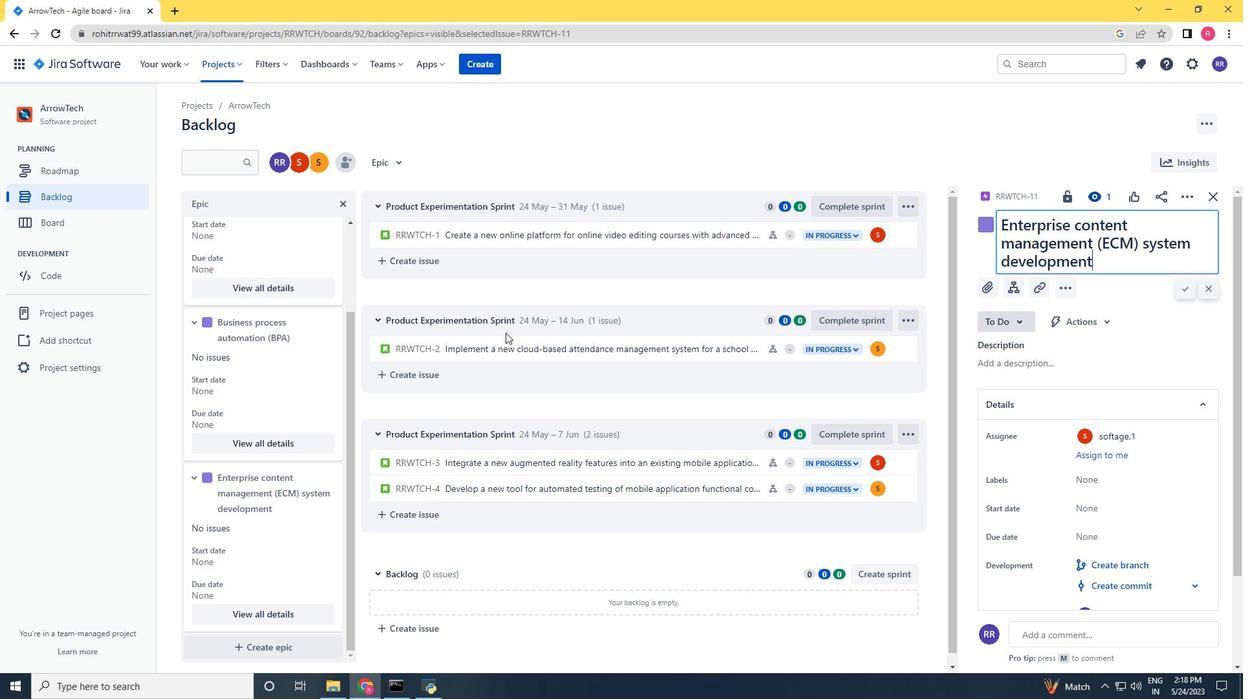 
Action: Mouse scrolled (505, 332) with delta (0, 0)
Screenshot: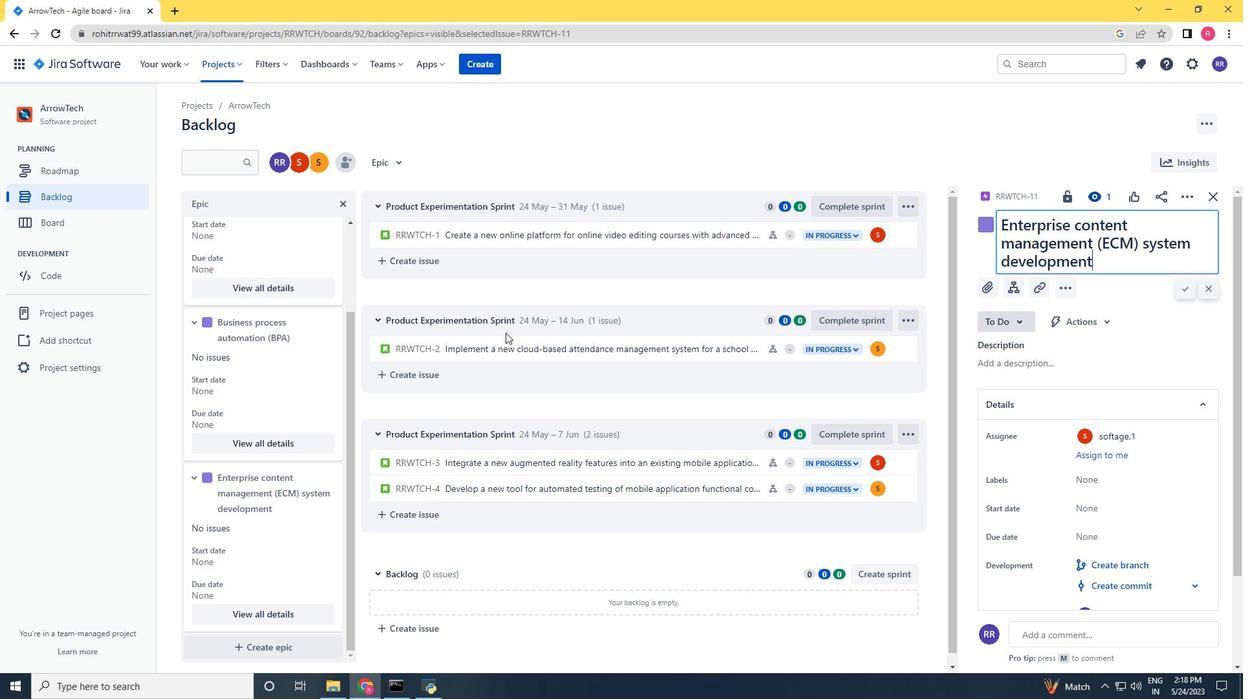 
Action: Mouse scrolled (505, 332) with delta (0, 0)
Screenshot: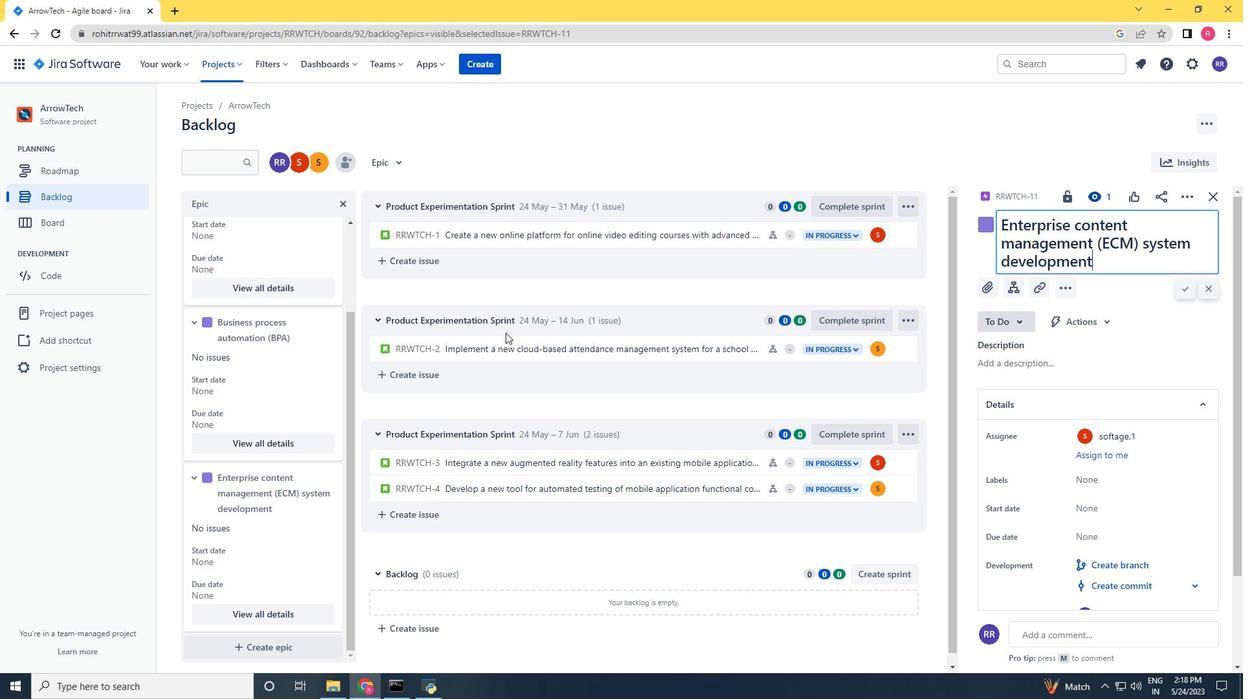 
Action: Mouse moved to (505, 333)
Screenshot: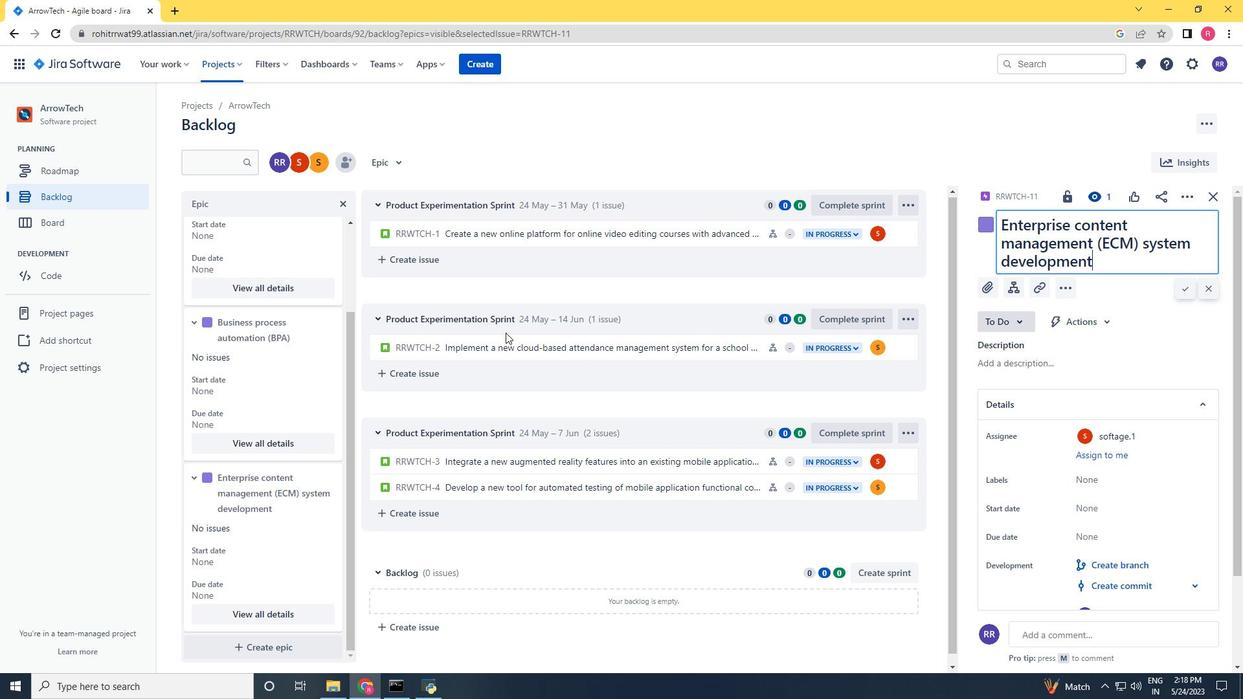 
Action: Mouse scrolled (505, 334) with delta (0, 0)
Screenshot: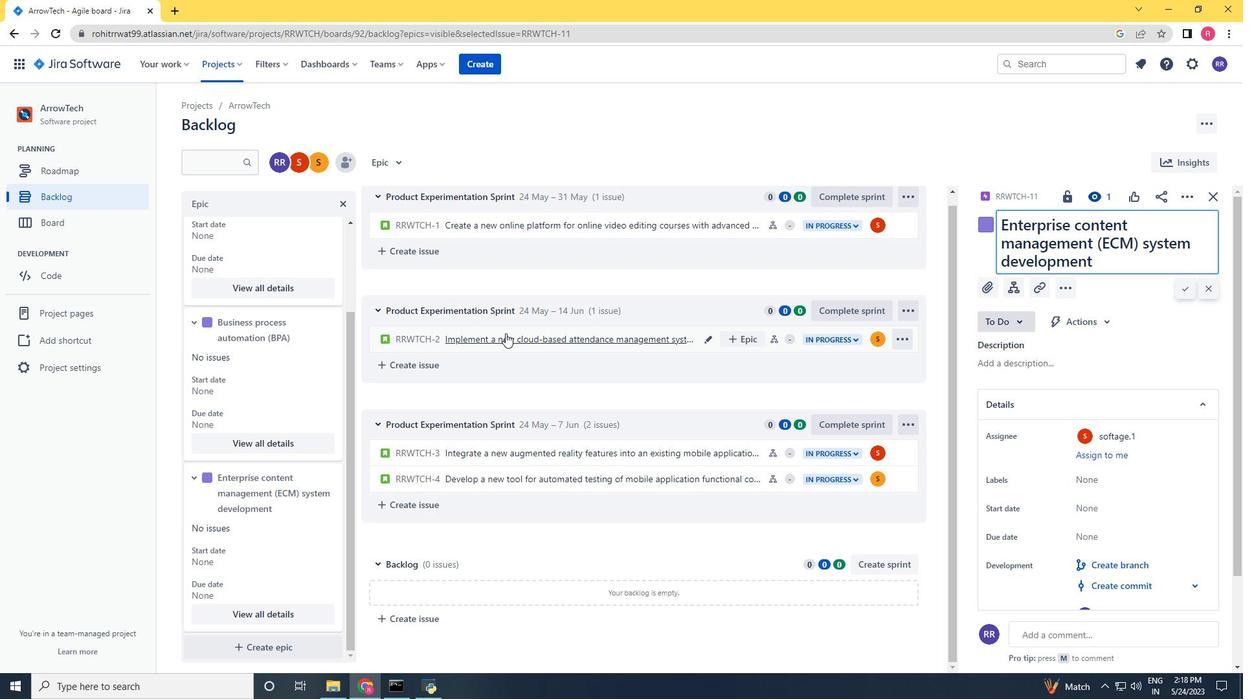 
Action: Mouse scrolled (505, 334) with delta (0, 0)
Screenshot: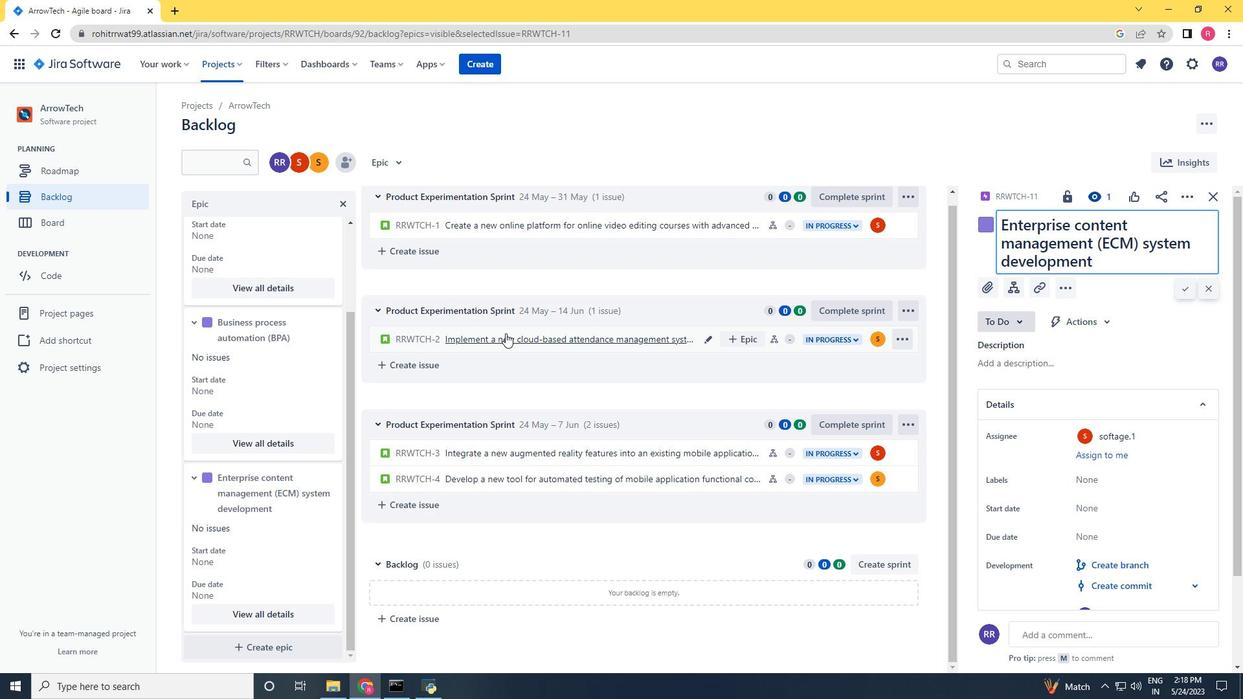 
Action: Mouse scrolled (505, 334) with delta (0, 0)
Screenshot: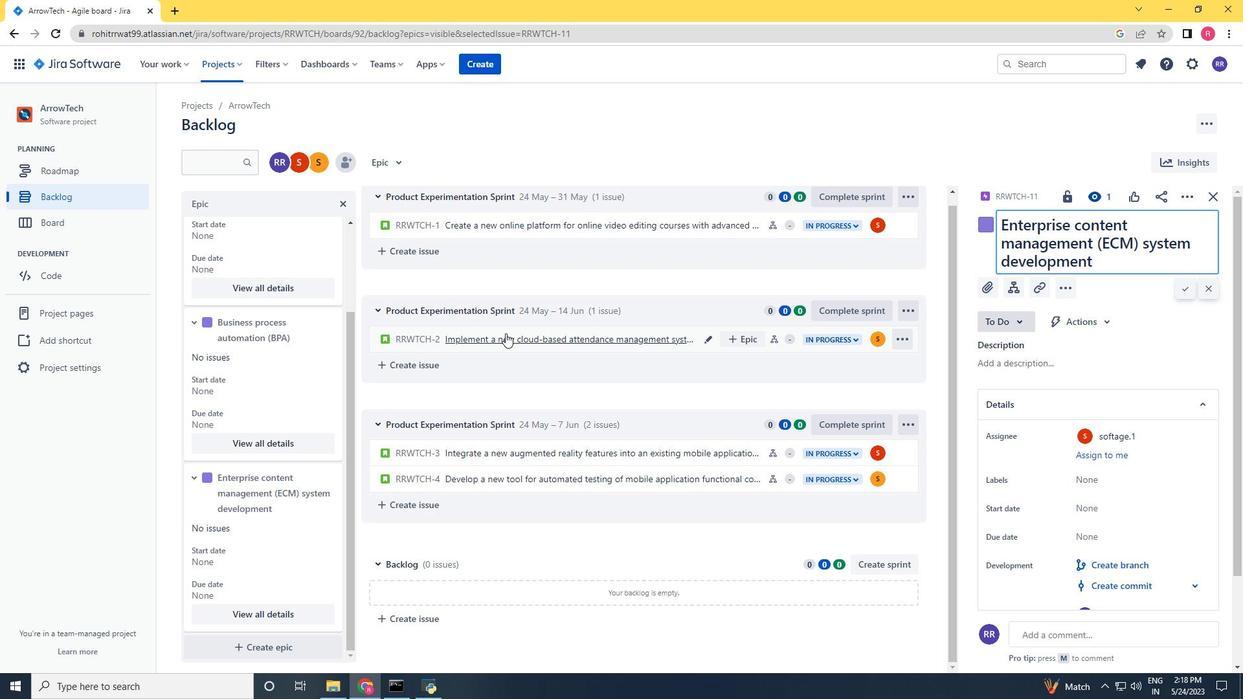 
Action: Mouse scrolled (505, 334) with delta (0, 0)
Screenshot: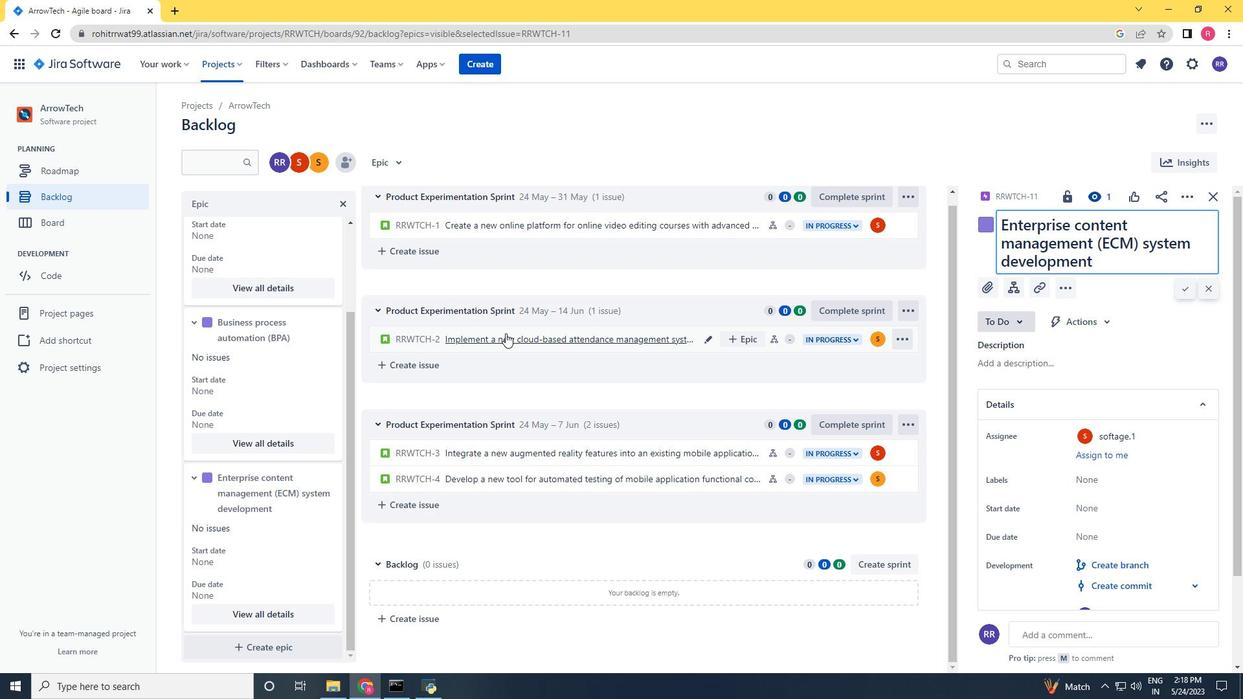 
Action: Mouse moved to (220, 65)
Screenshot: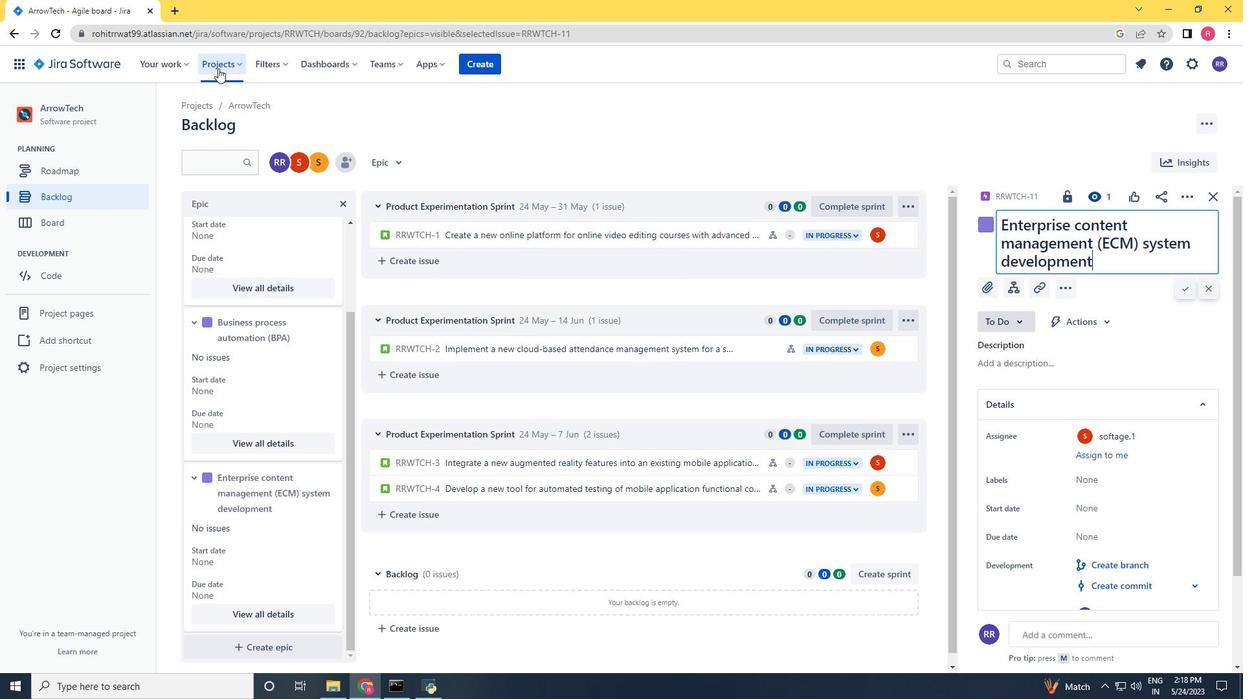 
Action: Mouse pressed left at (220, 65)
Screenshot: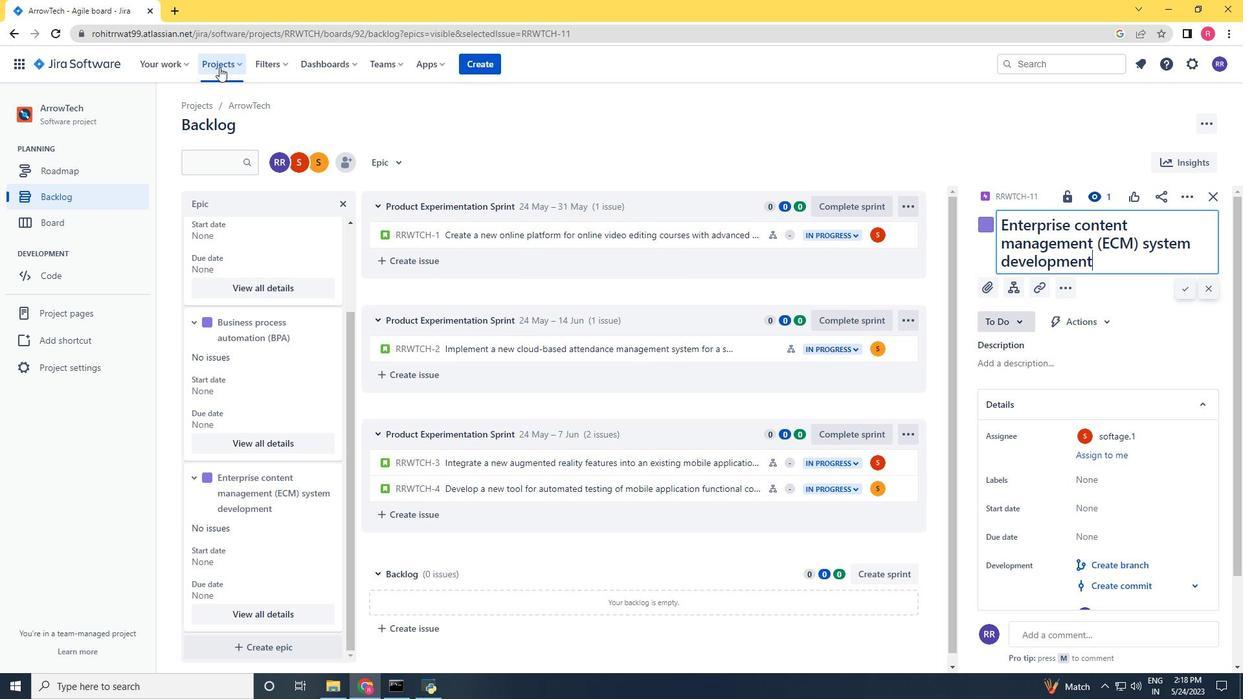 
Action: Mouse moved to (477, 106)
Screenshot: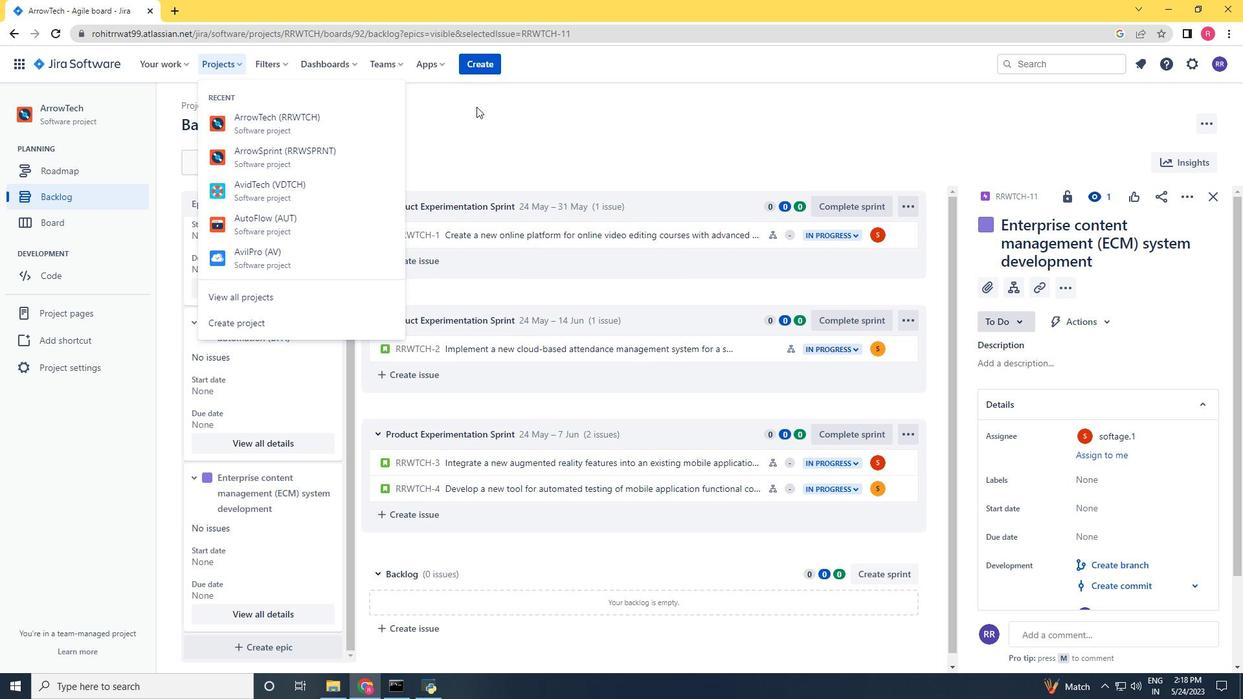 
Action: Mouse pressed left at (477, 106)
Screenshot: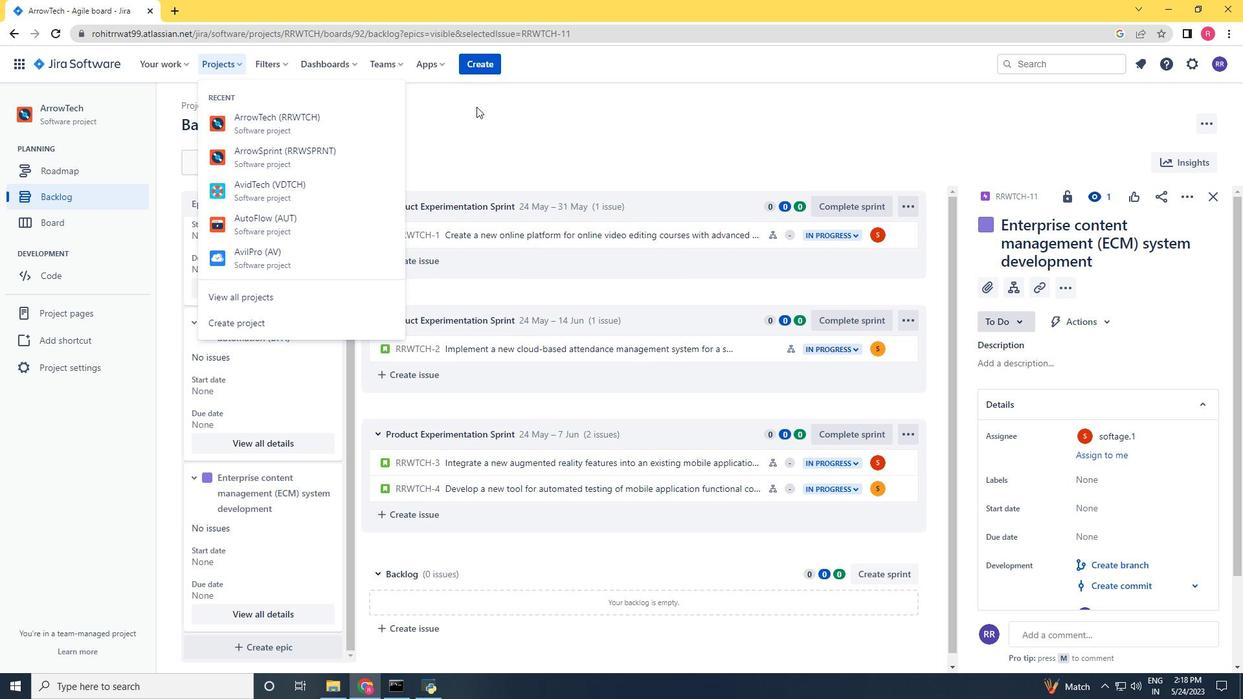 
Action: Mouse moved to (314, 393)
Screenshot: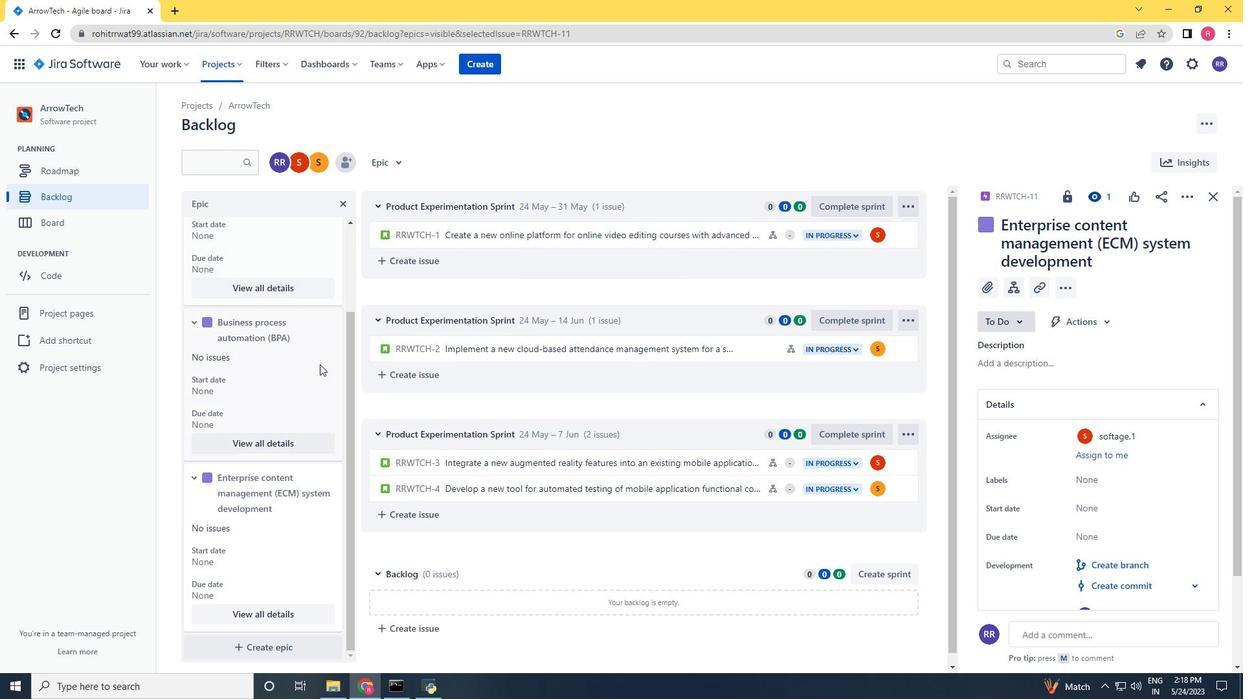 
Action: Mouse scrolled (314, 393) with delta (0, 0)
Screenshot: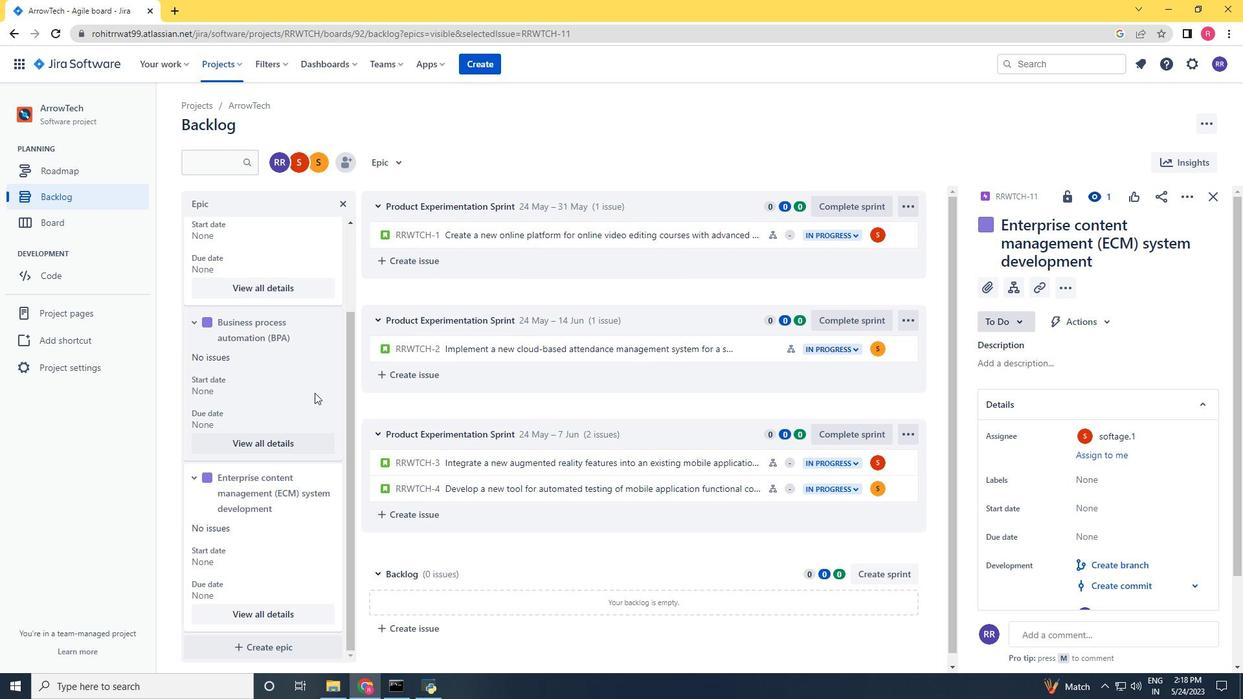 
Action: Mouse scrolled (314, 393) with delta (0, 0)
Screenshot: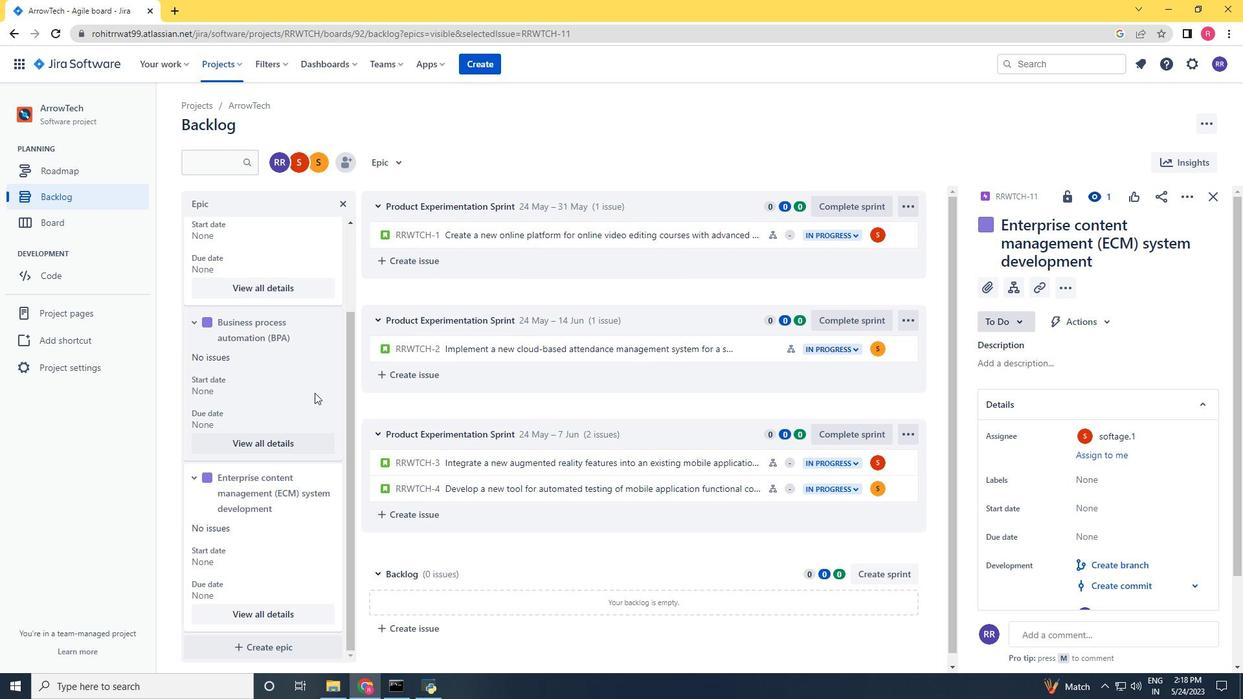 
Action: Mouse scrolled (314, 393) with delta (0, 0)
Screenshot: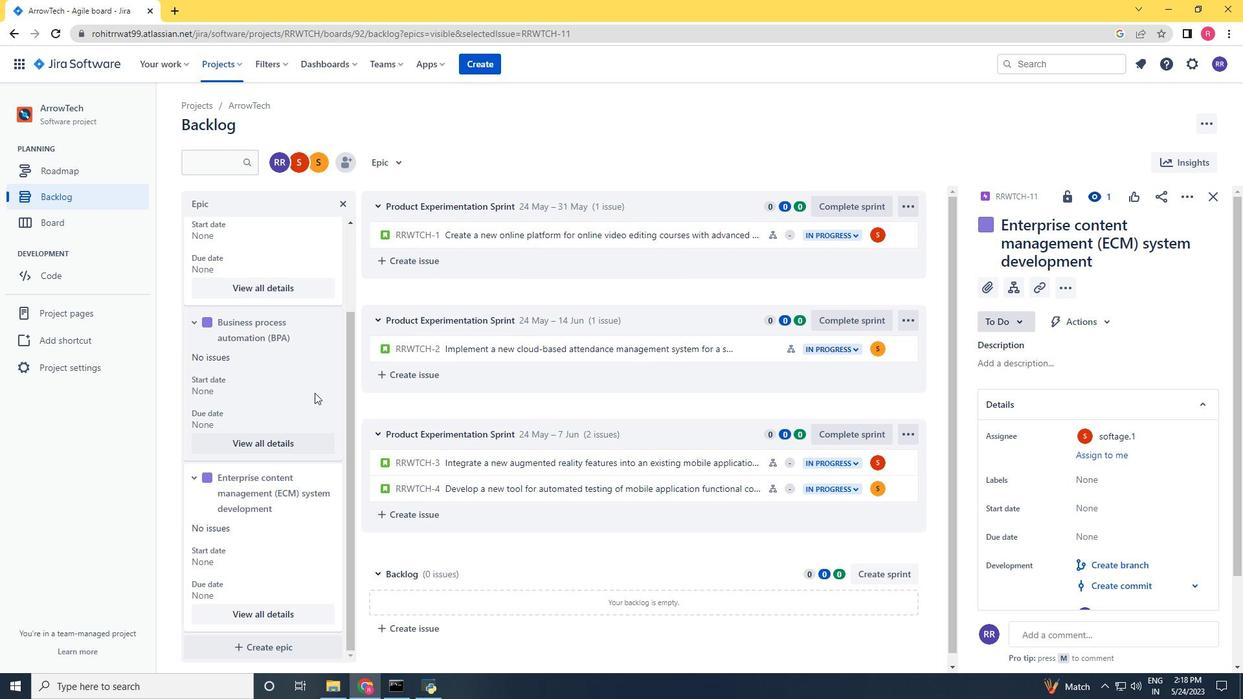 
Action: Mouse scrolled (314, 393) with delta (0, 0)
Screenshot: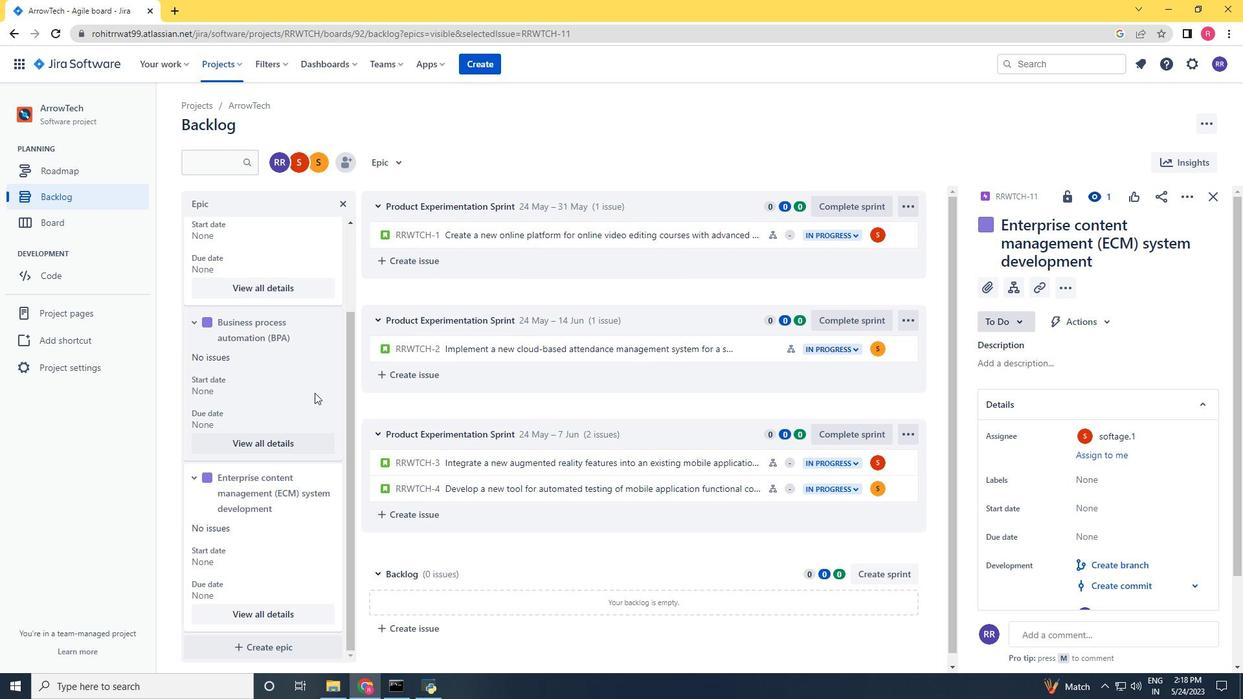 
Action: Mouse scrolled (314, 393) with delta (0, 0)
Screenshot: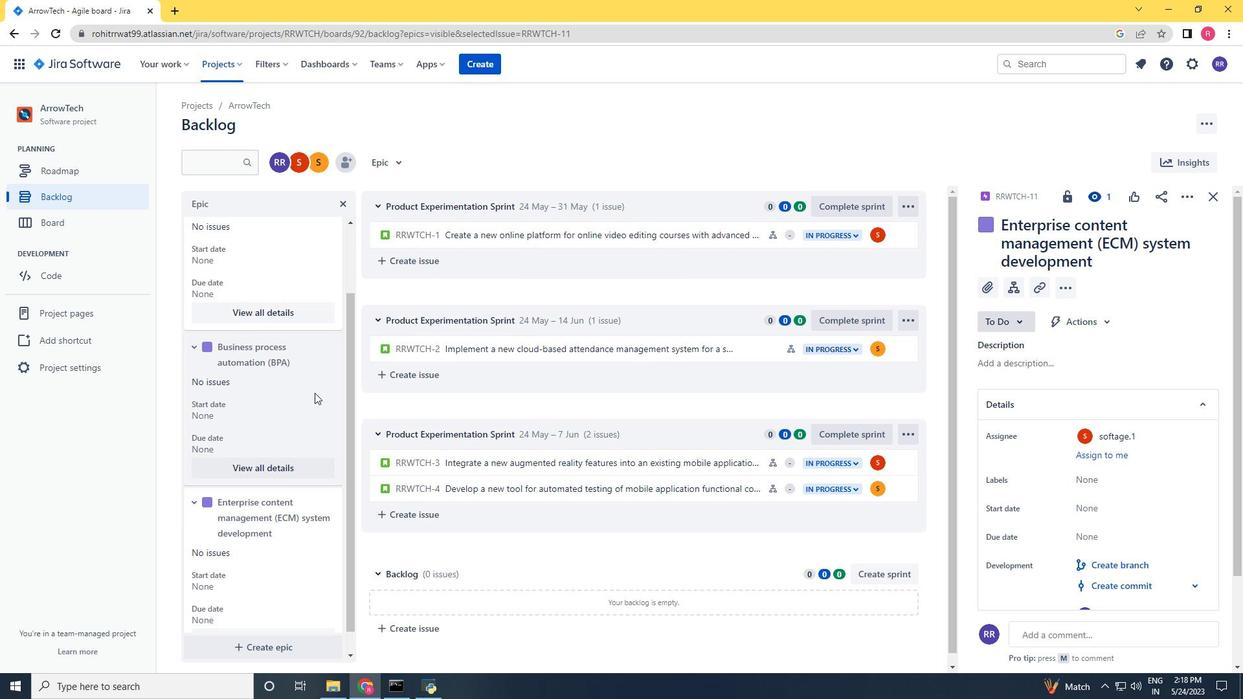 
